 Task: Look for space in Santa Cruz de la Sierra, Bolivia from 10th August, 2023 to 18th August, 2023 for 2 adults in price range Rs.10000 to Rs.14000. Place can be private room with 1  bedroom having 1 bed and 1 bathroom. Property type can be house, flat, guest house. Amenities needed are: wifi, TV, free parkinig on premises, gym, breakfast. Booking option can be shelf check-in. Required host language is English.
Action: Mouse moved to (477, 93)
Screenshot: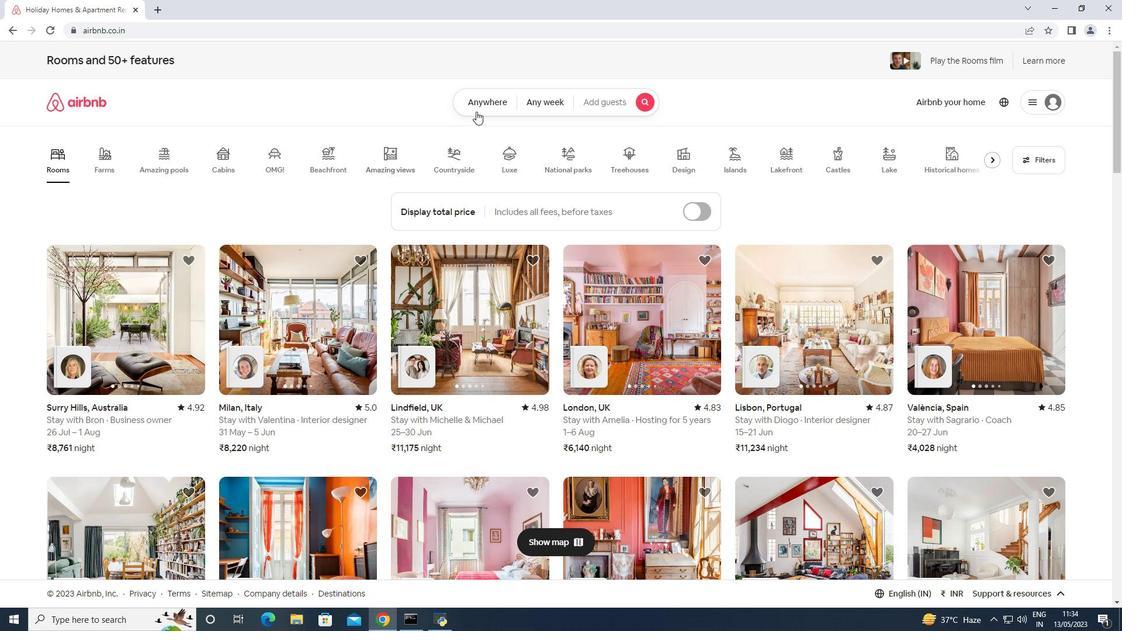 
Action: Mouse pressed left at (477, 93)
Screenshot: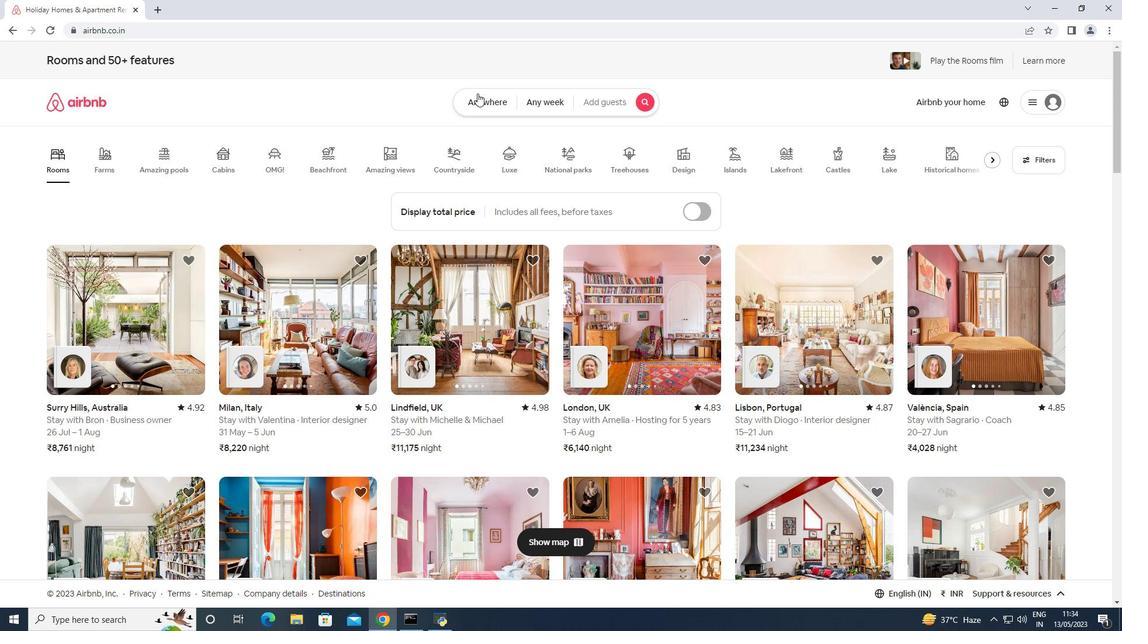 
Action: Mouse moved to (451, 140)
Screenshot: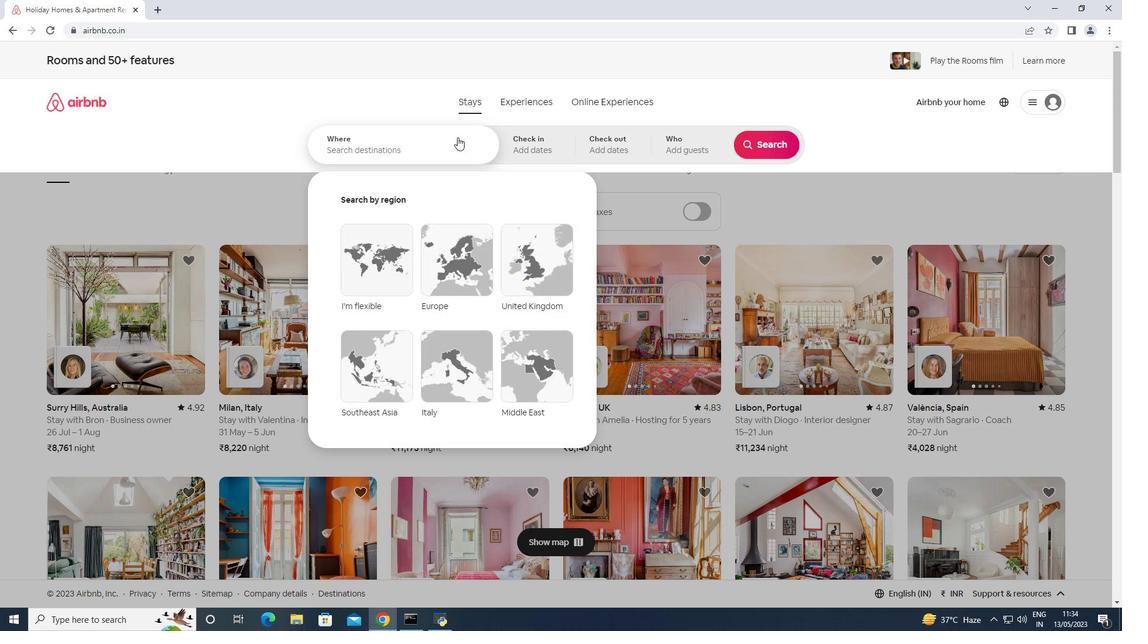 
Action: Mouse pressed left at (451, 140)
Screenshot: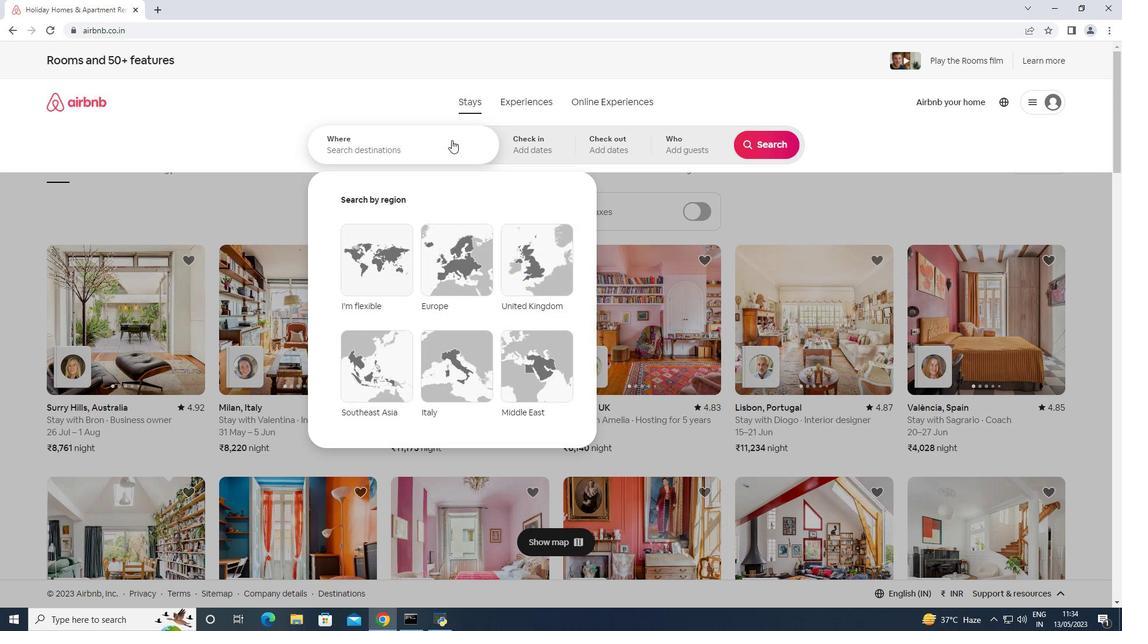 
Action: Key pressed <Key.shift>Santa<Key.space>cruz<Key.space>de<Key.space>la<Key.space><Key.down><Key.enter>
Screenshot: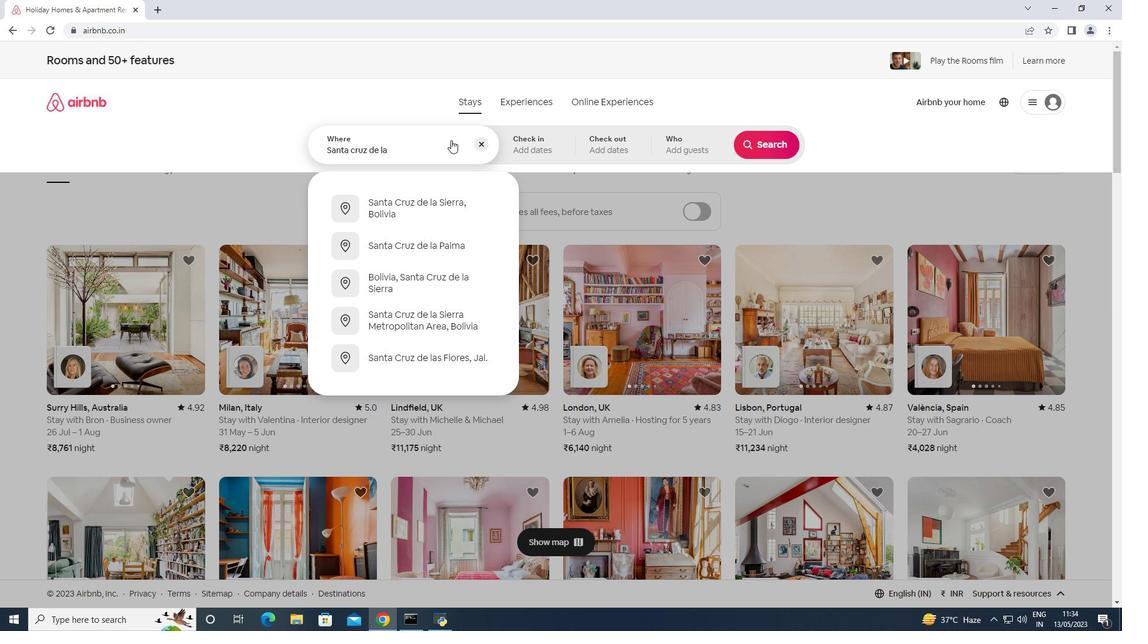 
Action: Mouse moved to (763, 235)
Screenshot: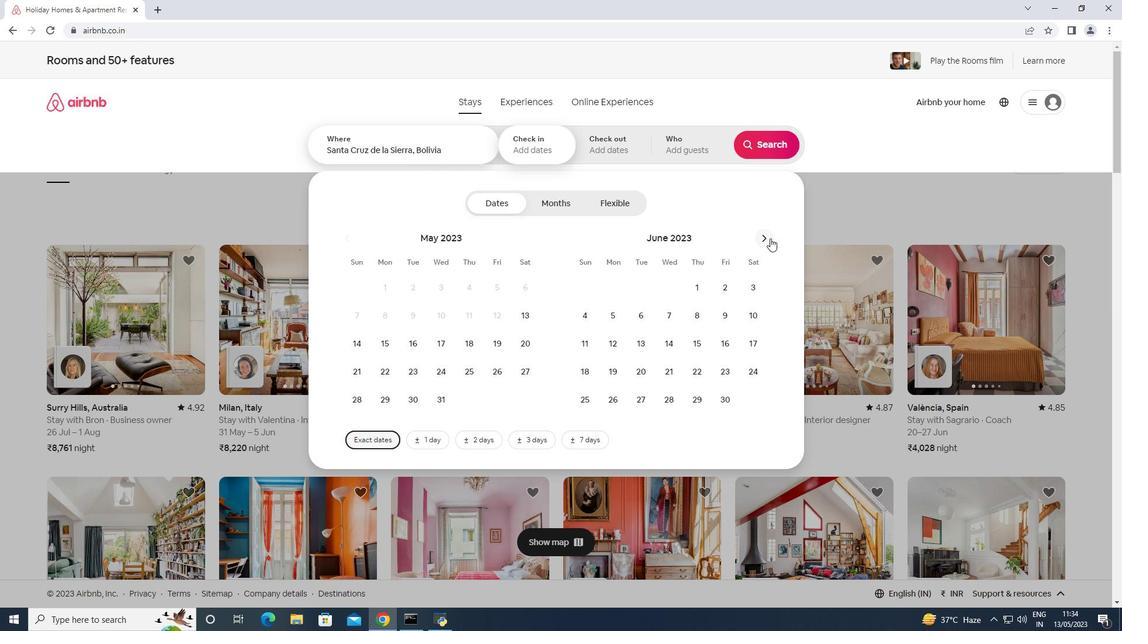 
Action: Mouse pressed left at (763, 235)
Screenshot: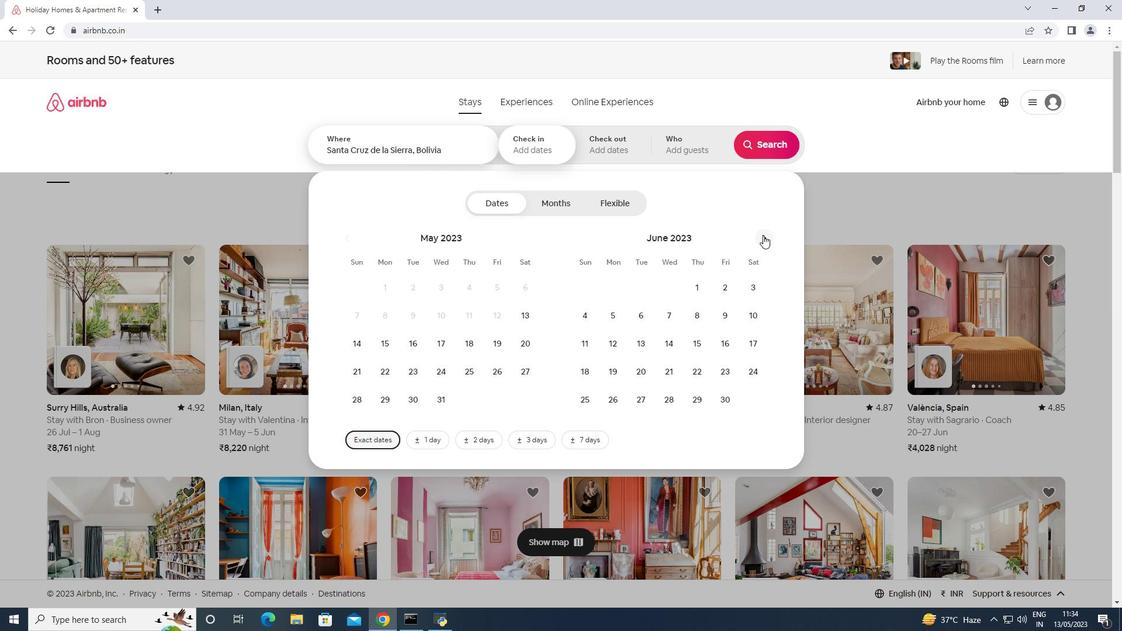 
Action: Mouse pressed left at (763, 235)
Screenshot: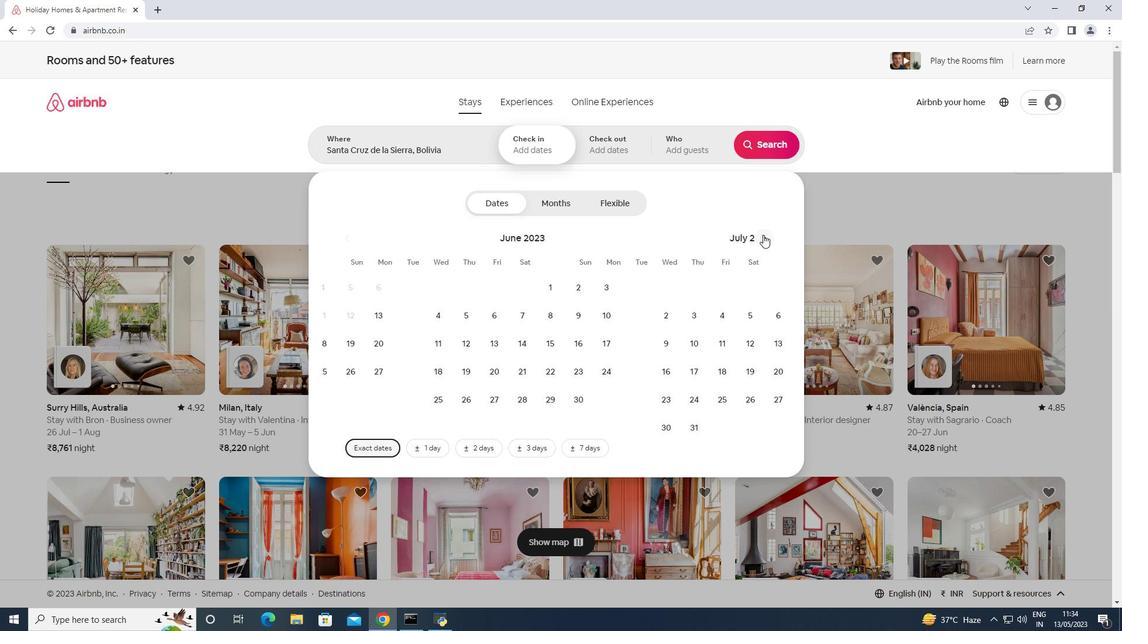 
Action: Mouse moved to (695, 319)
Screenshot: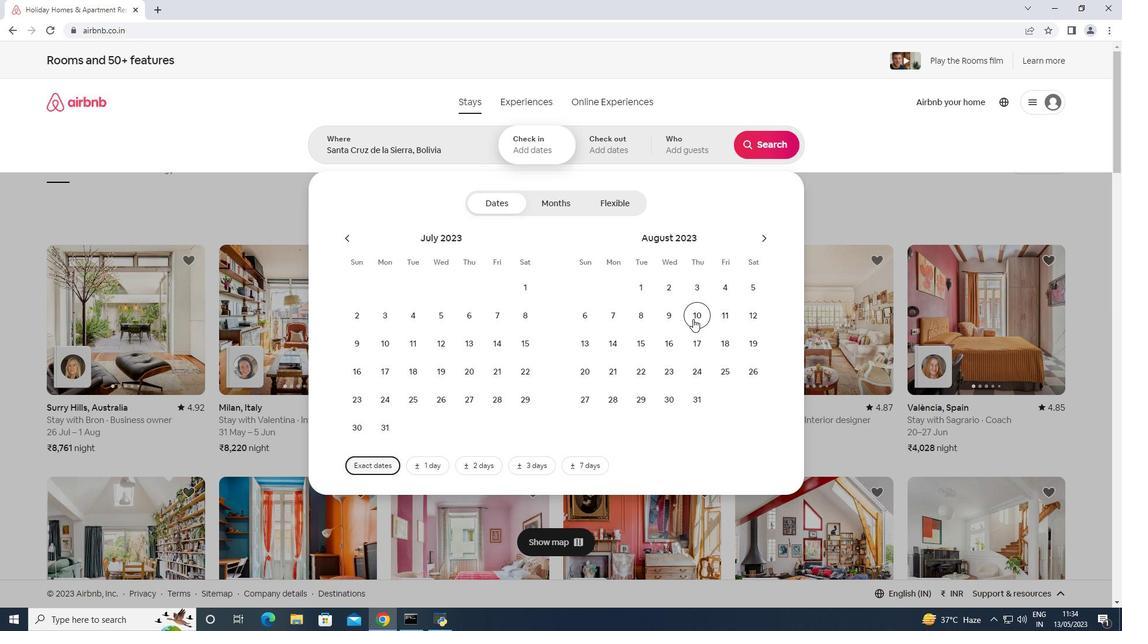 
Action: Mouse pressed left at (695, 319)
Screenshot: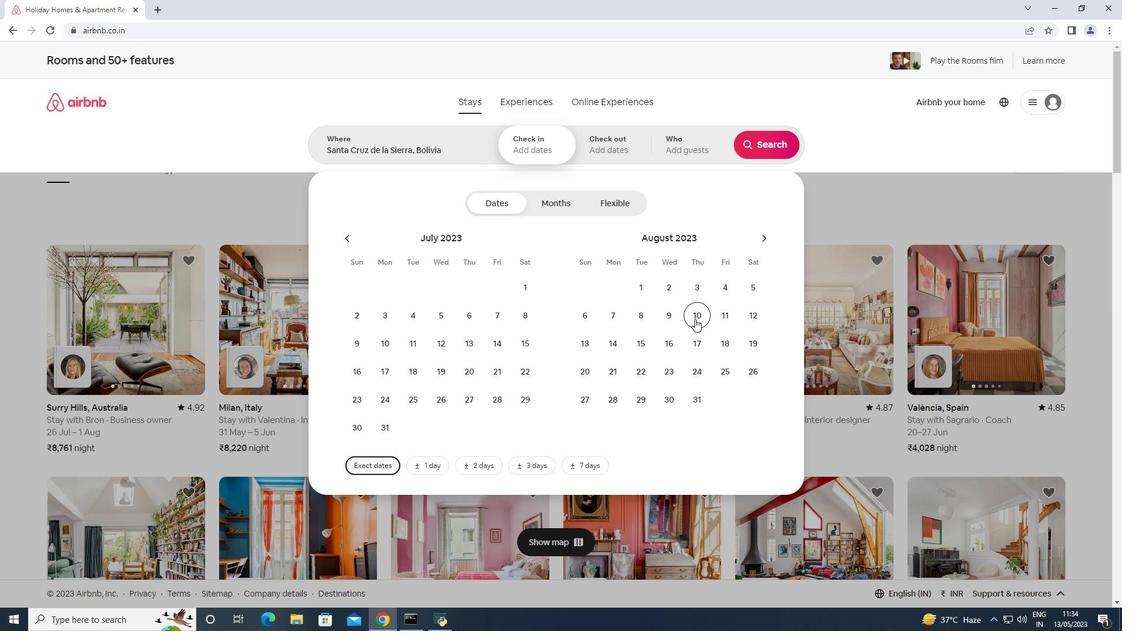 
Action: Mouse moved to (720, 350)
Screenshot: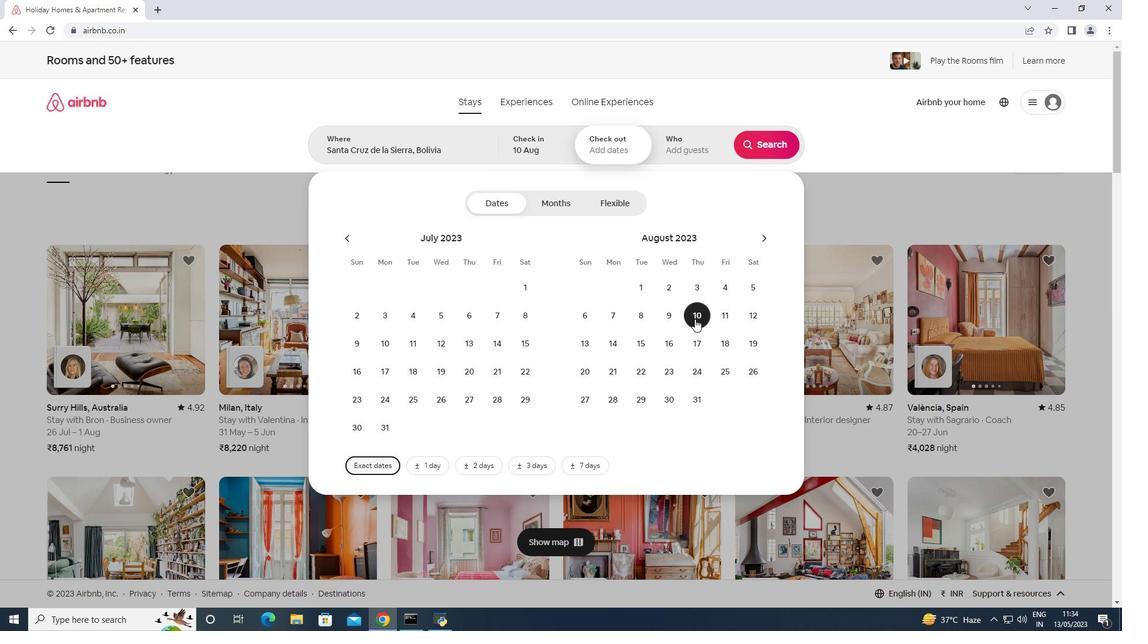 
Action: Mouse pressed left at (720, 350)
Screenshot: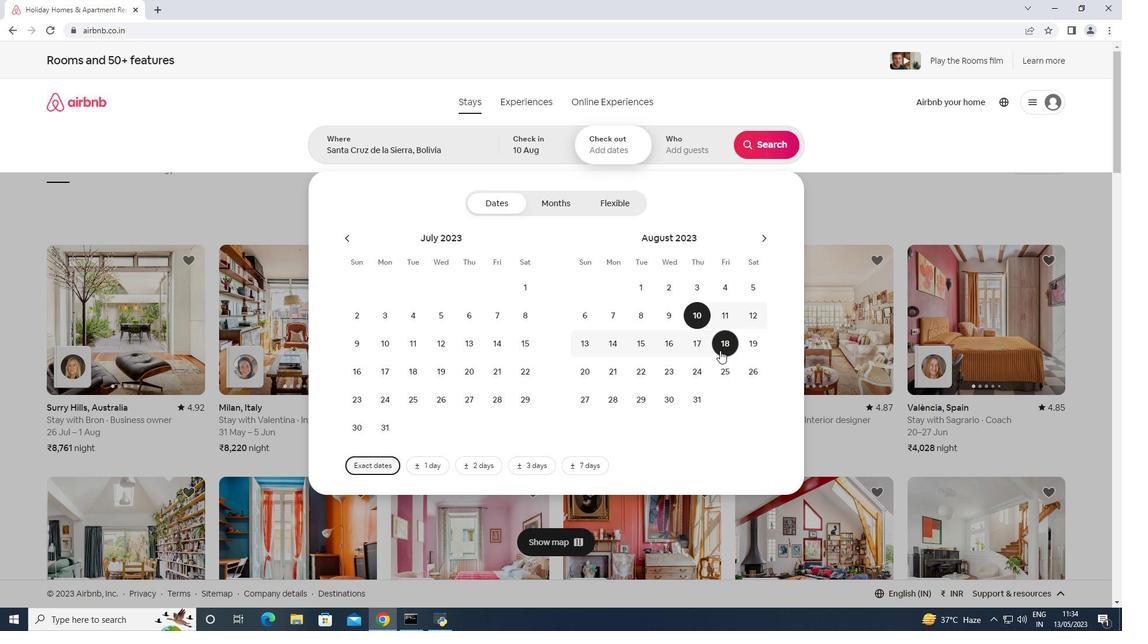 
Action: Mouse moved to (666, 146)
Screenshot: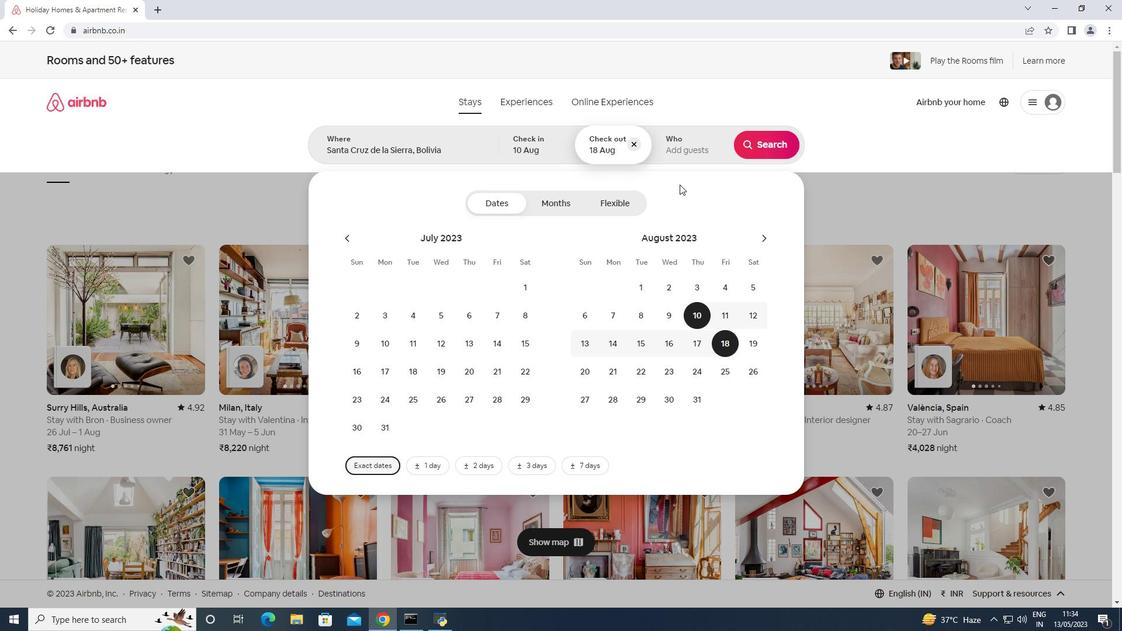 
Action: Mouse pressed left at (666, 146)
Screenshot: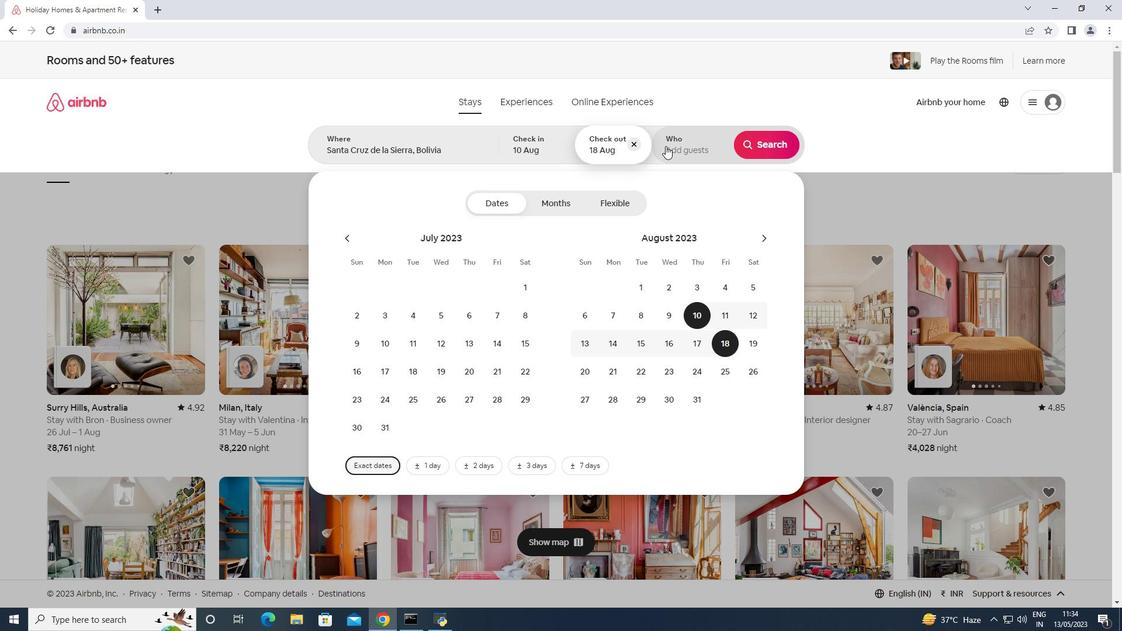 
Action: Mouse moved to (768, 206)
Screenshot: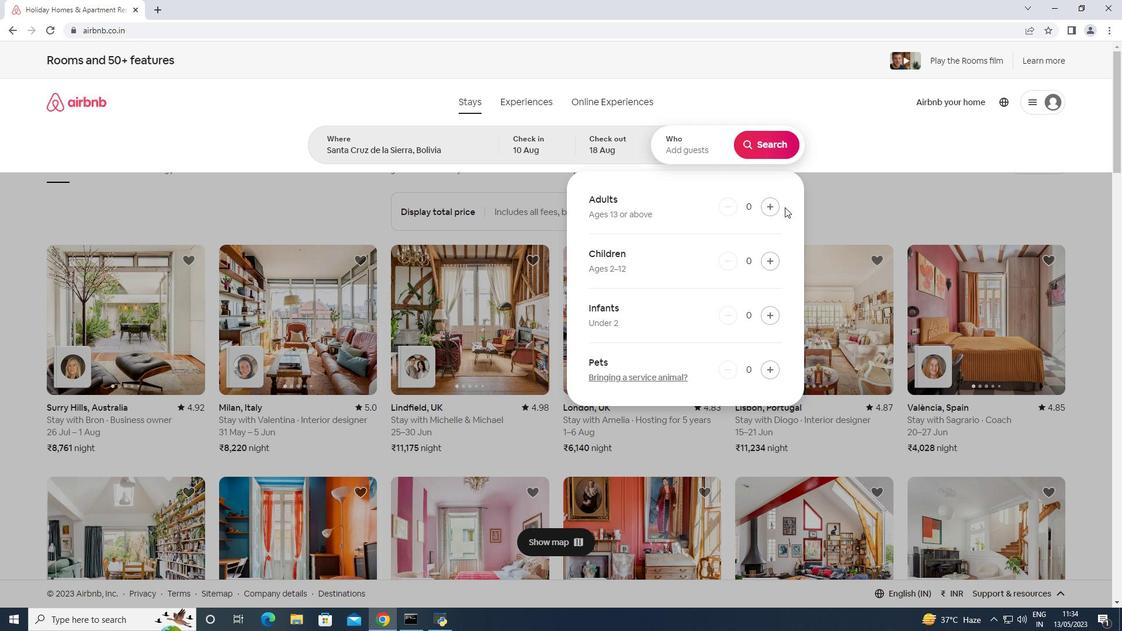 
Action: Mouse pressed left at (768, 206)
Screenshot: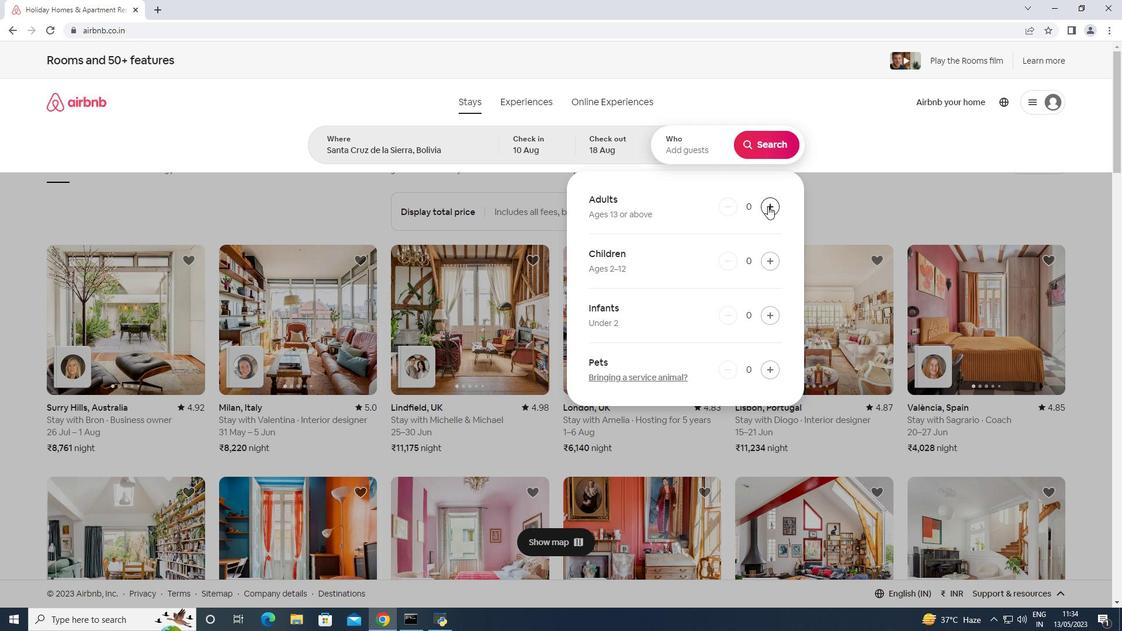 
Action: Mouse pressed left at (768, 206)
Screenshot: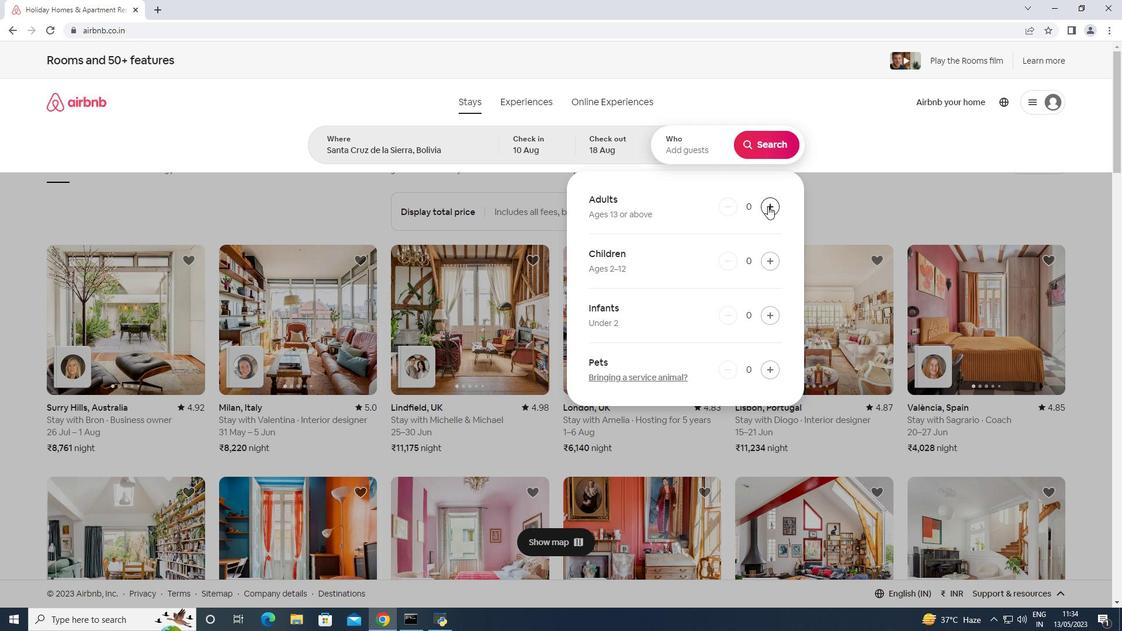 
Action: Mouse moved to (756, 134)
Screenshot: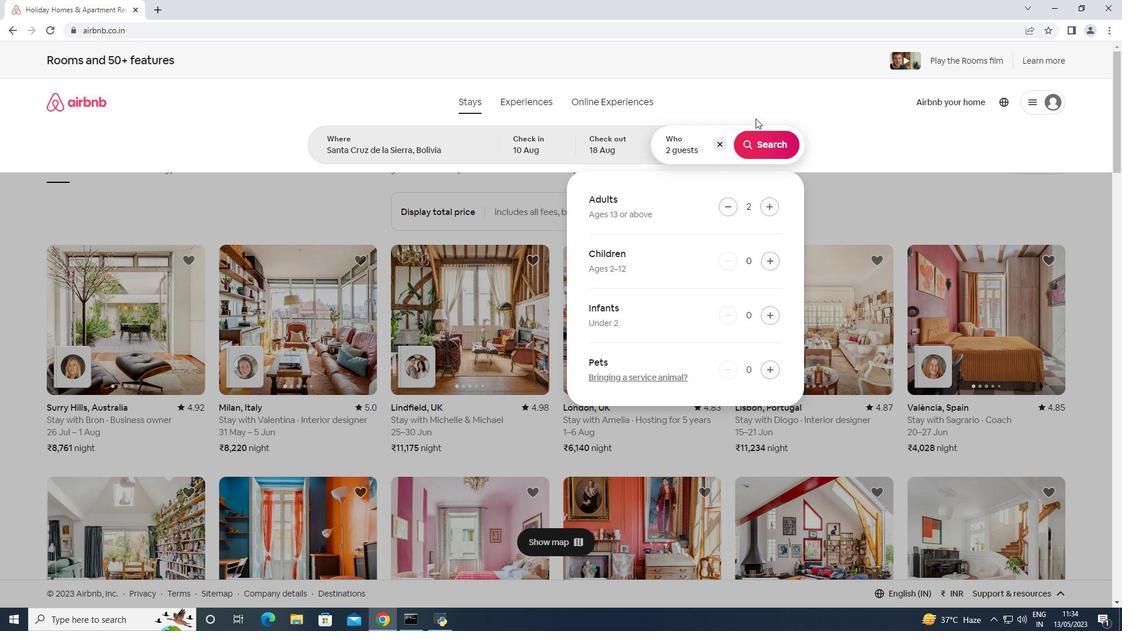 
Action: Mouse pressed left at (756, 134)
Screenshot: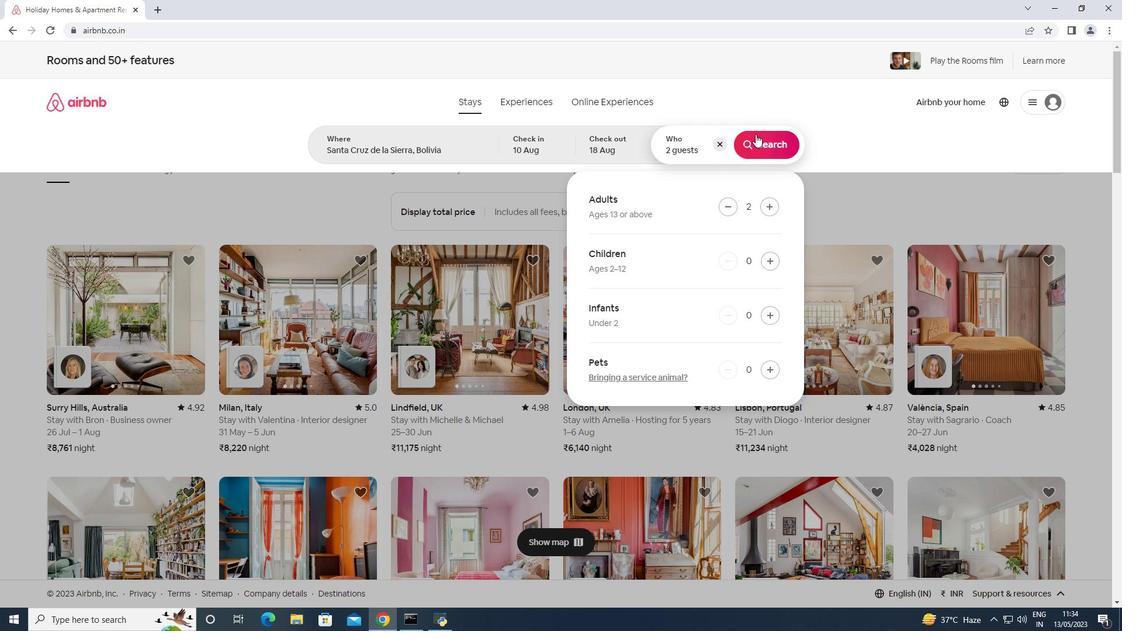 
Action: Mouse moved to (1070, 109)
Screenshot: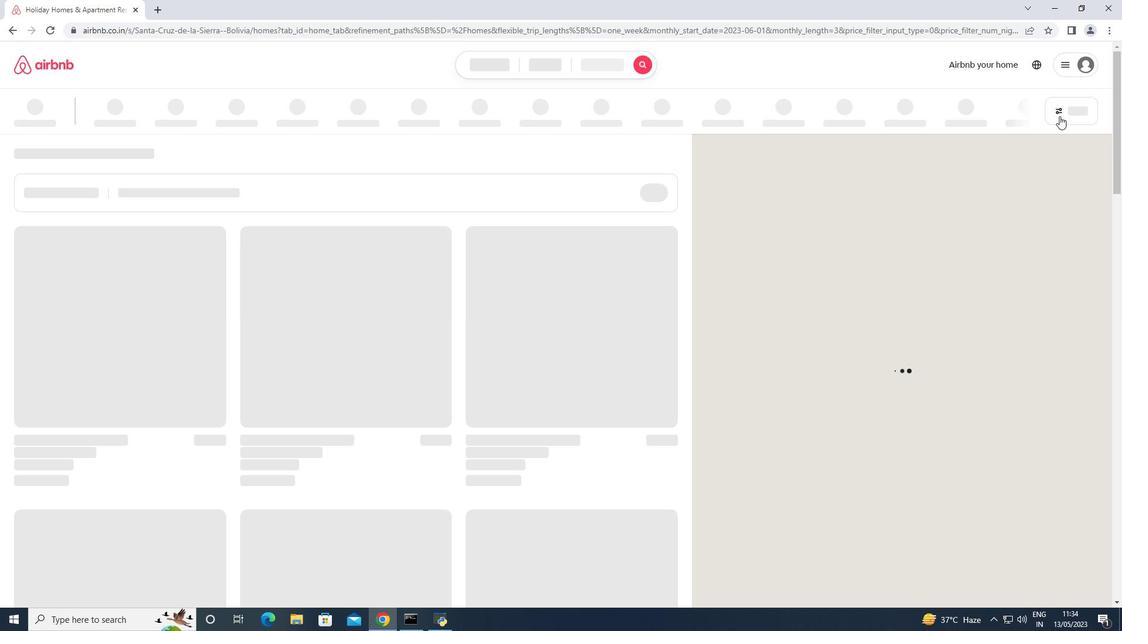 
Action: Mouse pressed left at (1070, 109)
Screenshot: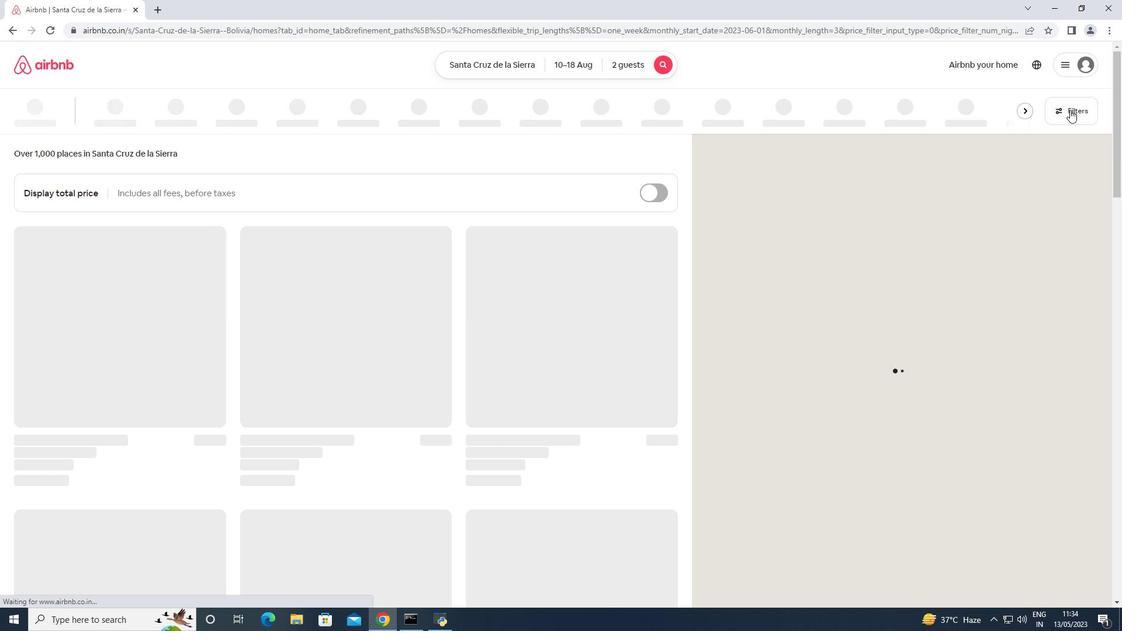 
Action: Mouse moved to (467, 397)
Screenshot: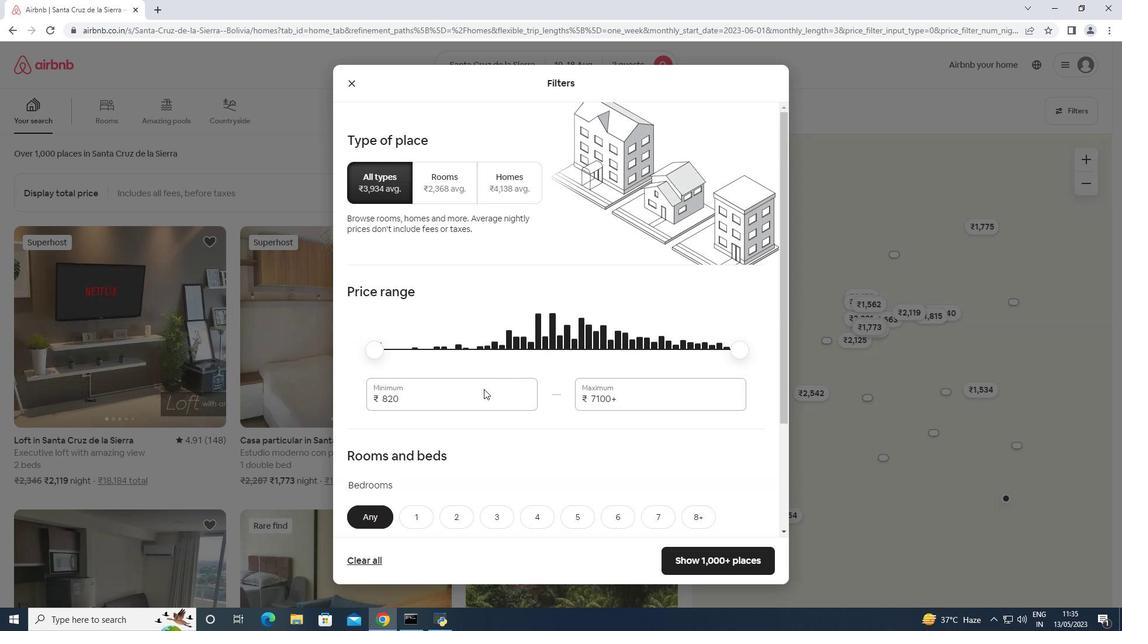 
Action: Mouse pressed left at (467, 397)
Screenshot: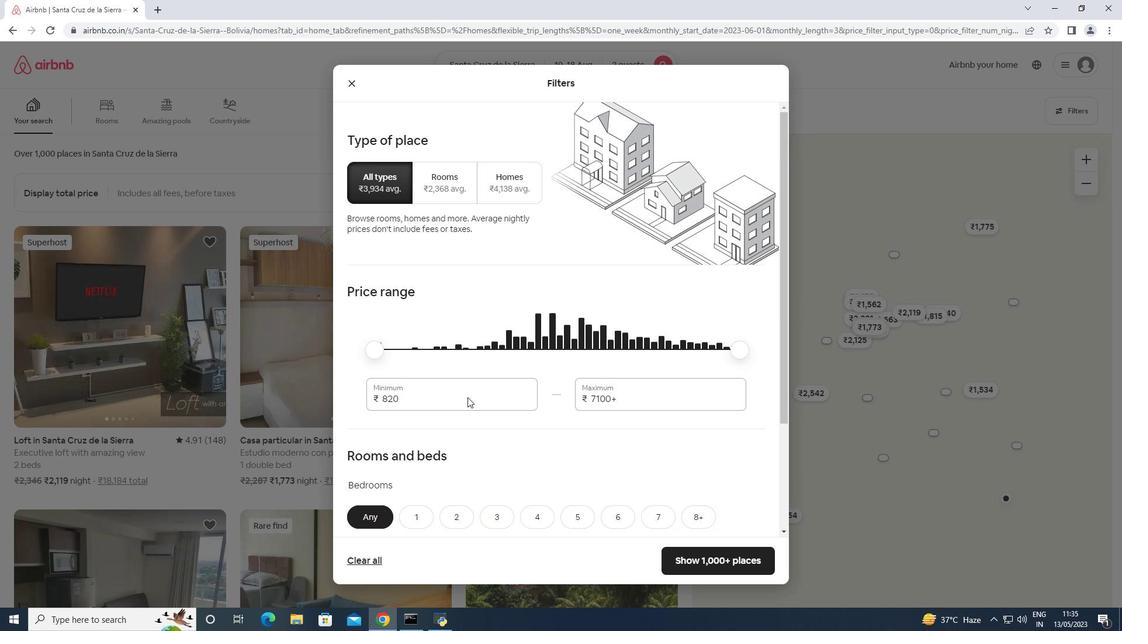 
Action: Mouse moved to (467, 397)
Screenshot: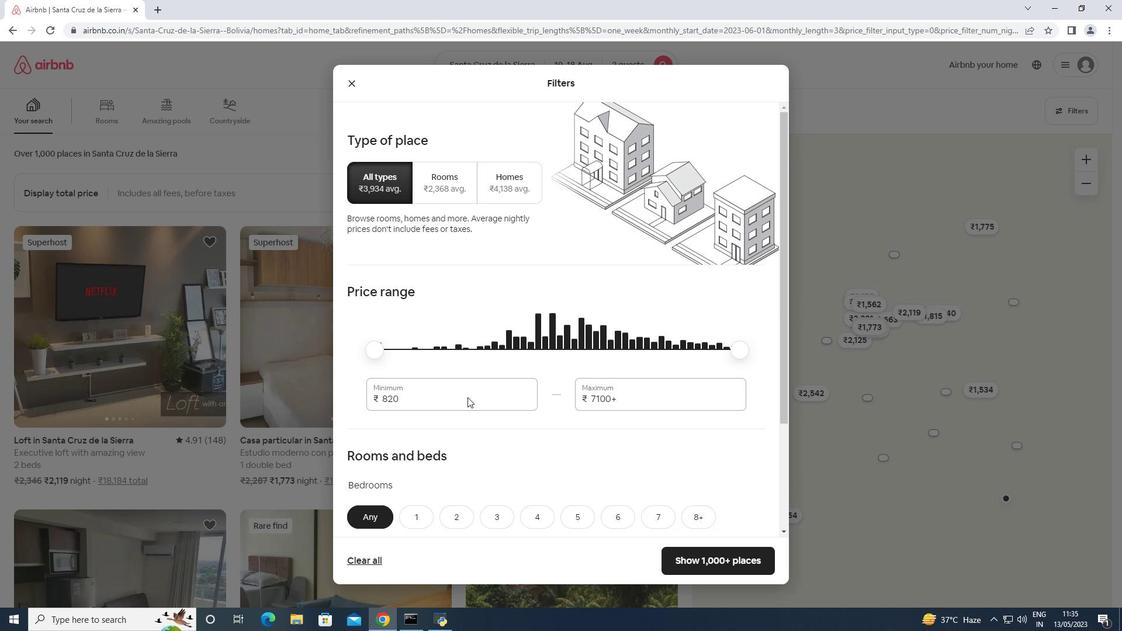 
Action: Mouse pressed left at (467, 397)
Screenshot: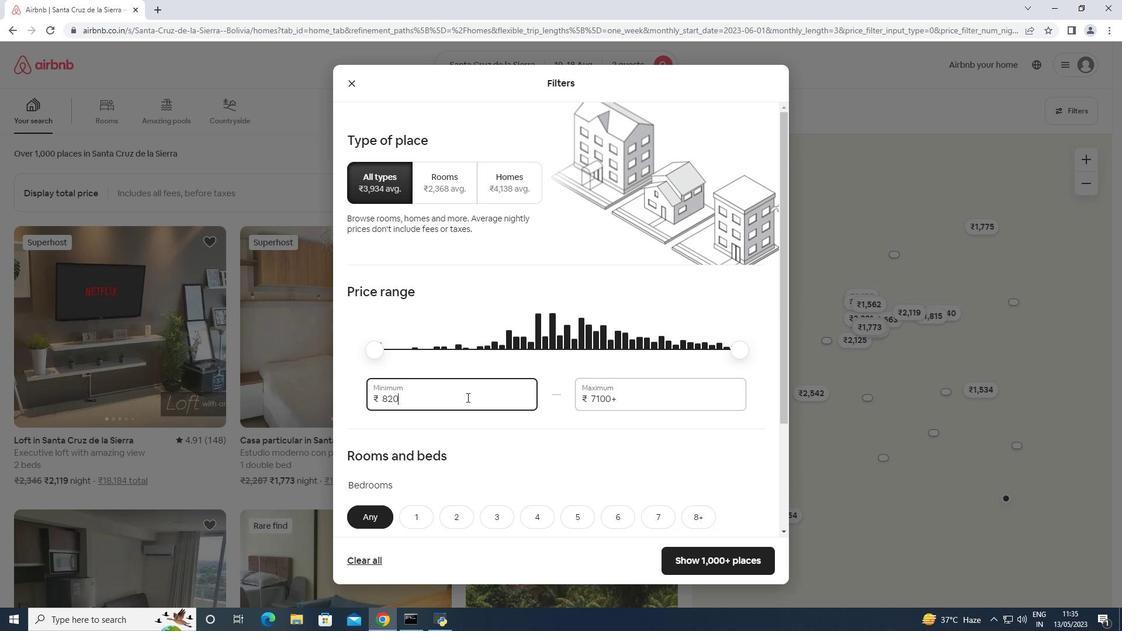
Action: Mouse pressed left at (467, 397)
Screenshot: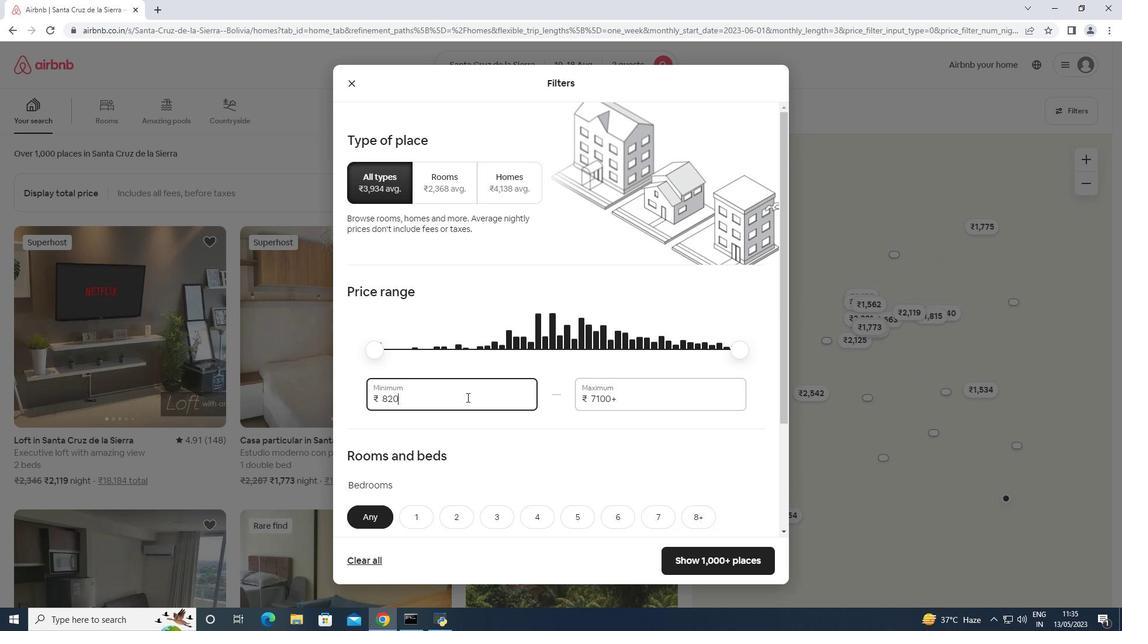 
Action: Mouse moved to (466, 376)
Screenshot: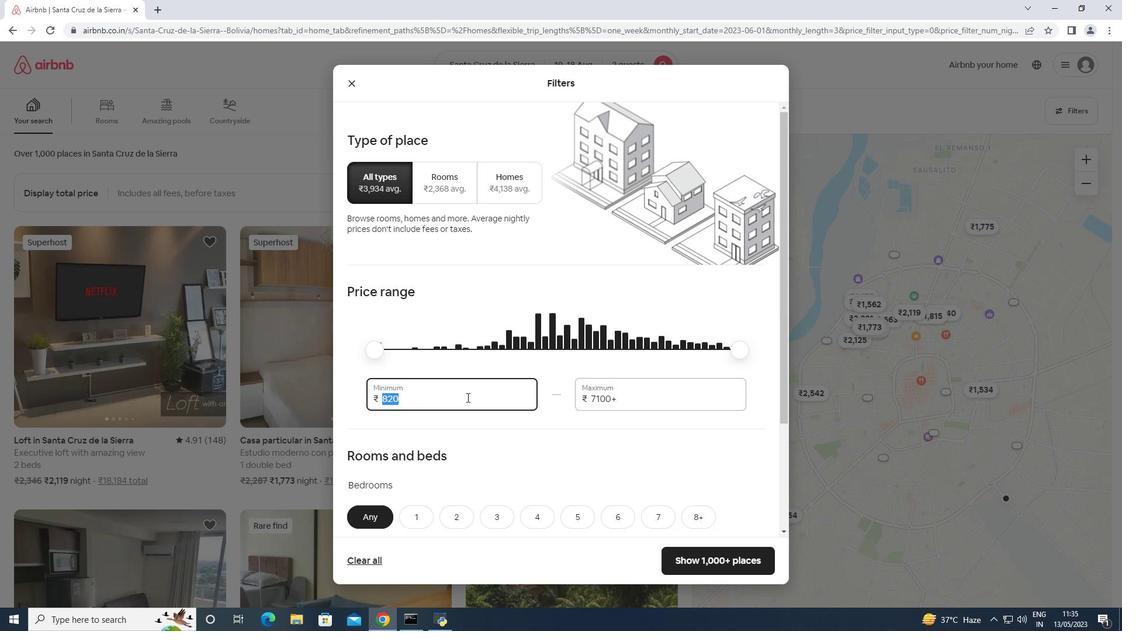 
Action: Key pressed 10000<Key.tab>14000
Screenshot: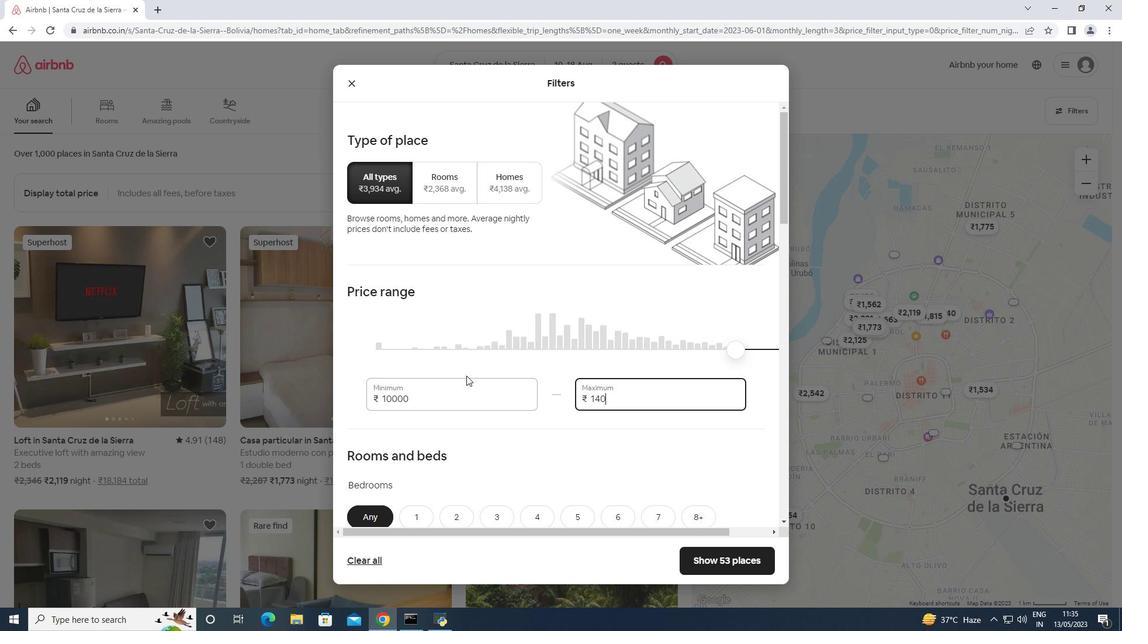 
Action: Mouse scrolled (466, 375) with delta (0, 0)
Screenshot: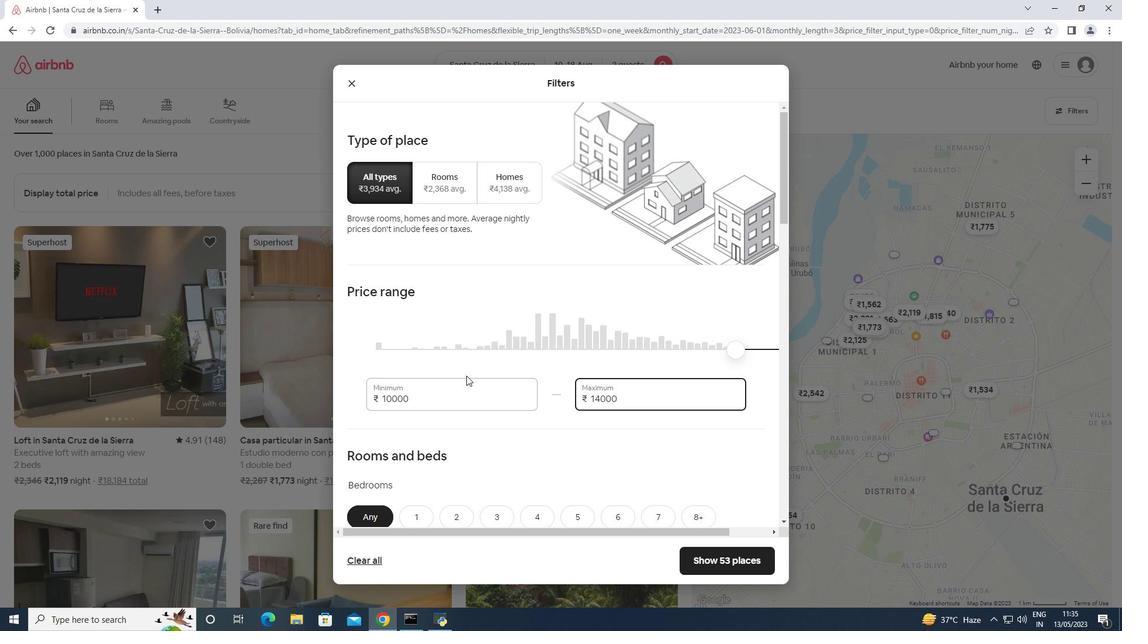 
Action: Mouse scrolled (466, 375) with delta (0, 0)
Screenshot: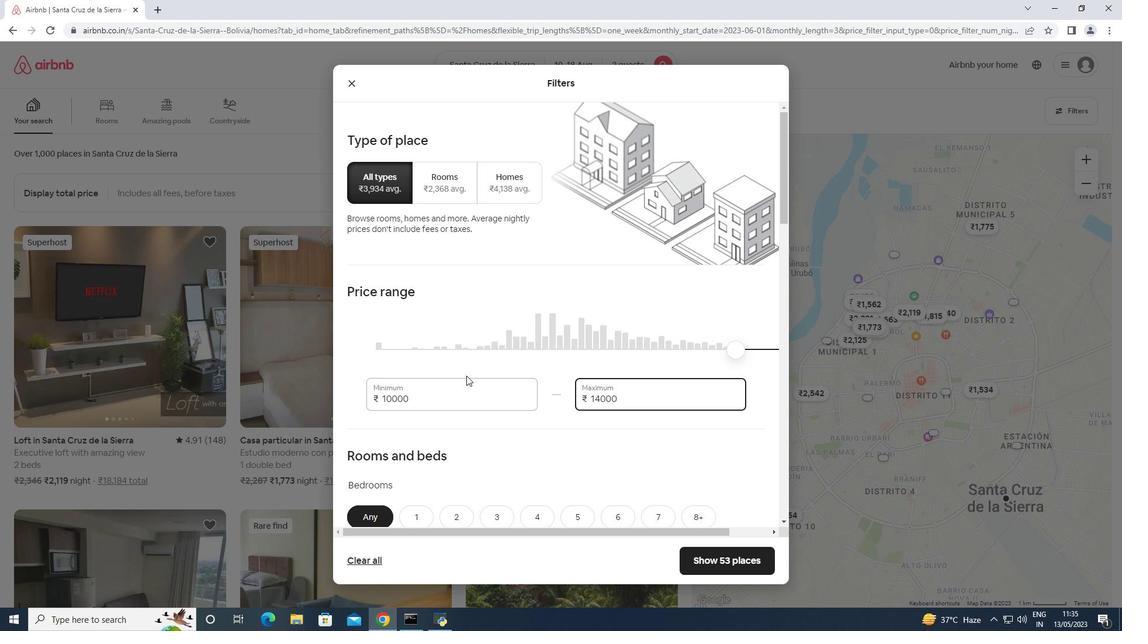 
Action: Mouse scrolled (466, 375) with delta (0, 0)
Screenshot: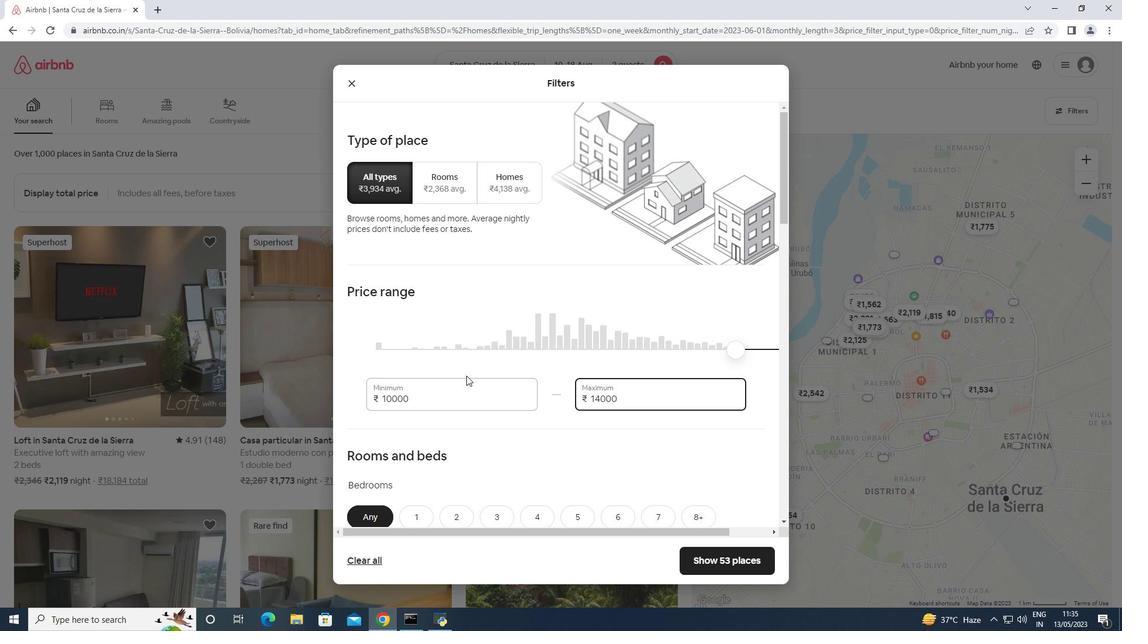 
Action: Mouse scrolled (466, 375) with delta (0, 0)
Screenshot: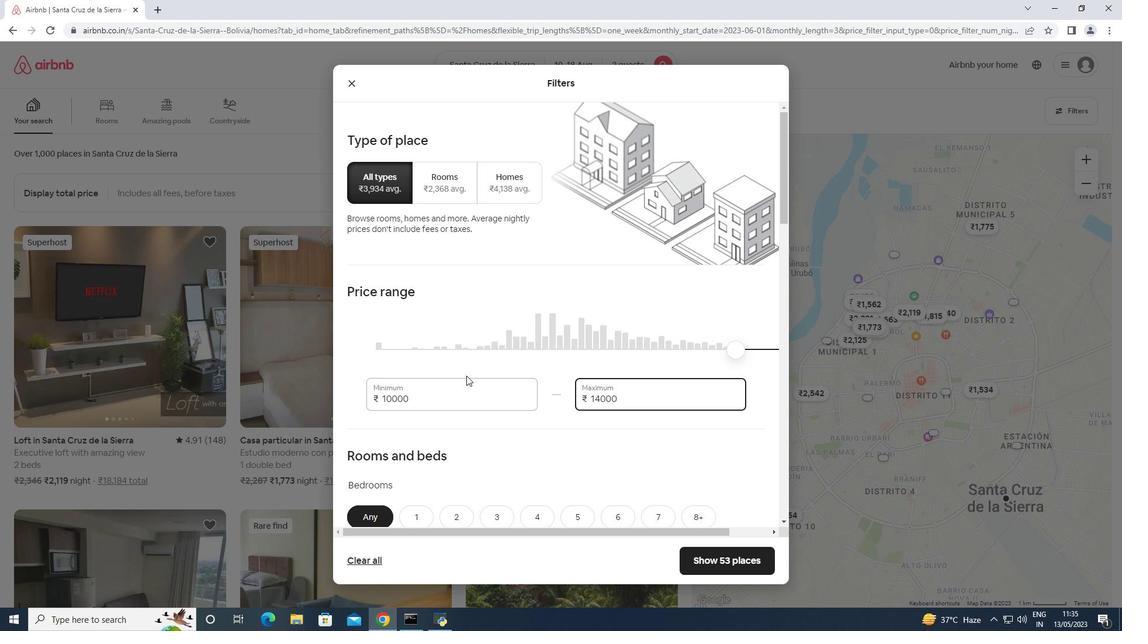 
Action: Mouse moved to (414, 286)
Screenshot: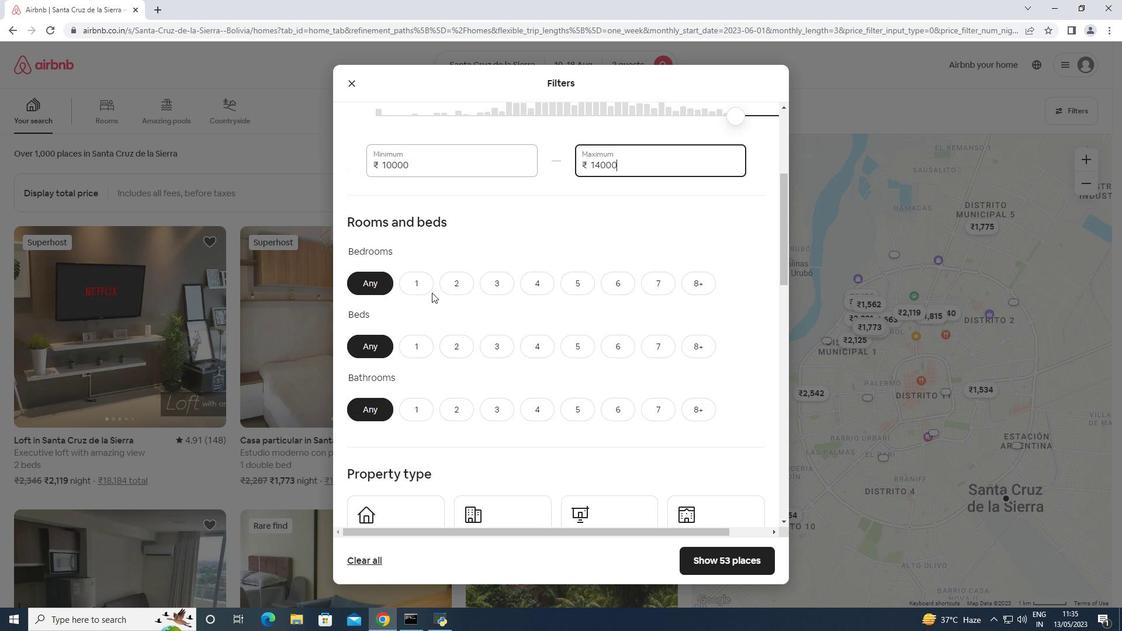 
Action: Mouse pressed left at (414, 286)
Screenshot: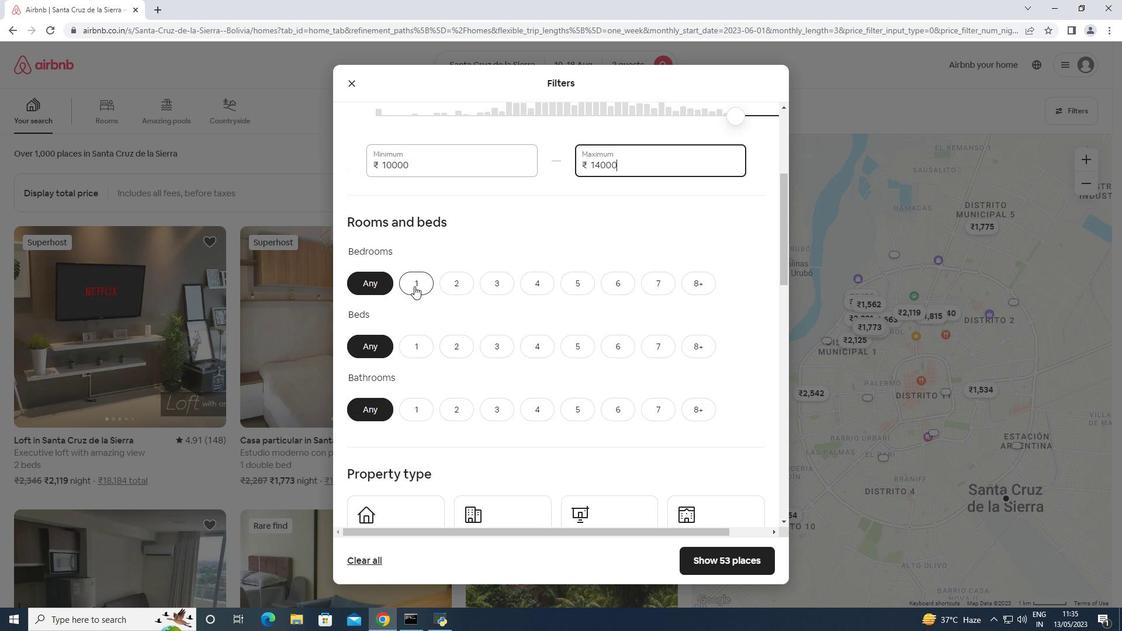 
Action: Mouse moved to (422, 346)
Screenshot: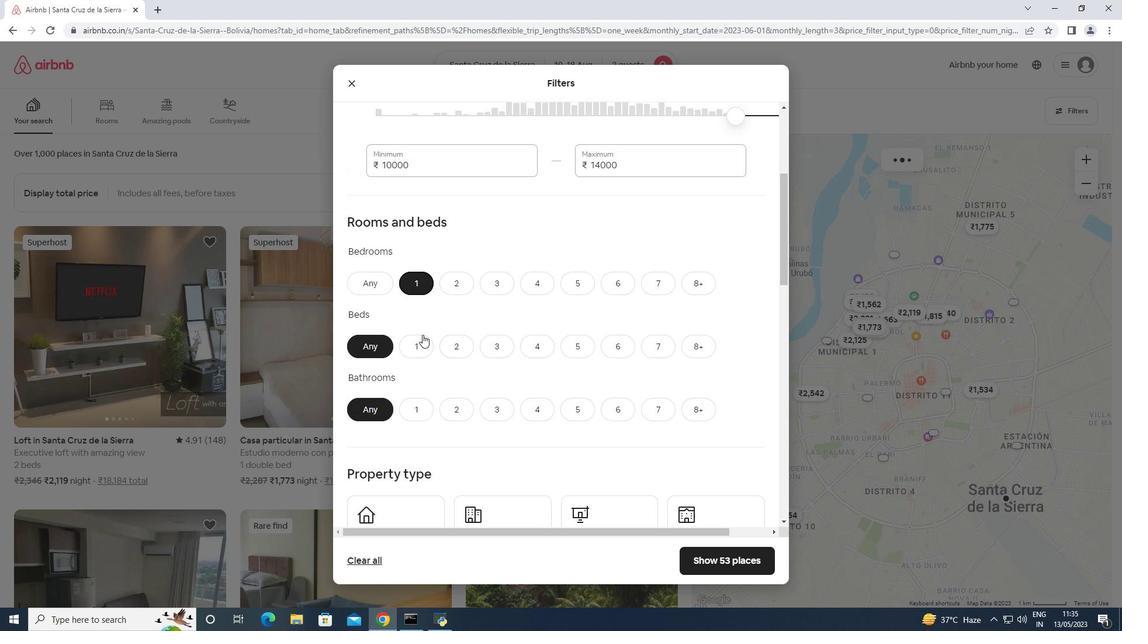 
Action: Mouse pressed left at (422, 346)
Screenshot: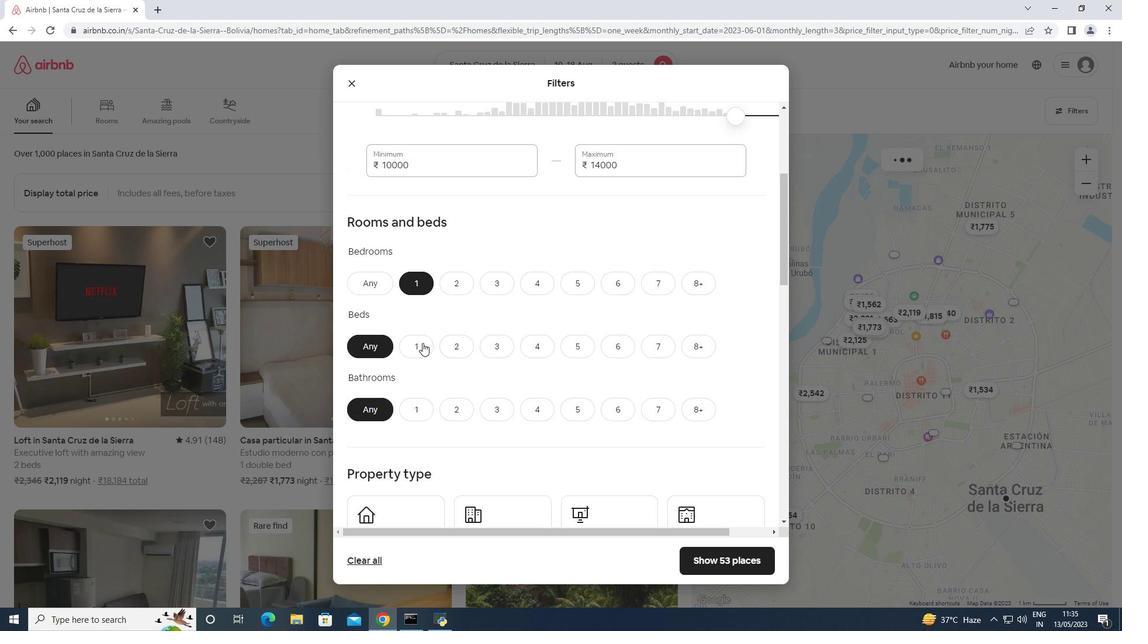 
Action: Mouse moved to (419, 410)
Screenshot: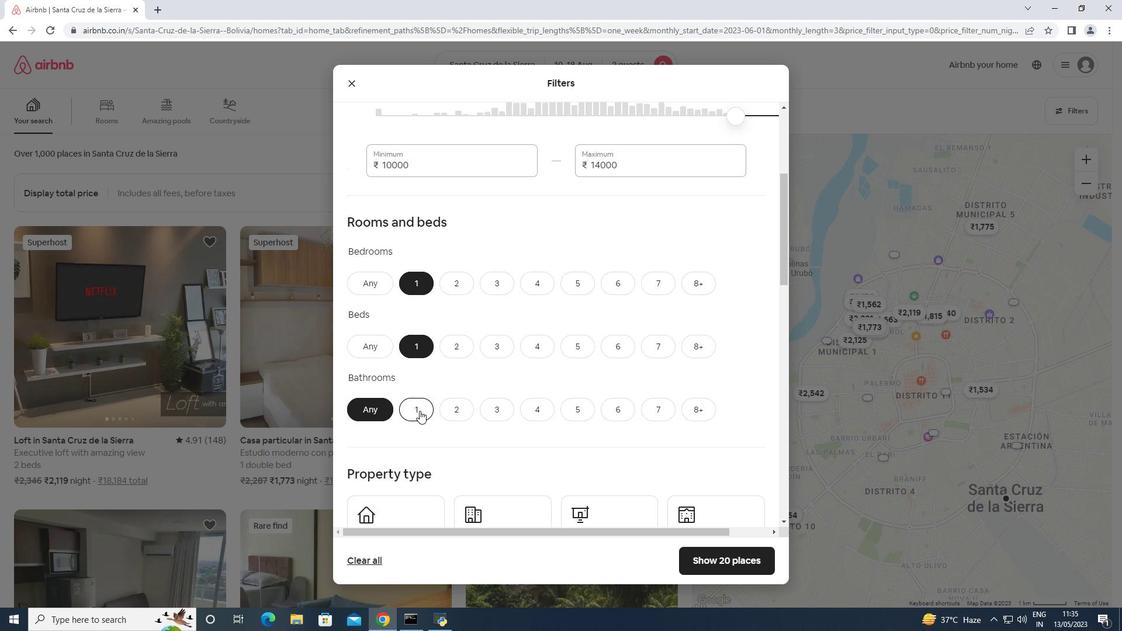 
Action: Mouse pressed left at (419, 410)
Screenshot: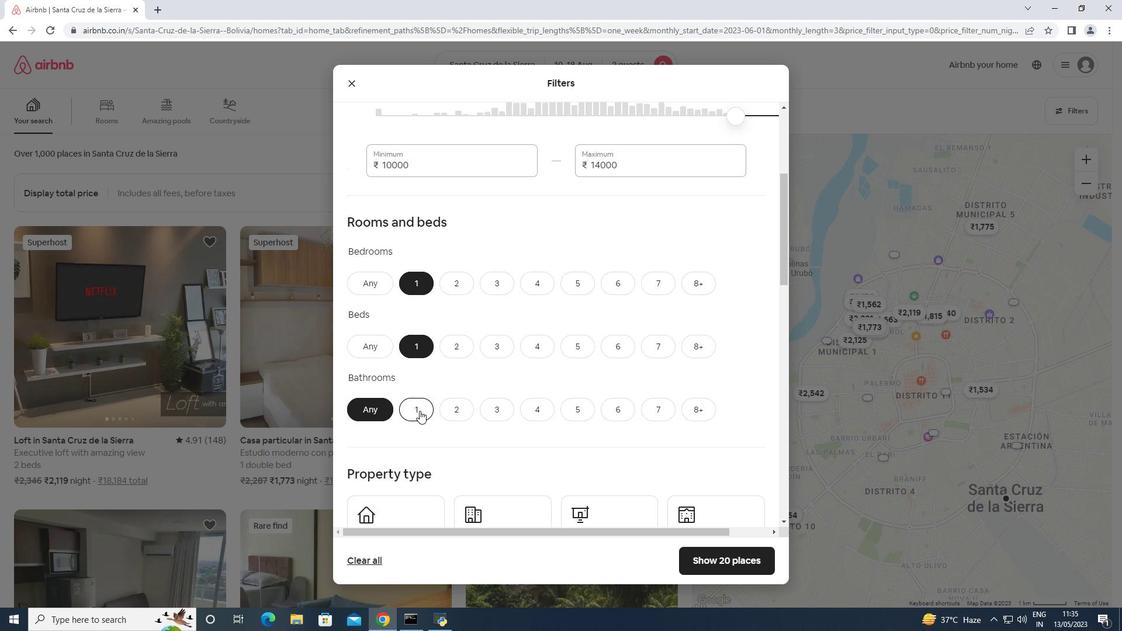 
Action: Mouse moved to (419, 407)
Screenshot: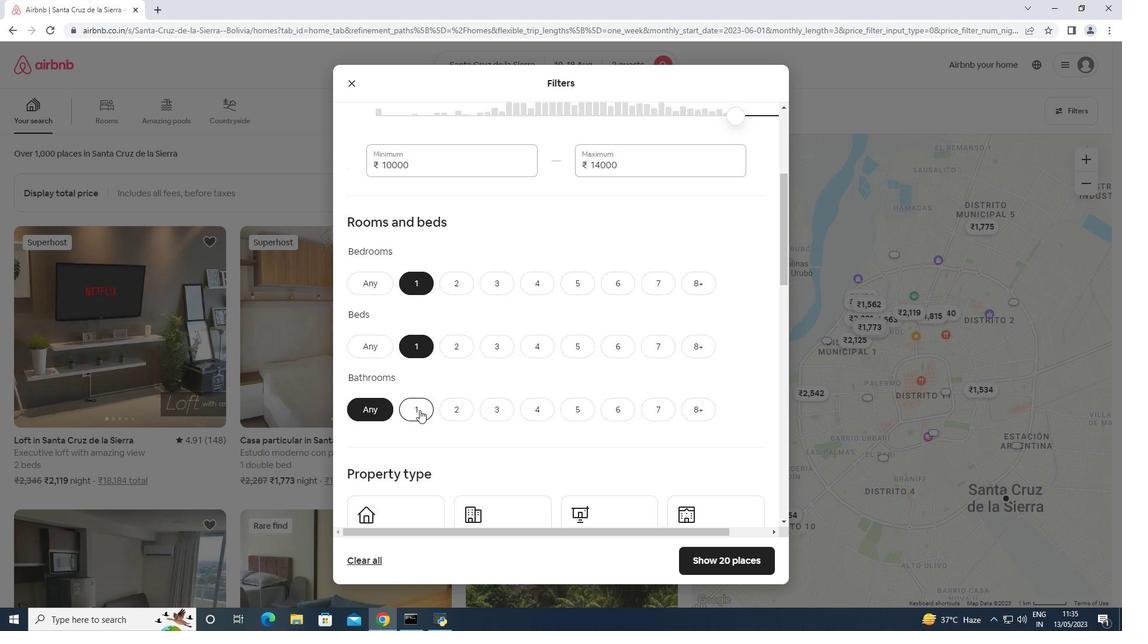 
Action: Mouse scrolled (419, 407) with delta (0, 0)
Screenshot: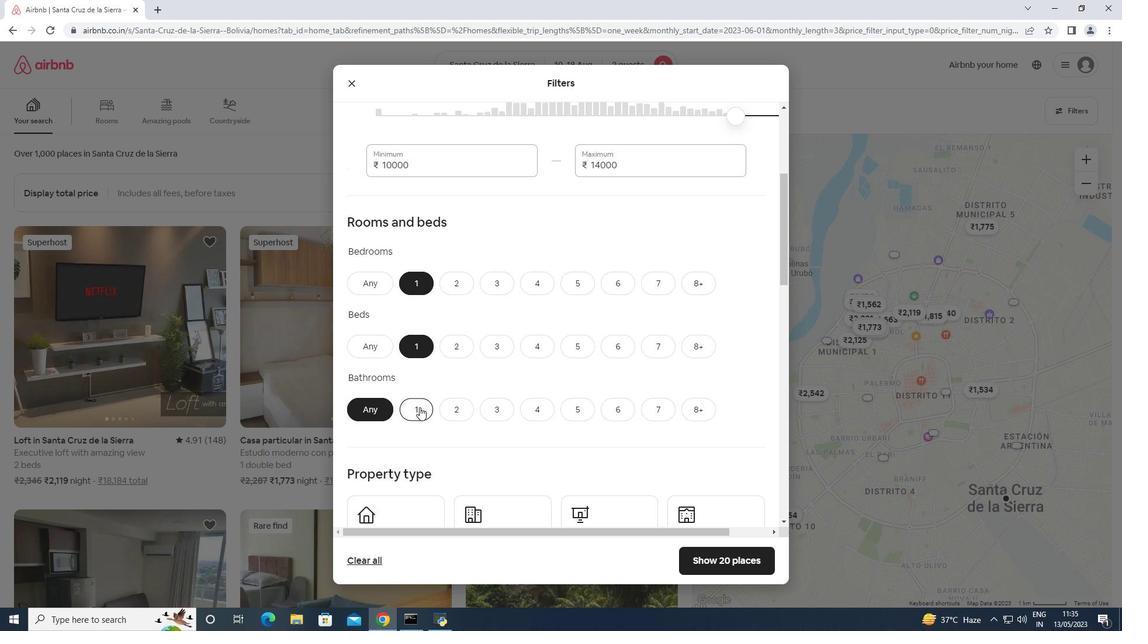 
Action: Mouse scrolled (419, 407) with delta (0, 0)
Screenshot: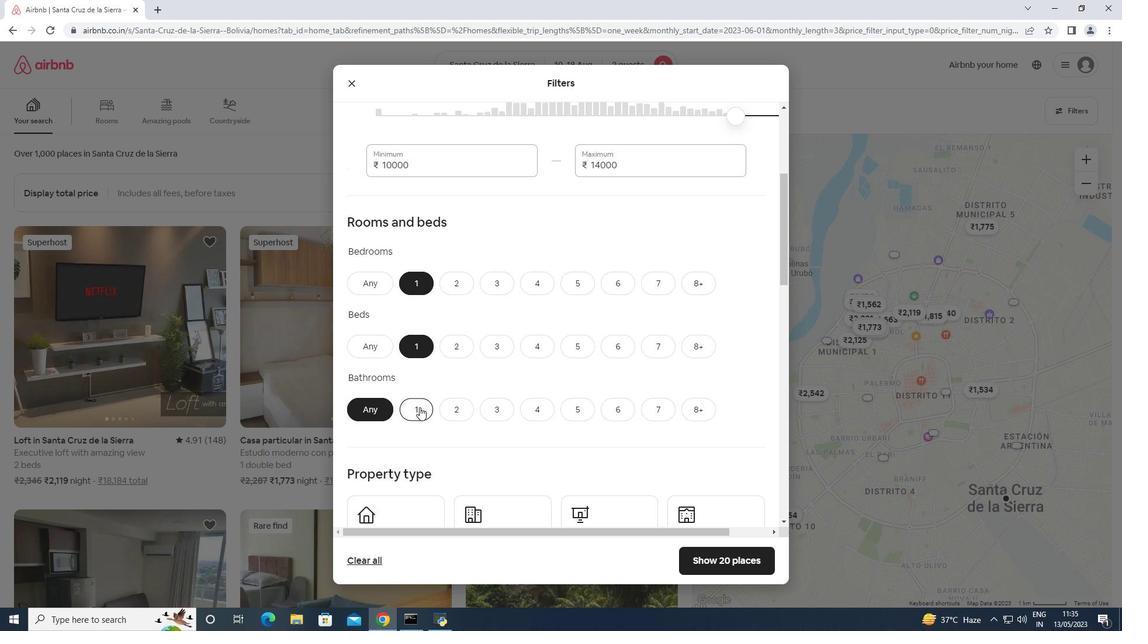 
Action: Mouse scrolled (419, 407) with delta (0, 0)
Screenshot: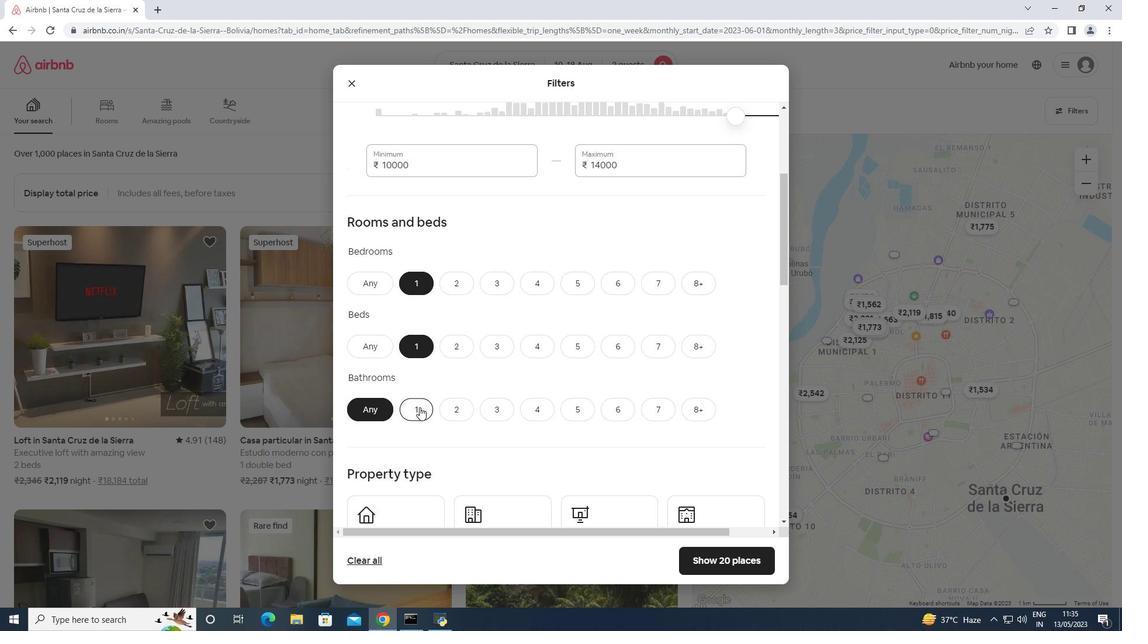 
Action: Mouse scrolled (419, 407) with delta (0, 0)
Screenshot: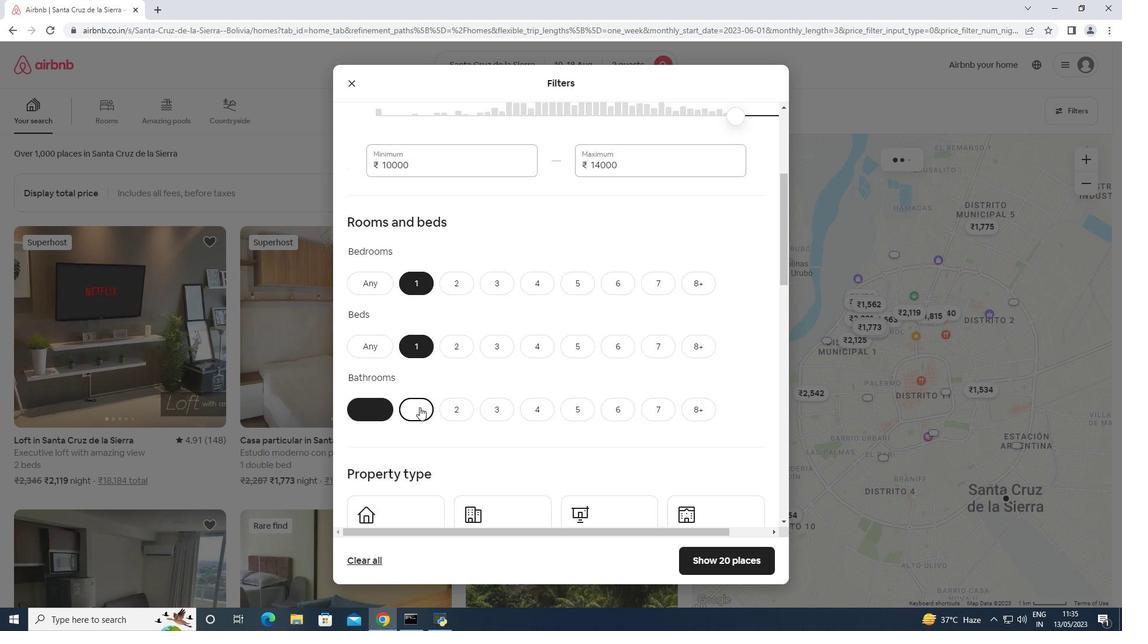 
Action: Mouse moved to (407, 314)
Screenshot: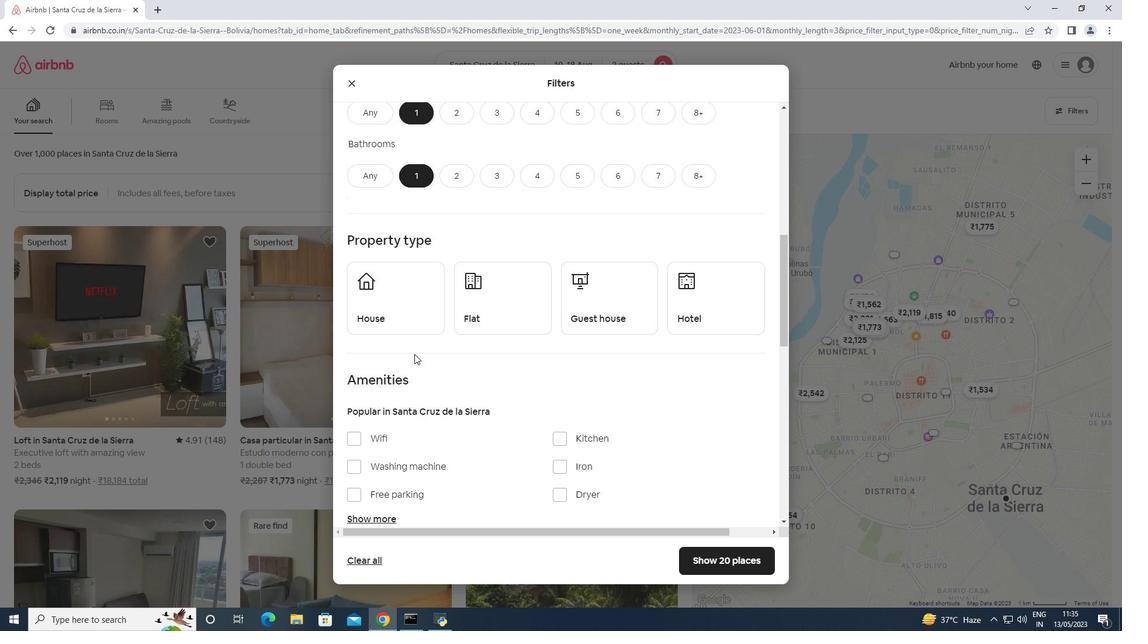 
Action: Mouse pressed left at (407, 314)
Screenshot: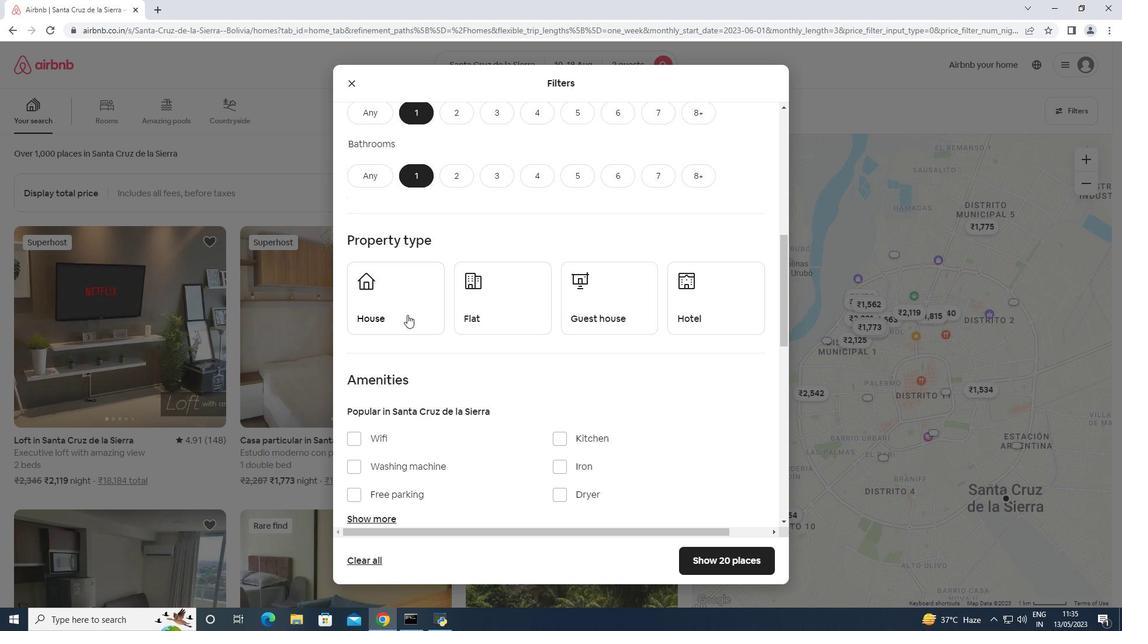 
Action: Mouse moved to (512, 305)
Screenshot: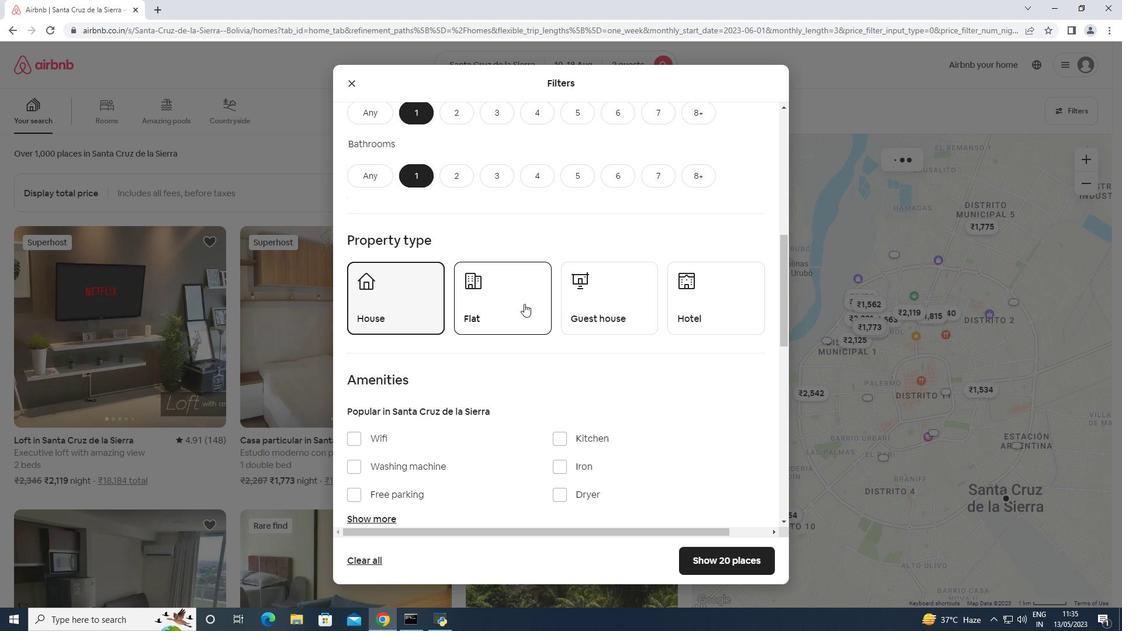 
Action: Mouse pressed left at (512, 305)
Screenshot: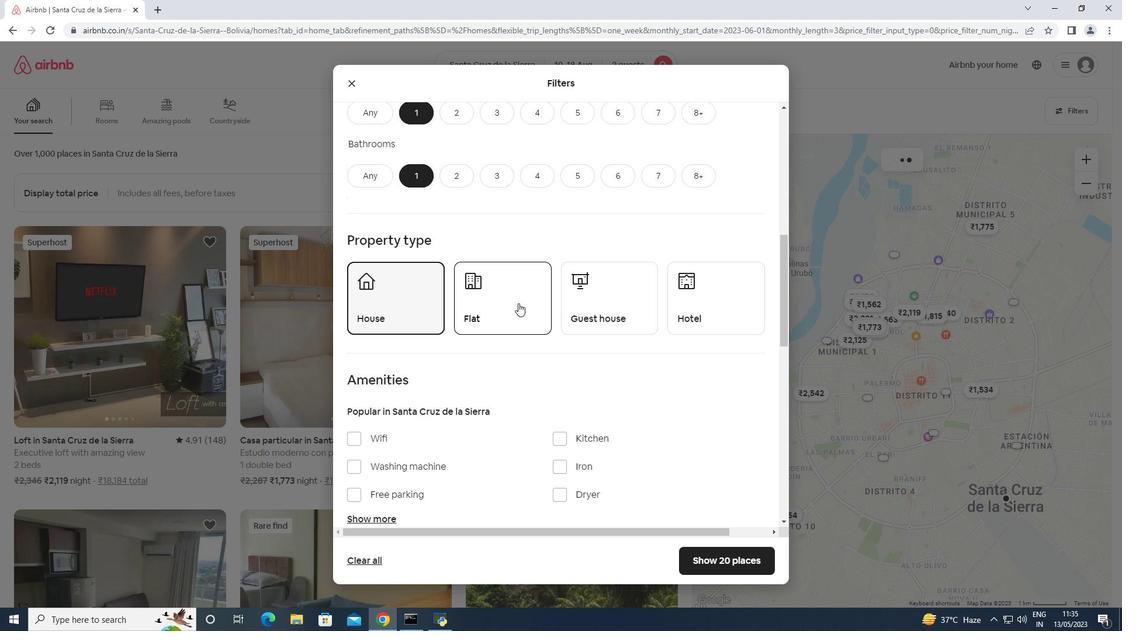 
Action: Mouse moved to (587, 306)
Screenshot: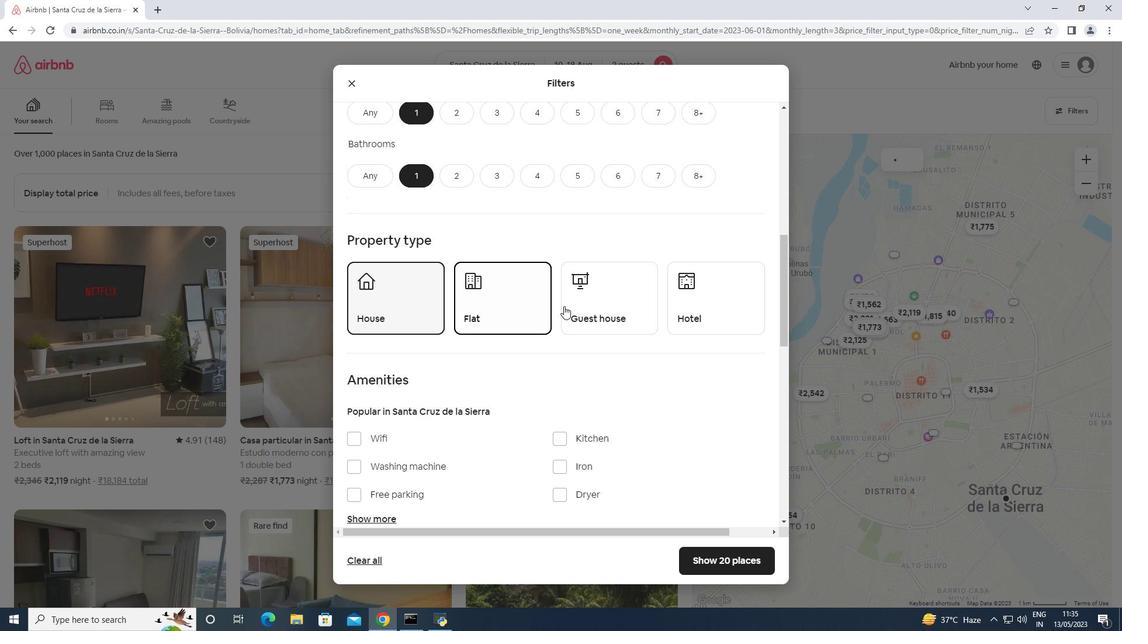 
Action: Mouse pressed left at (587, 306)
Screenshot: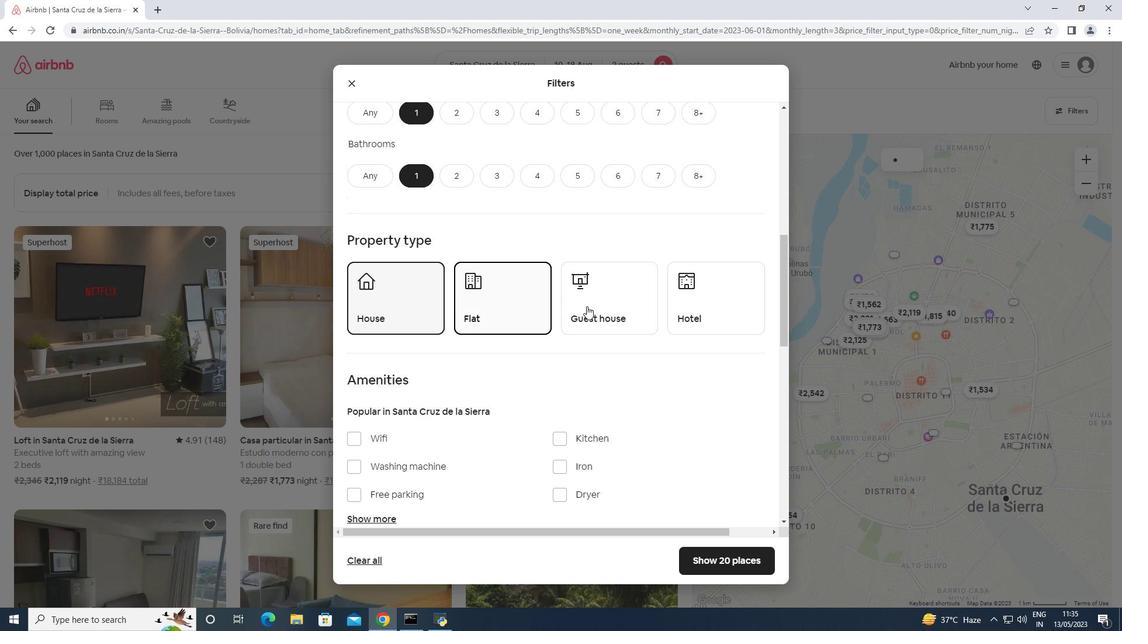 
Action: Mouse moved to (693, 303)
Screenshot: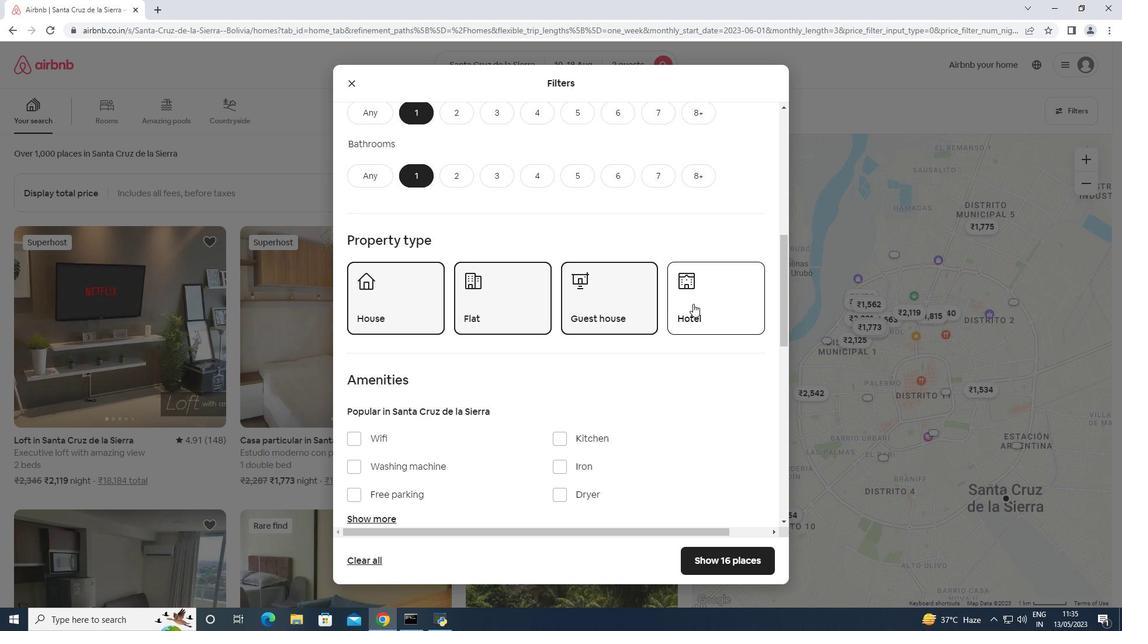 
Action: Mouse pressed left at (693, 303)
Screenshot: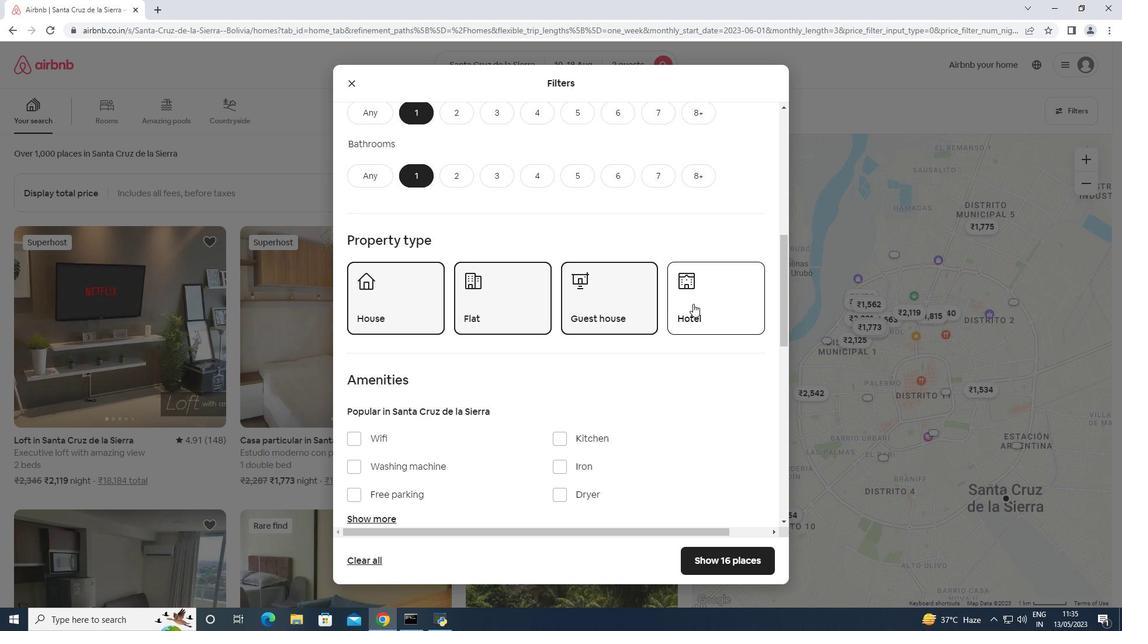 
Action: Mouse moved to (686, 302)
Screenshot: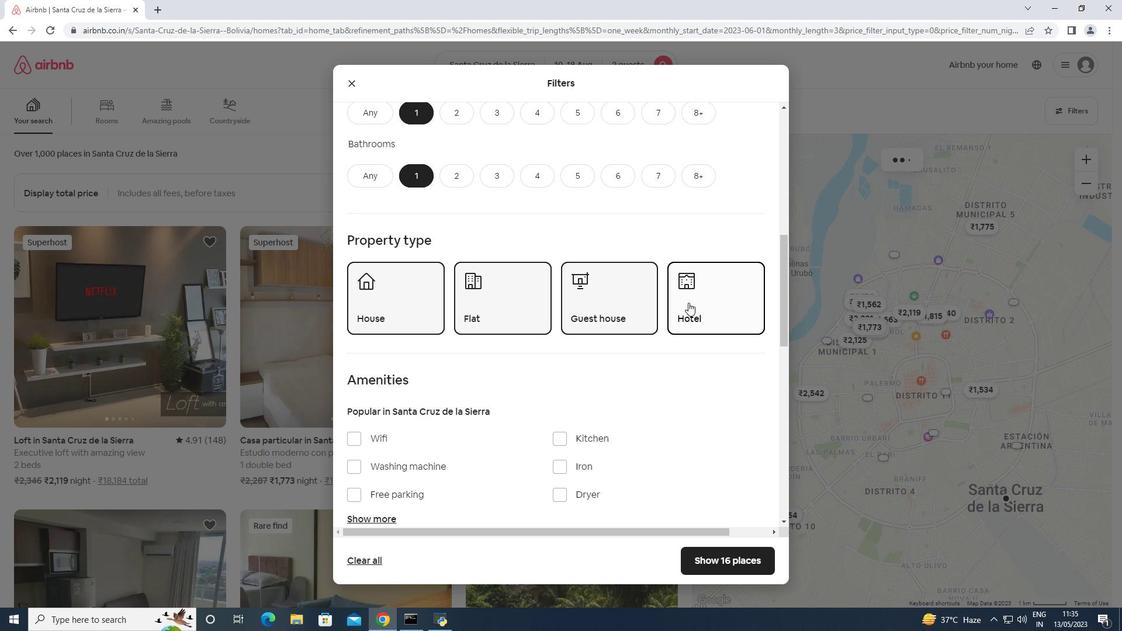 
Action: Mouse pressed left at (686, 302)
Screenshot: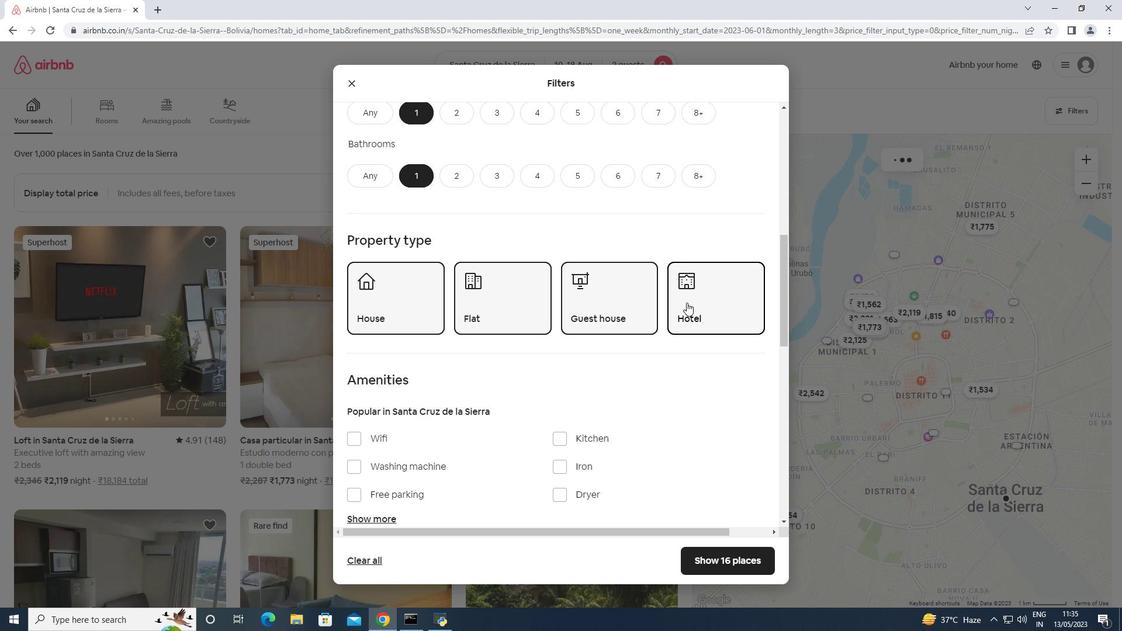 
Action: Mouse moved to (665, 307)
Screenshot: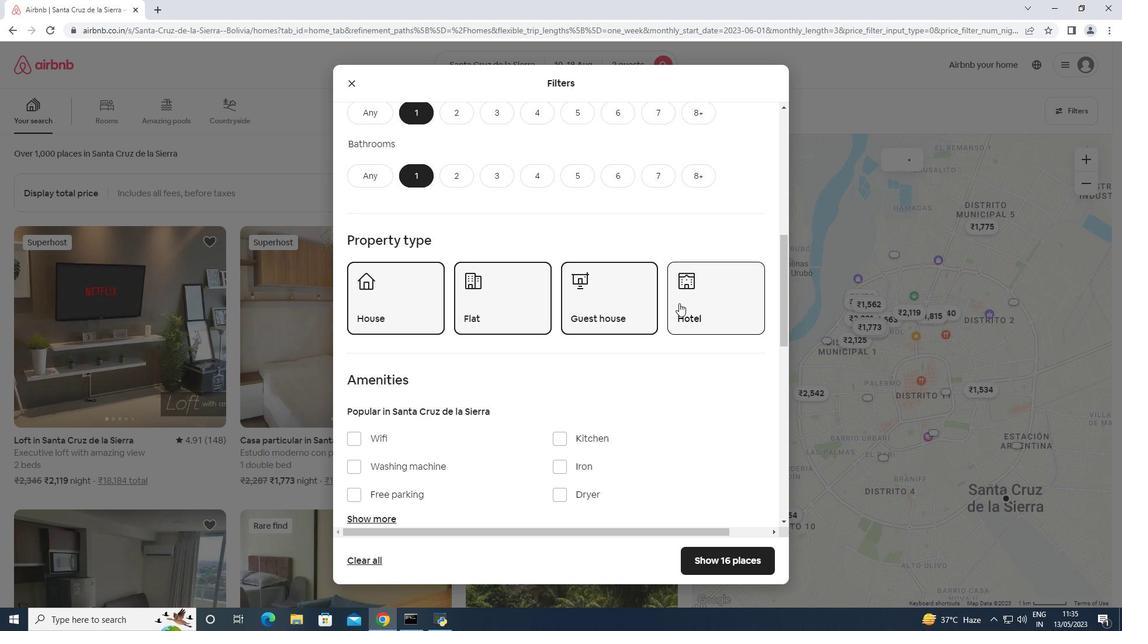 
Action: Mouse scrolled (665, 307) with delta (0, 0)
Screenshot: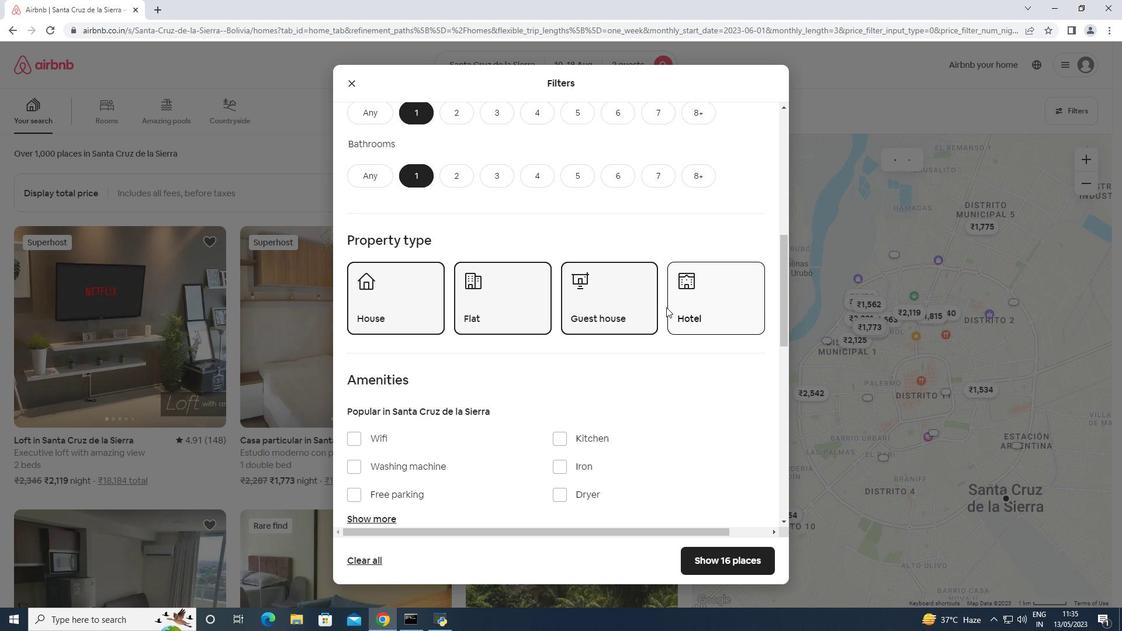 
Action: Mouse scrolled (665, 307) with delta (0, 0)
Screenshot: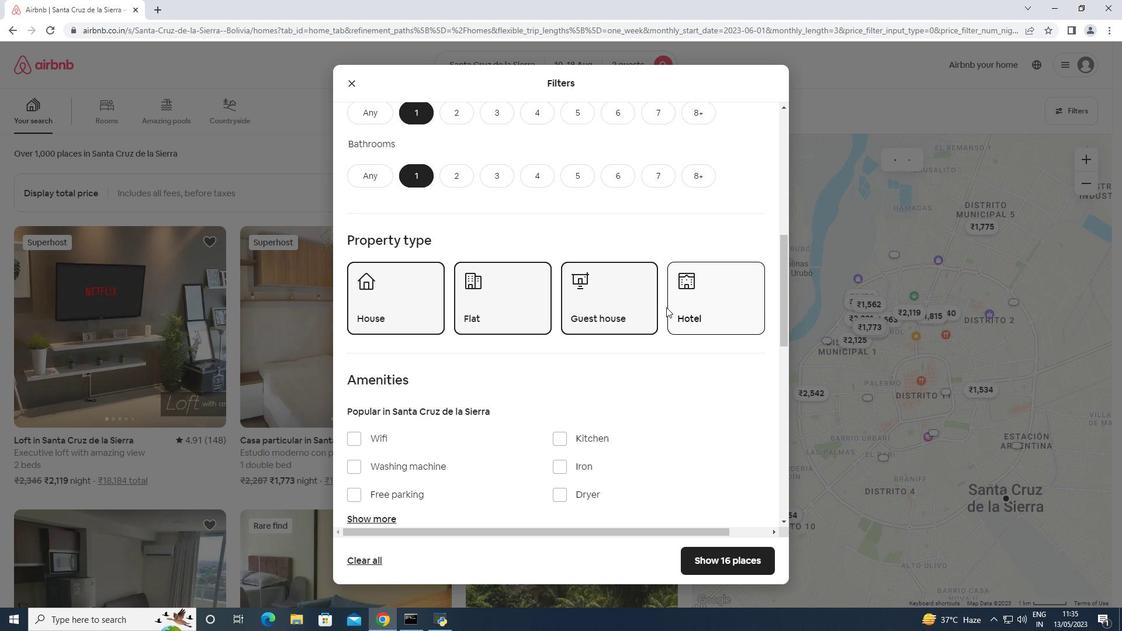
Action: Mouse scrolled (665, 307) with delta (0, 0)
Screenshot: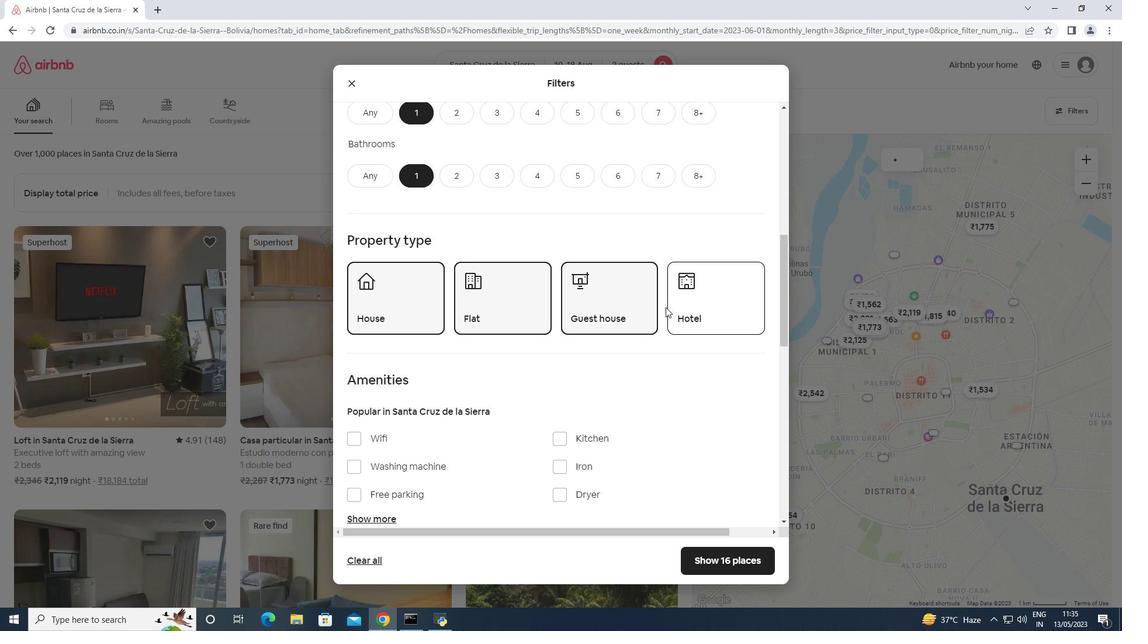 
Action: Mouse scrolled (665, 307) with delta (0, 0)
Screenshot: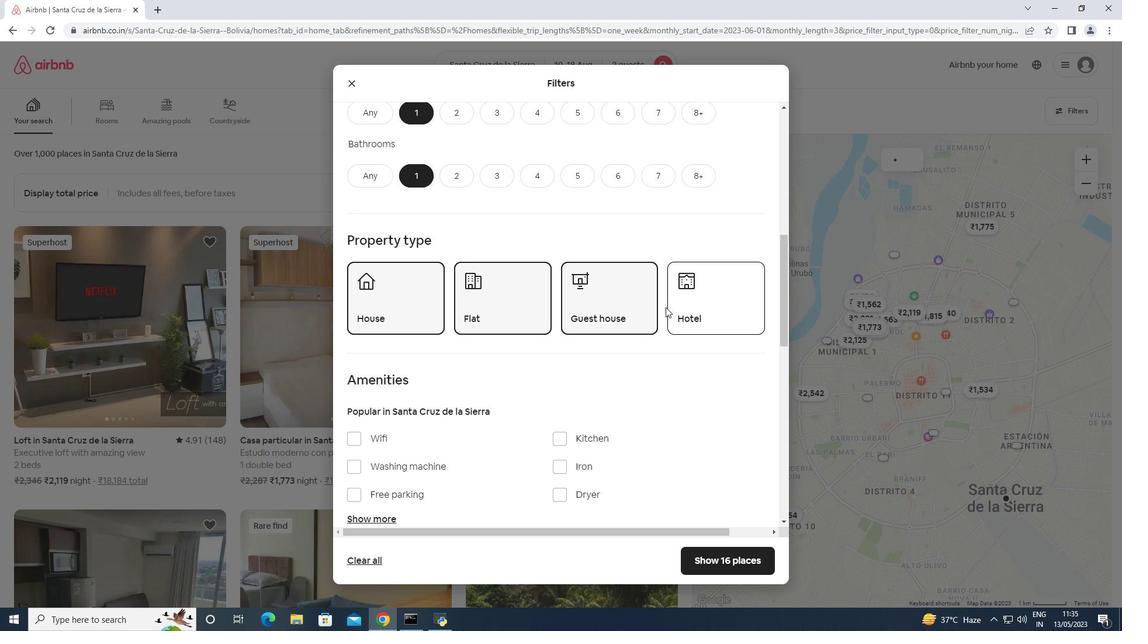 
Action: Mouse moved to (384, 280)
Screenshot: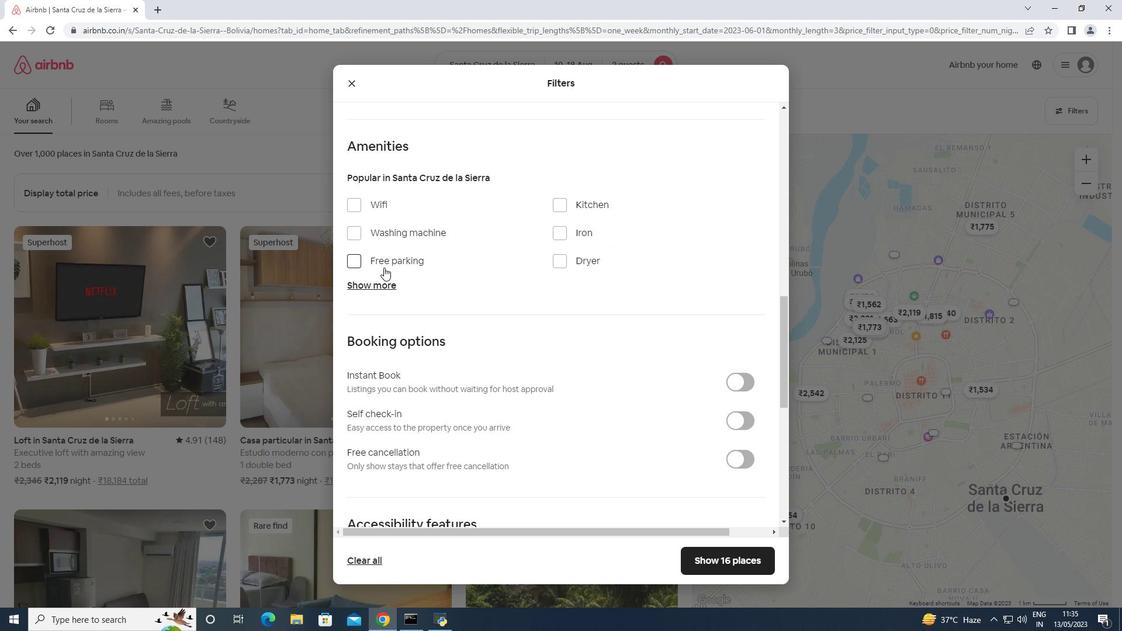 
Action: Mouse pressed left at (384, 280)
Screenshot: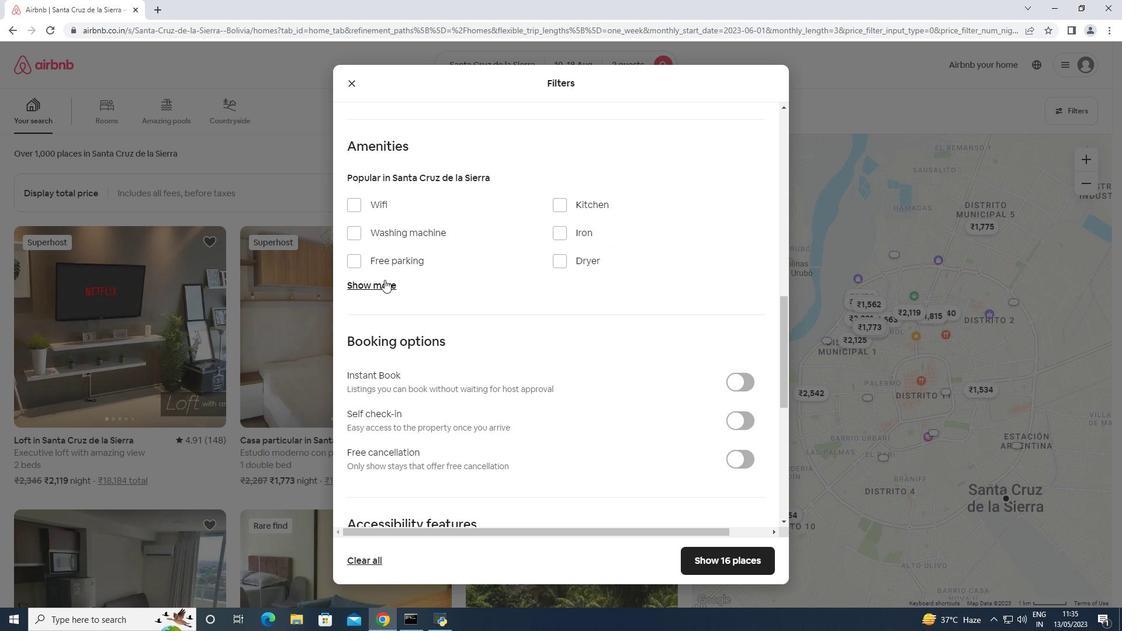 
Action: Mouse moved to (384, 205)
Screenshot: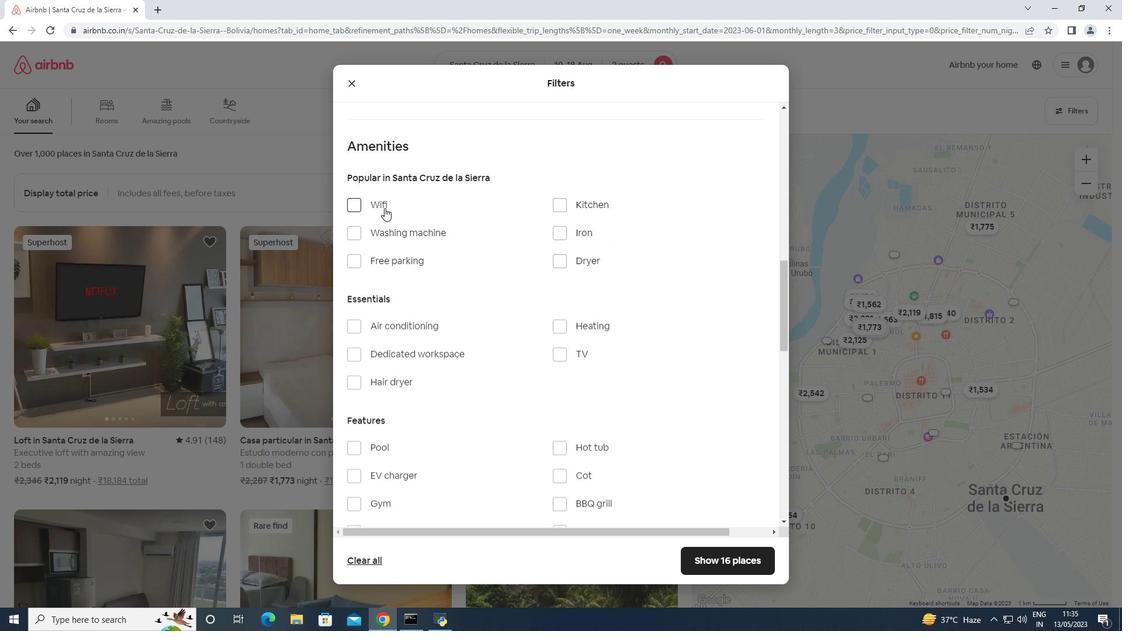 
Action: Mouse pressed left at (384, 205)
Screenshot: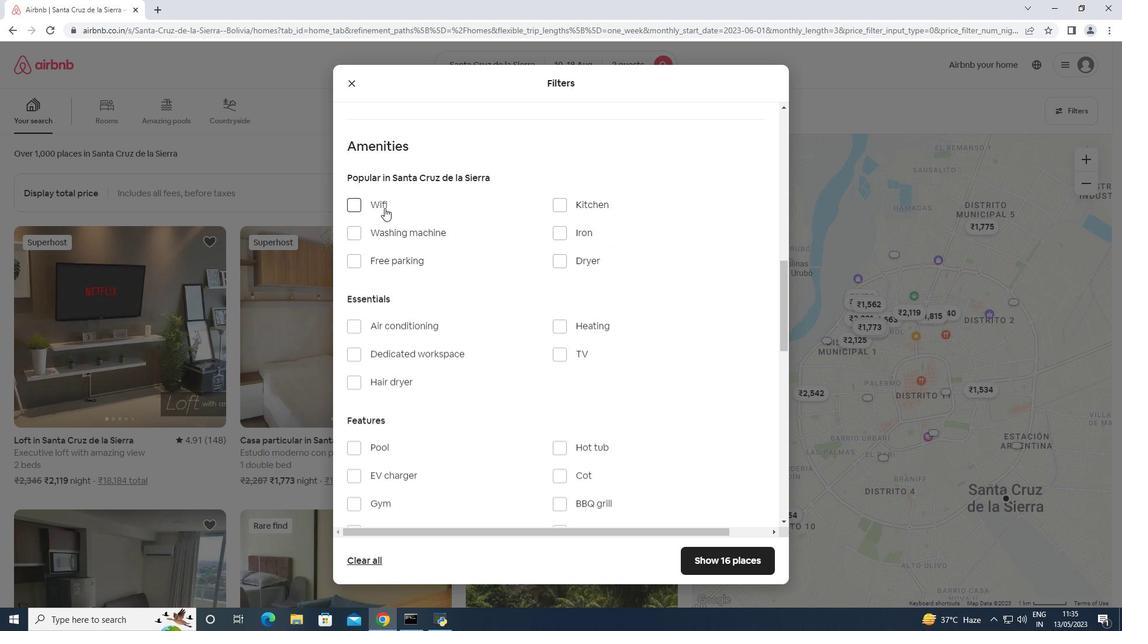 
Action: Mouse moved to (386, 261)
Screenshot: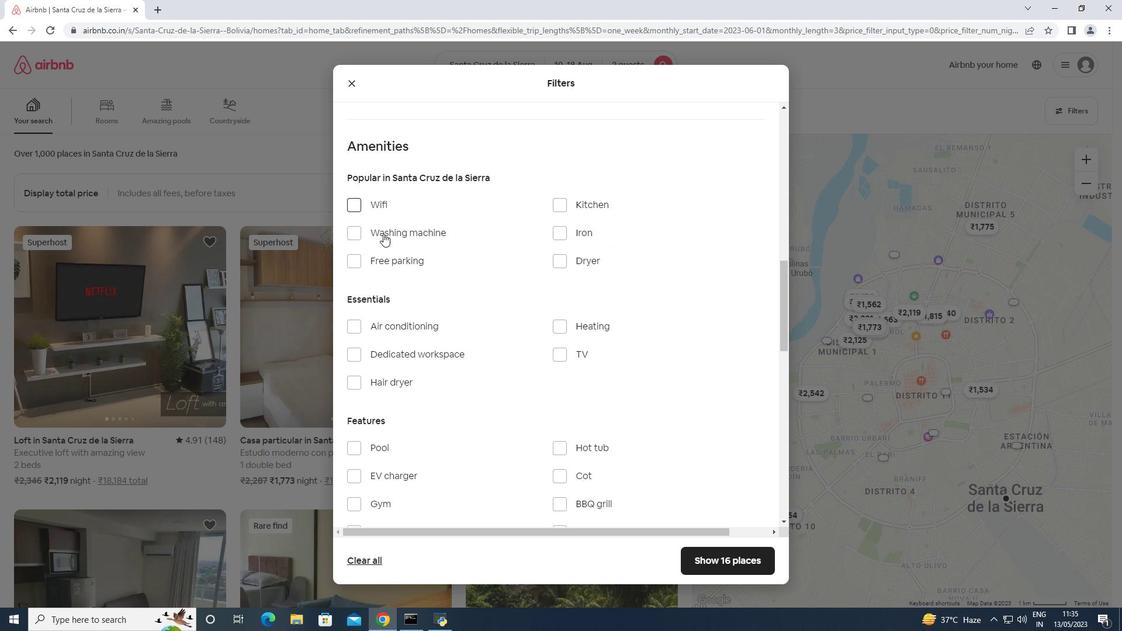 
Action: Mouse pressed left at (386, 261)
Screenshot: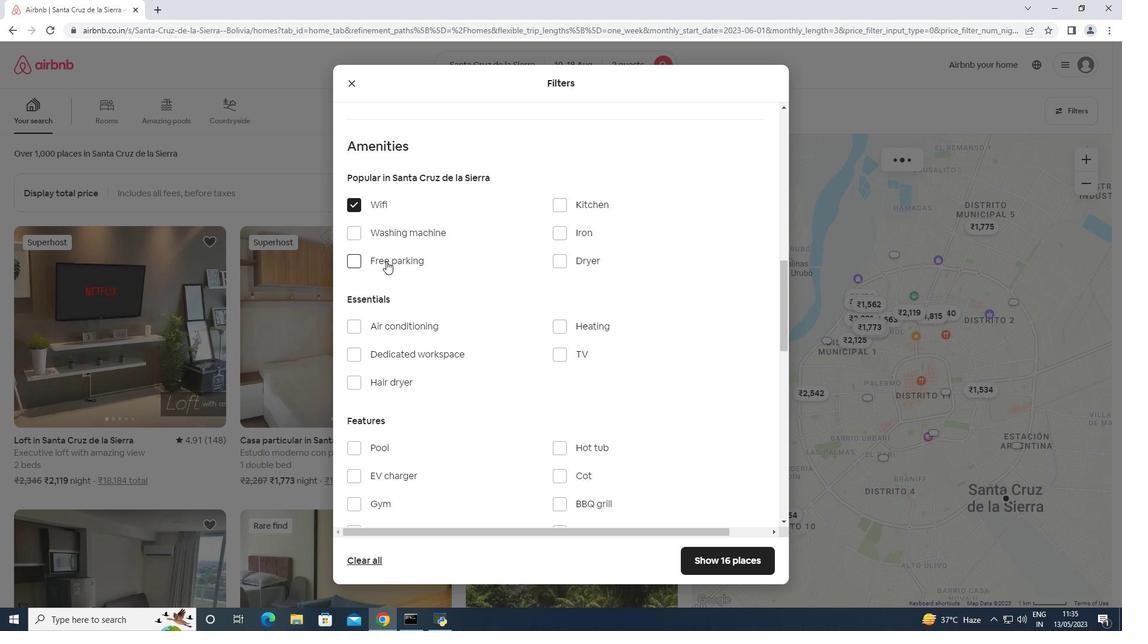 
Action: Mouse moved to (570, 354)
Screenshot: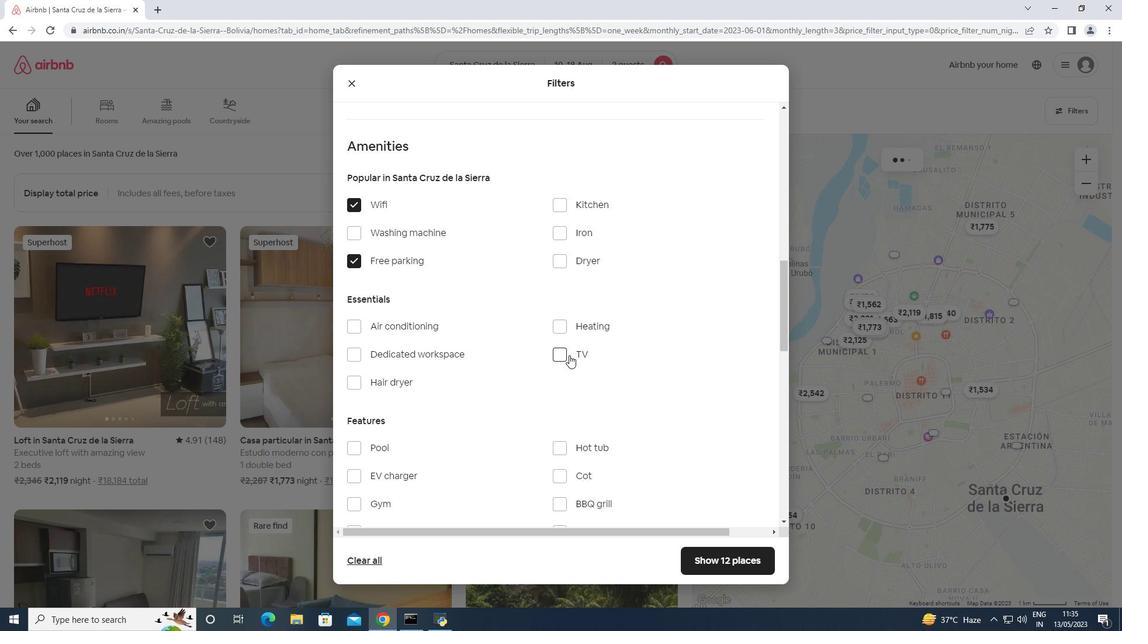 
Action: Mouse pressed left at (570, 354)
Screenshot: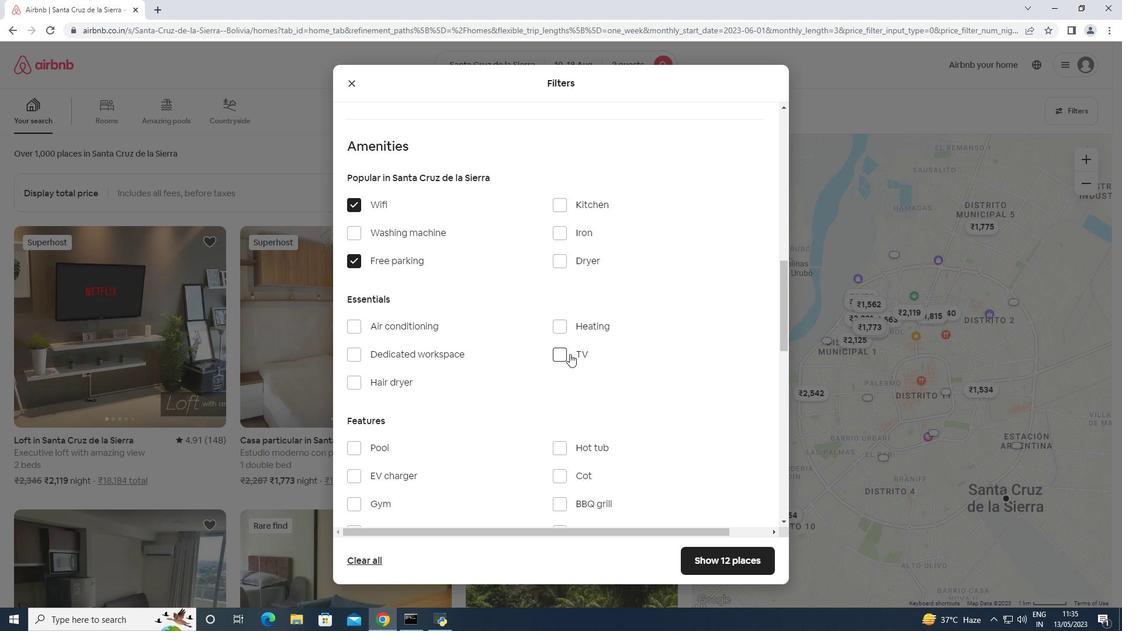 
Action: Mouse moved to (565, 350)
Screenshot: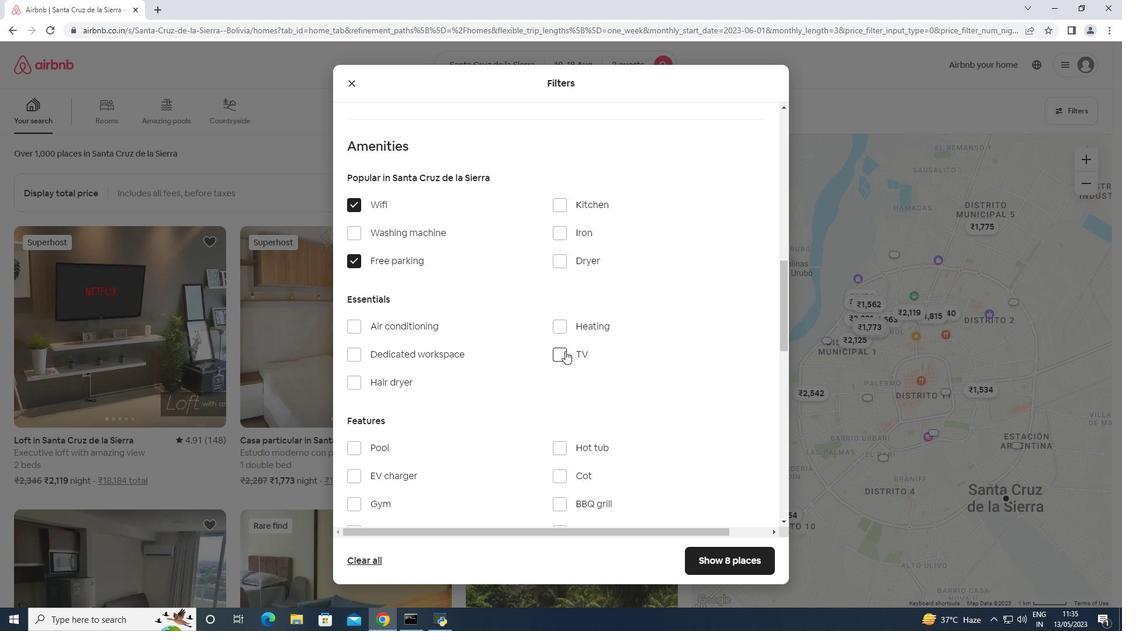 
Action: Mouse scrolled (565, 350) with delta (0, 0)
Screenshot: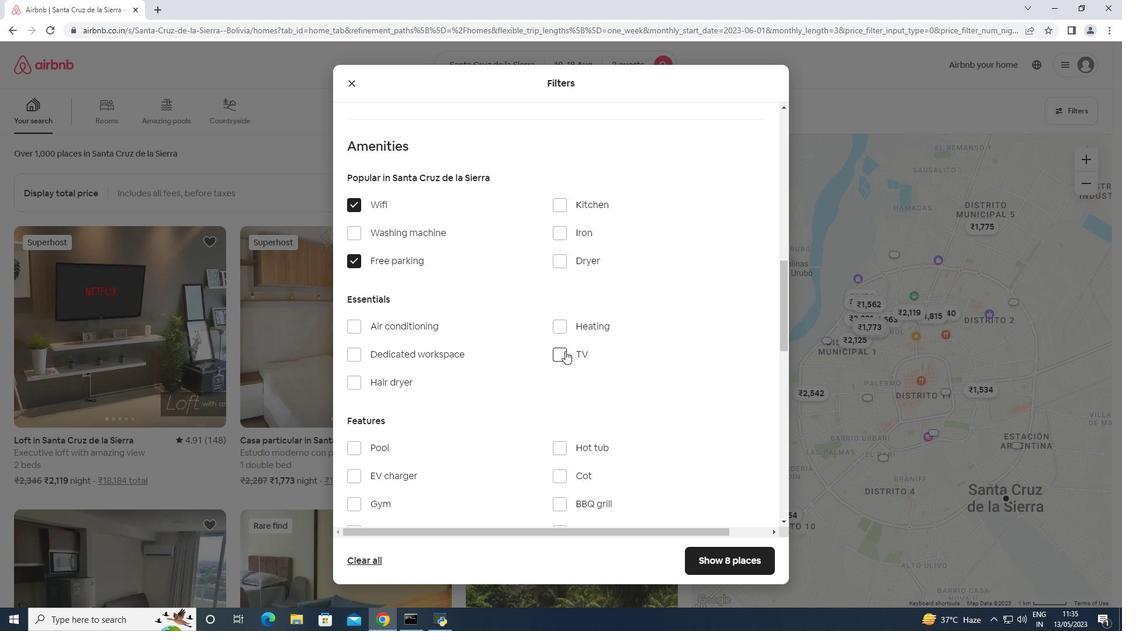 
Action: Mouse scrolled (565, 350) with delta (0, 0)
Screenshot: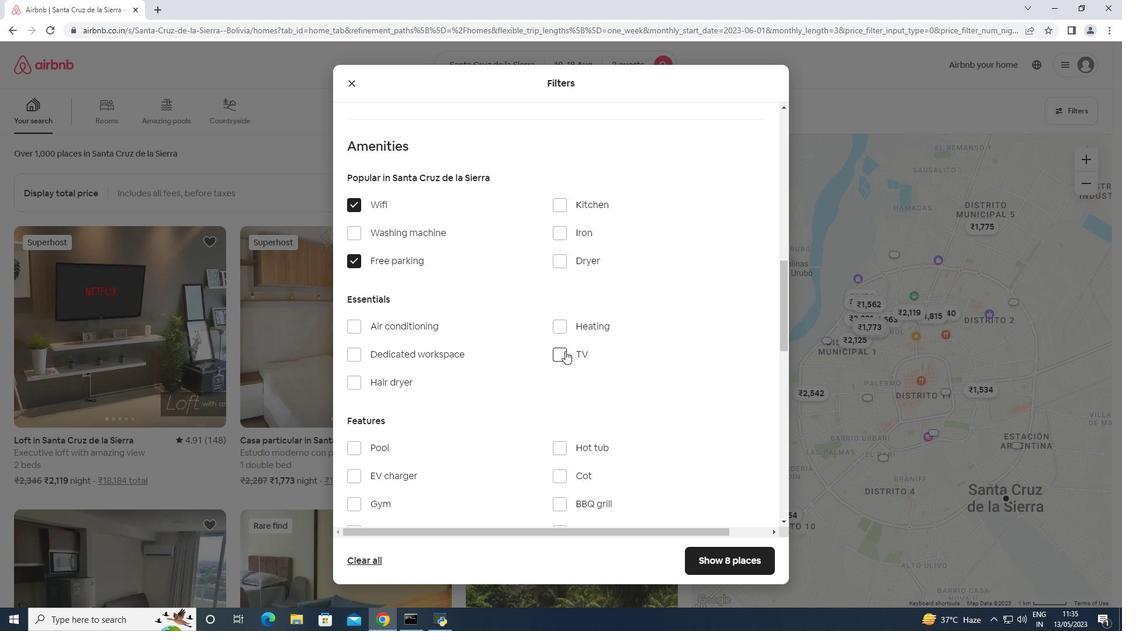 
Action: Mouse scrolled (565, 350) with delta (0, 0)
Screenshot: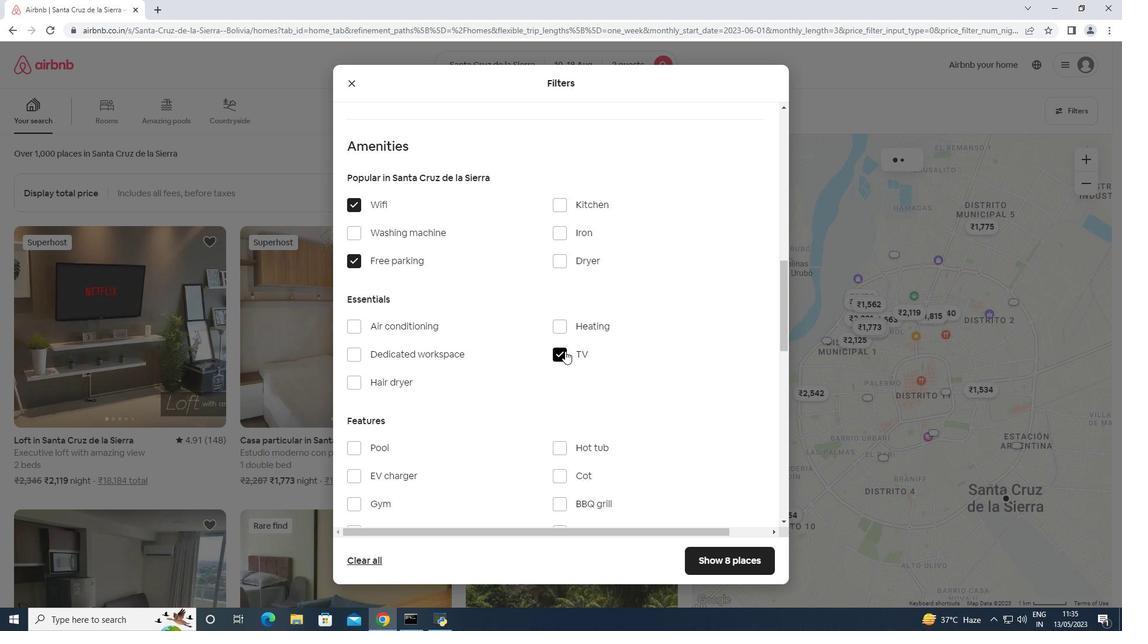
Action: Mouse moved to (419, 333)
Screenshot: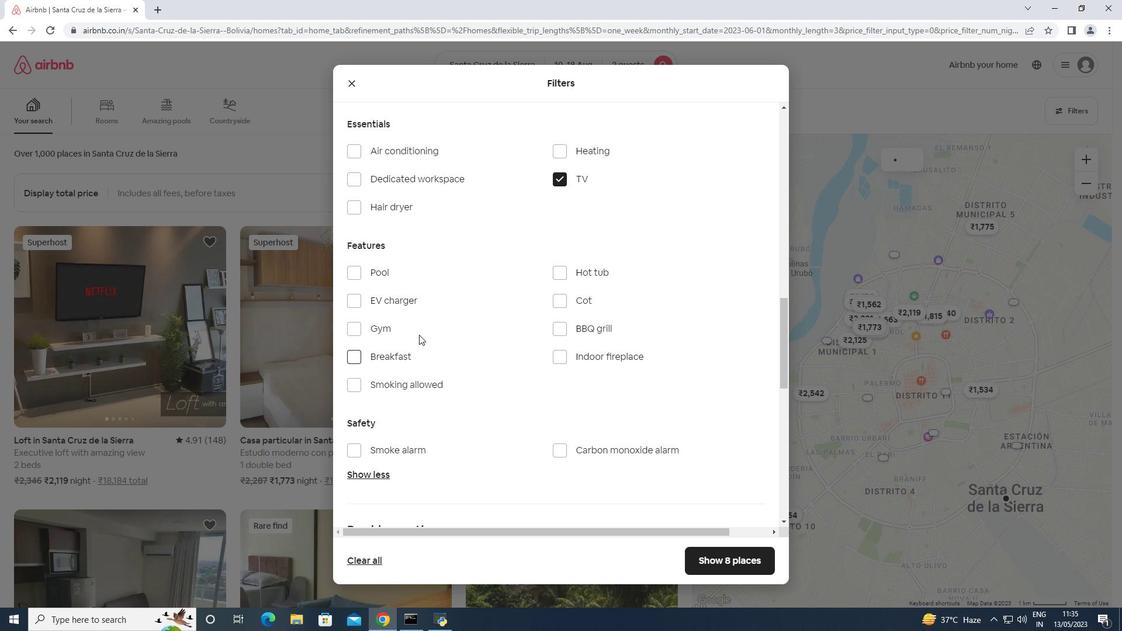 
Action: Mouse pressed left at (419, 333)
Screenshot: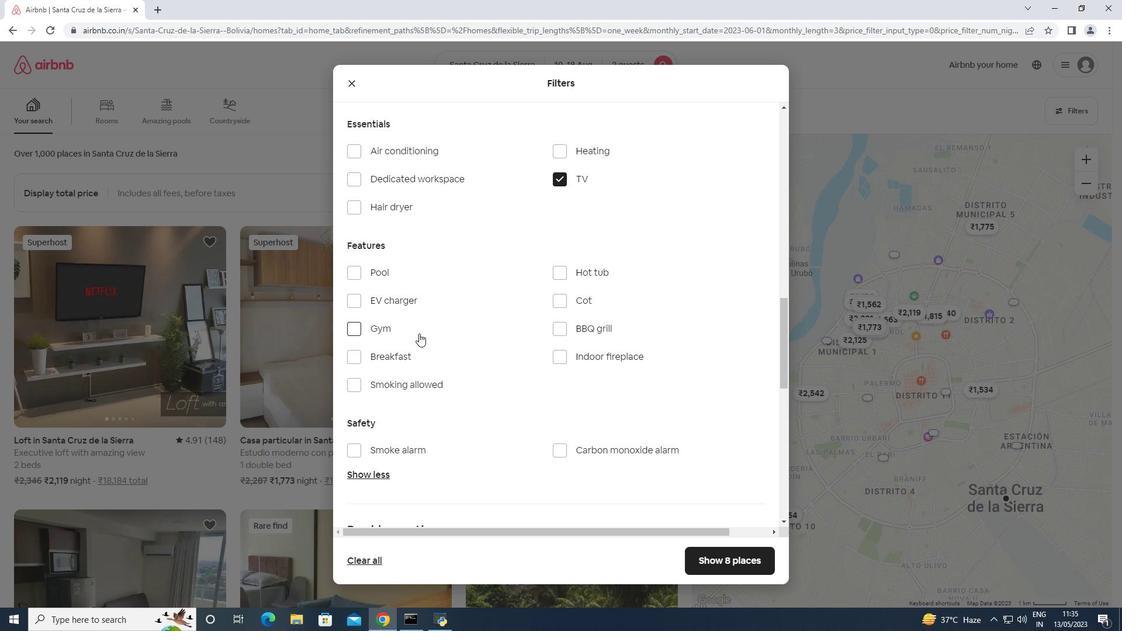 
Action: Mouse moved to (405, 352)
Screenshot: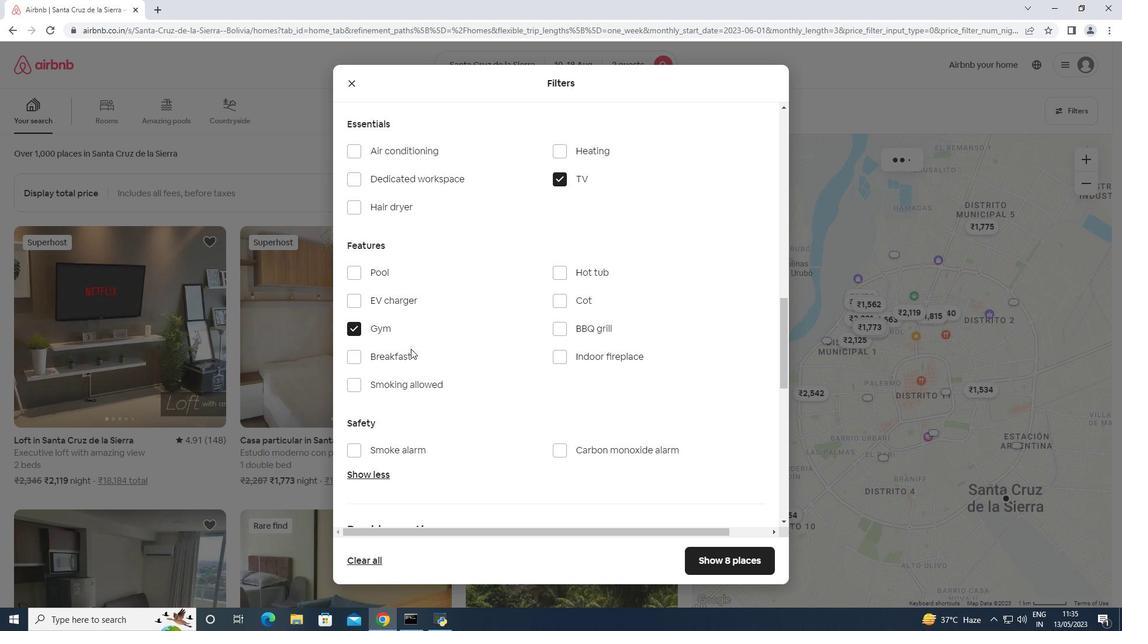 
Action: Mouse pressed left at (405, 352)
Screenshot: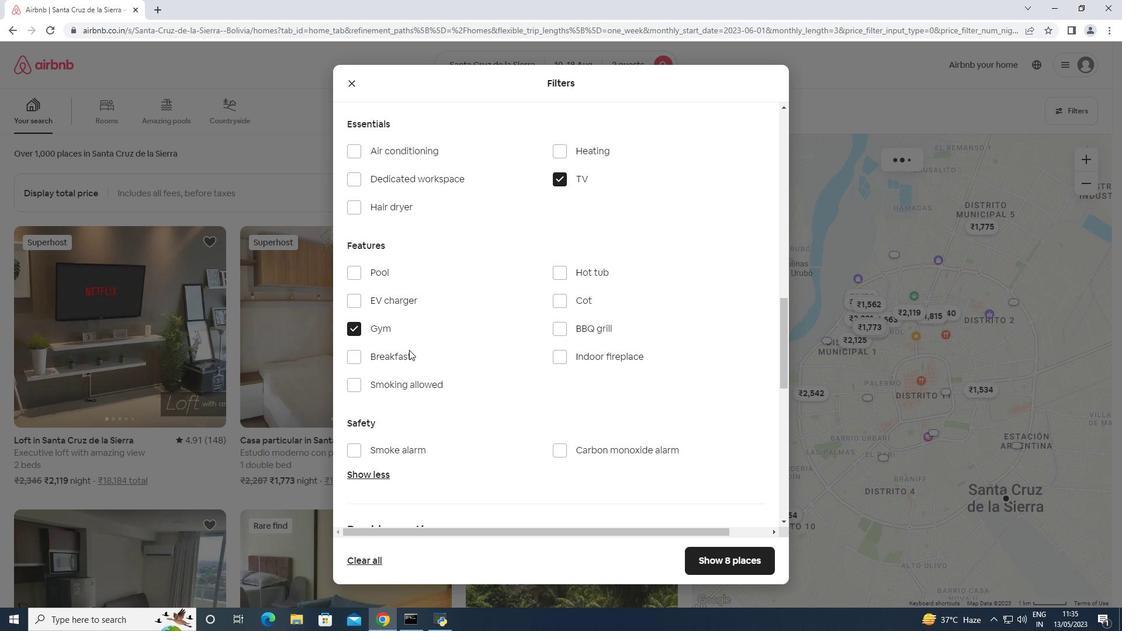 
Action: Mouse moved to (467, 327)
Screenshot: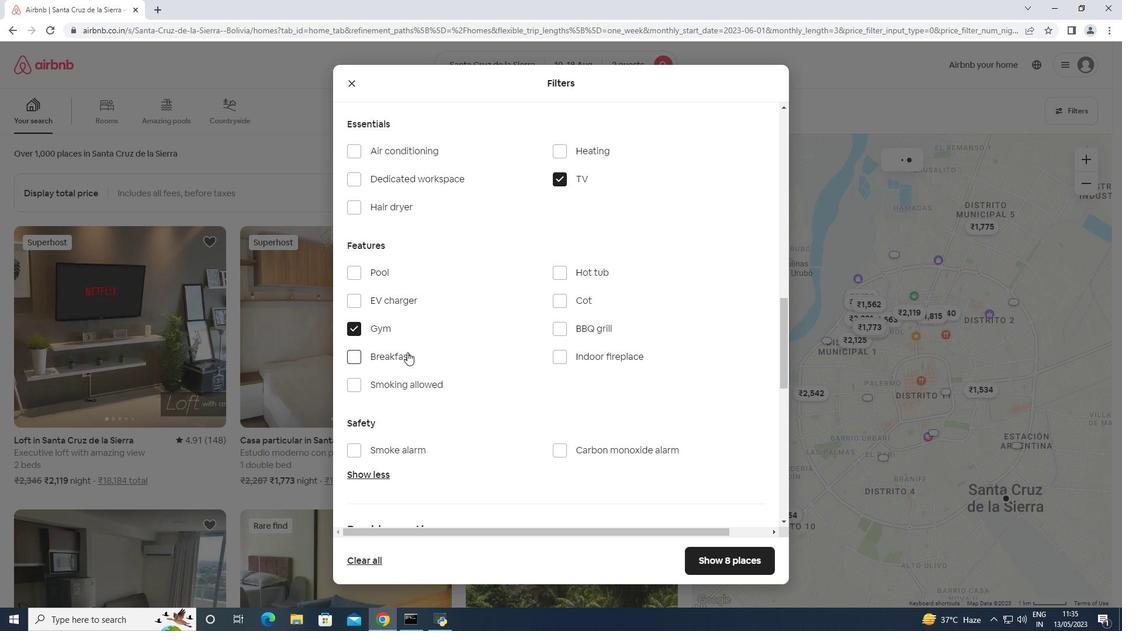
Action: Mouse scrolled (467, 326) with delta (0, 0)
Screenshot: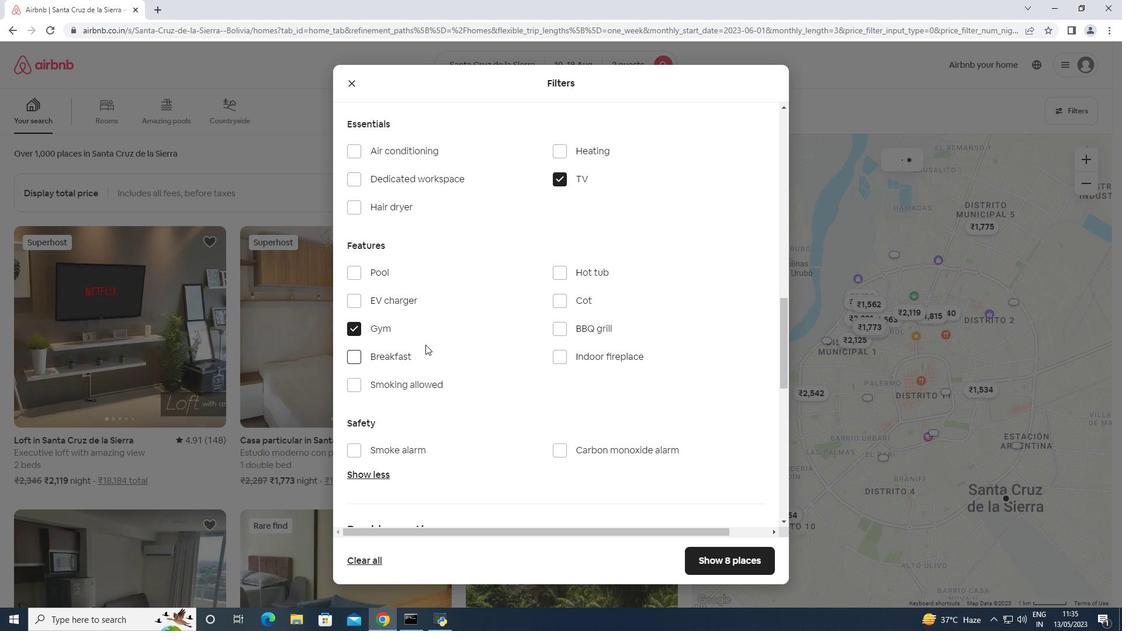 
Action: Mouse scrolled (467, 326) with delta (0, 0)
Screenshot: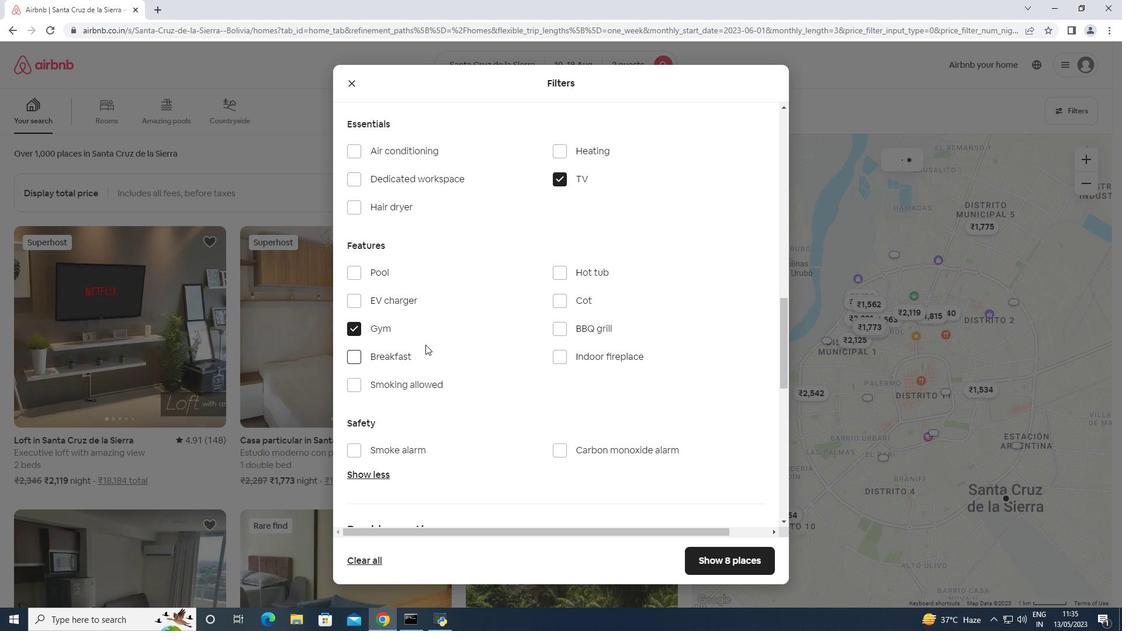 
Action: Mouse scrolled (467, 326) with delta (0, 0)
Screenshot: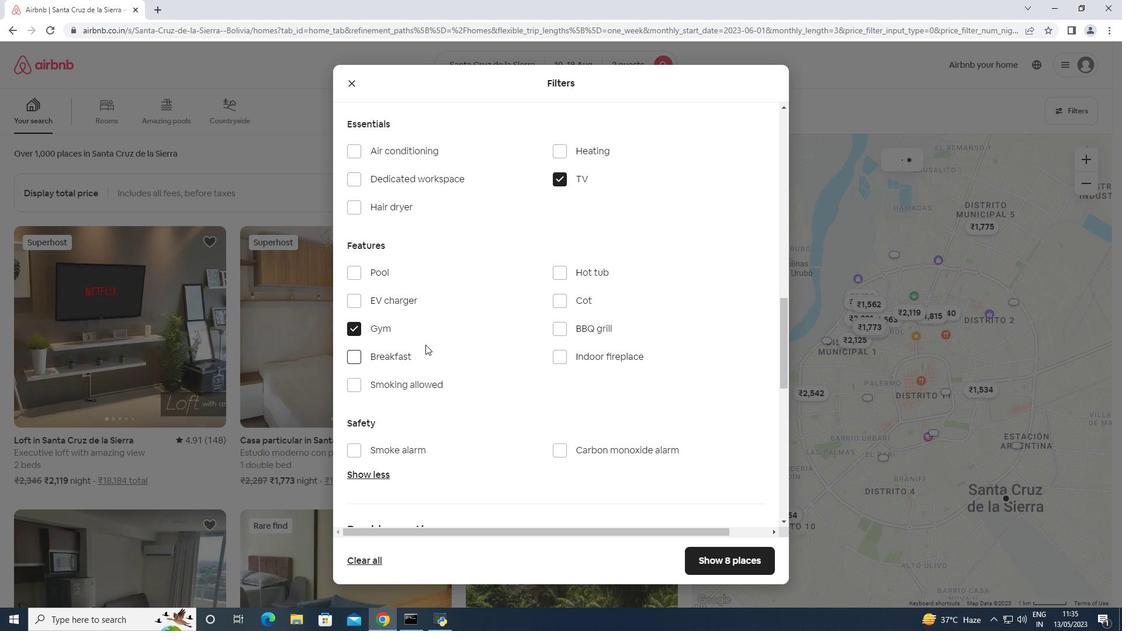 
Action: Mouse scrolled (467, 326) with delta (0, 0)
Screenshot: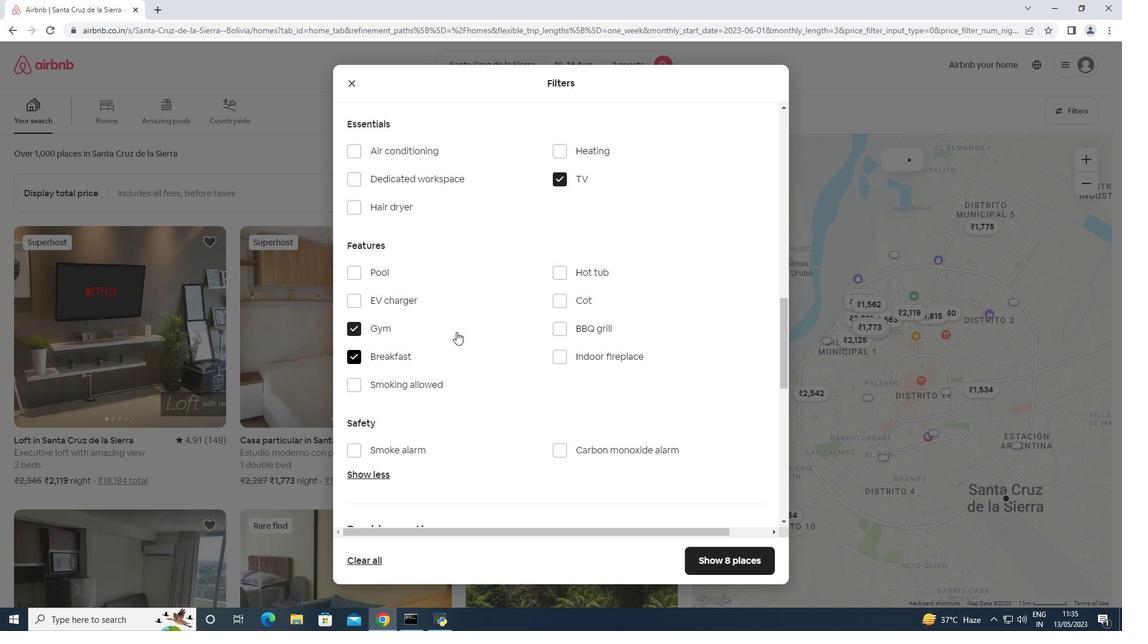 
Action: Mouse moved to (742, 375)
Screenshot: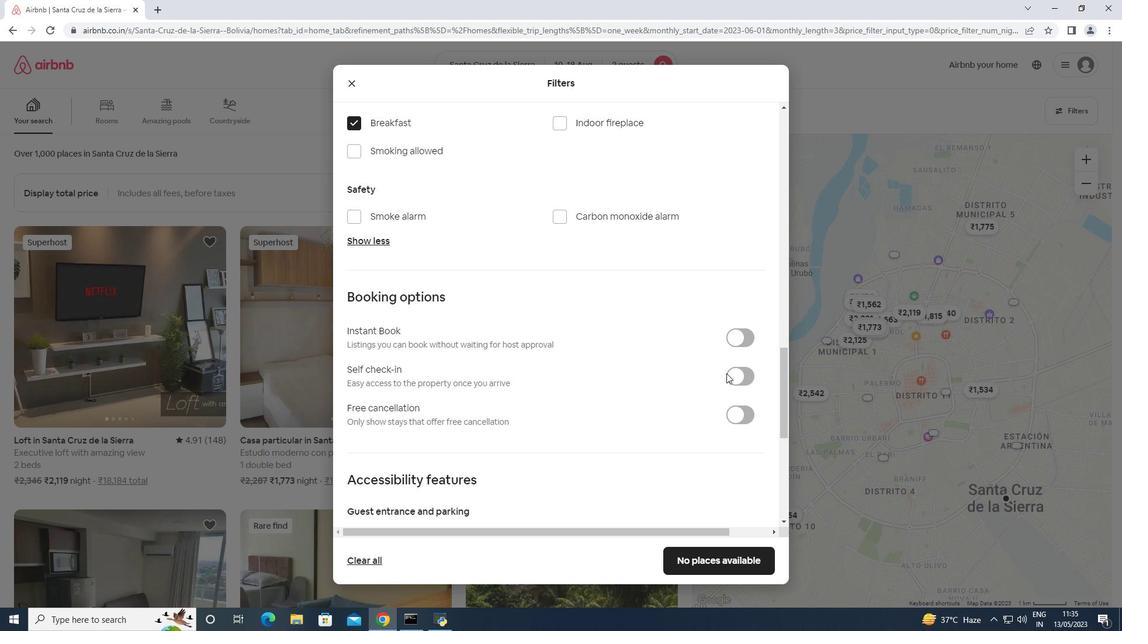 
Action: Mouse pressed left at (742, 375)
Screenshot: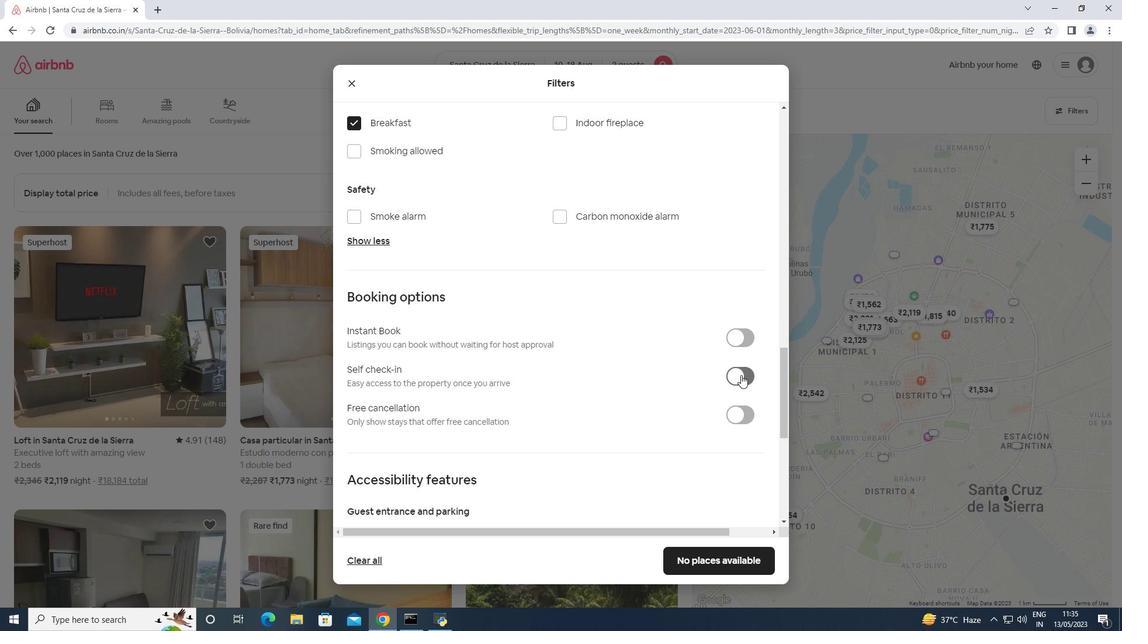 
Action: Mouse moved to (737, 373)
Screenshot: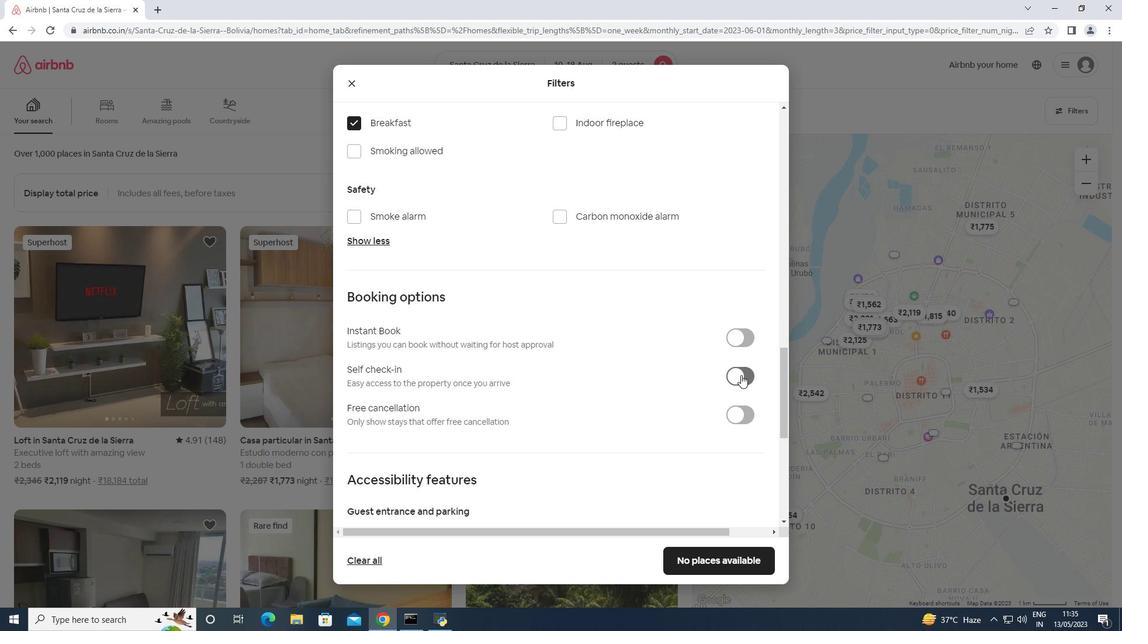 
Action: Mouse scrolled (737, 372) with delta (0, 0)
Screenshot: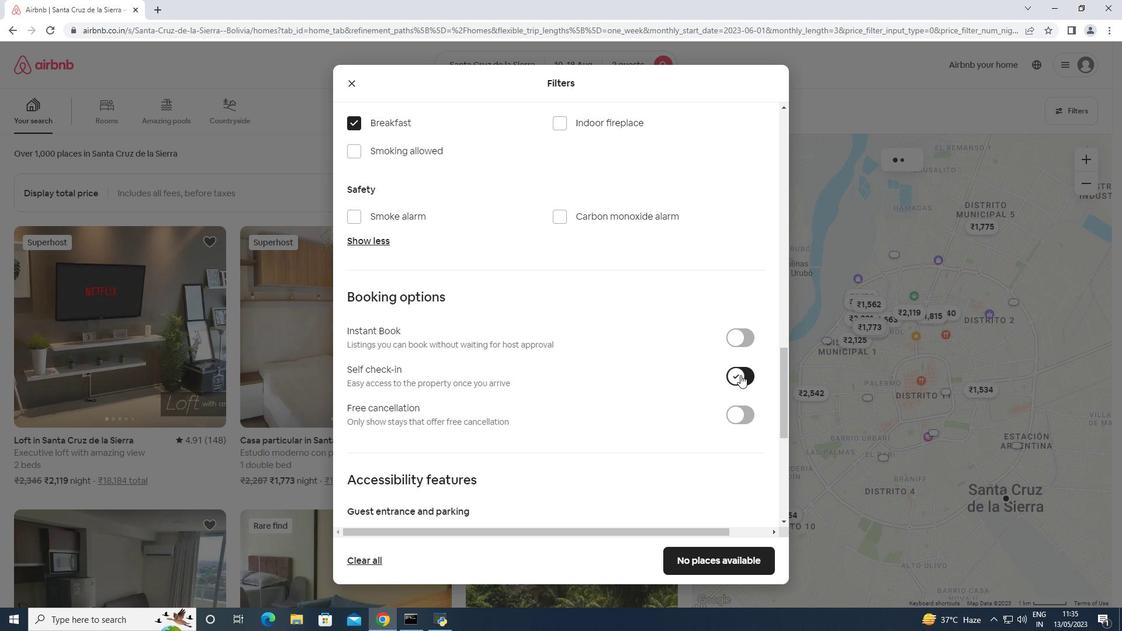 
Action: Mouse scrolled (737, 372) with delta (0, 0)
Screenshot: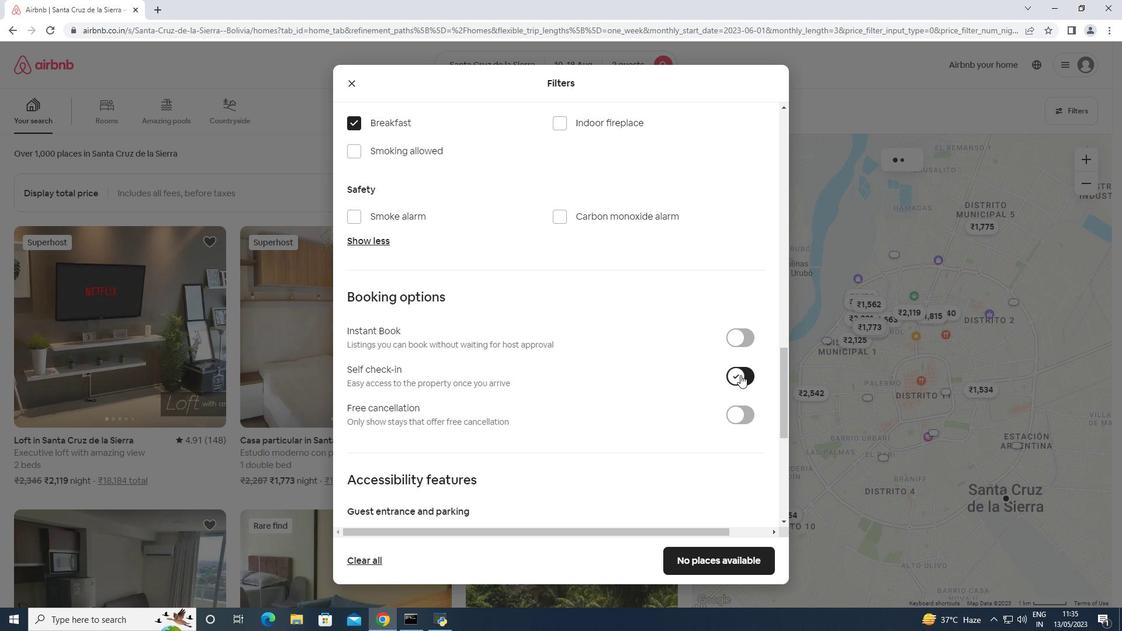 
Action: Mouse scrolled (737, 372) with delta (0, 0)
Screenshot: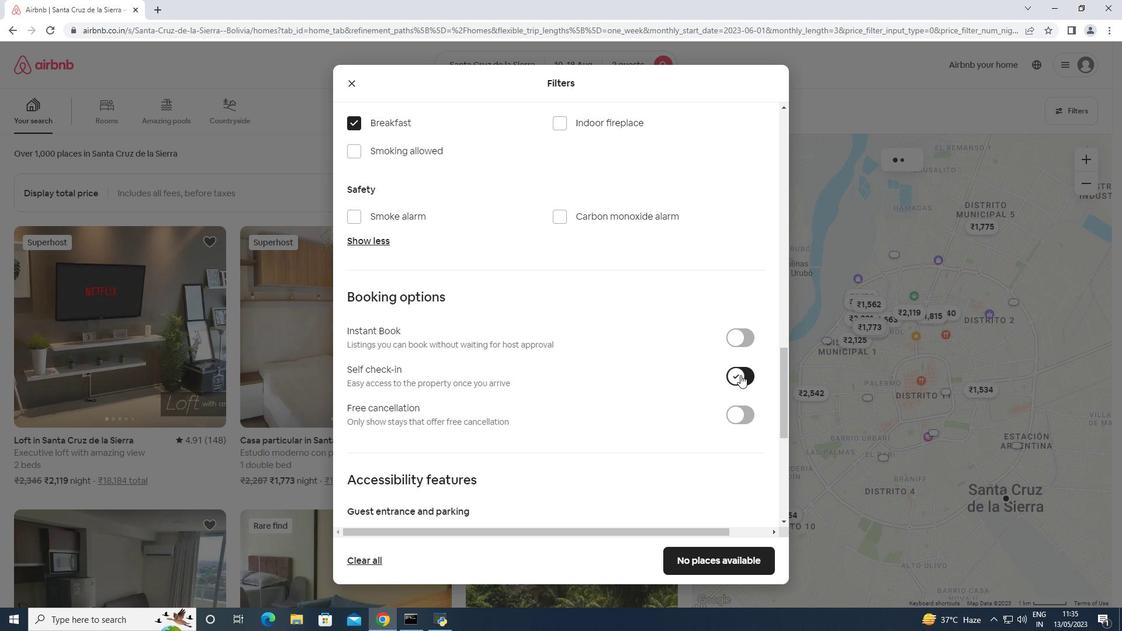 
Action: Mouse scrolled (737, 372) with delta (0, 0)
Screenshot: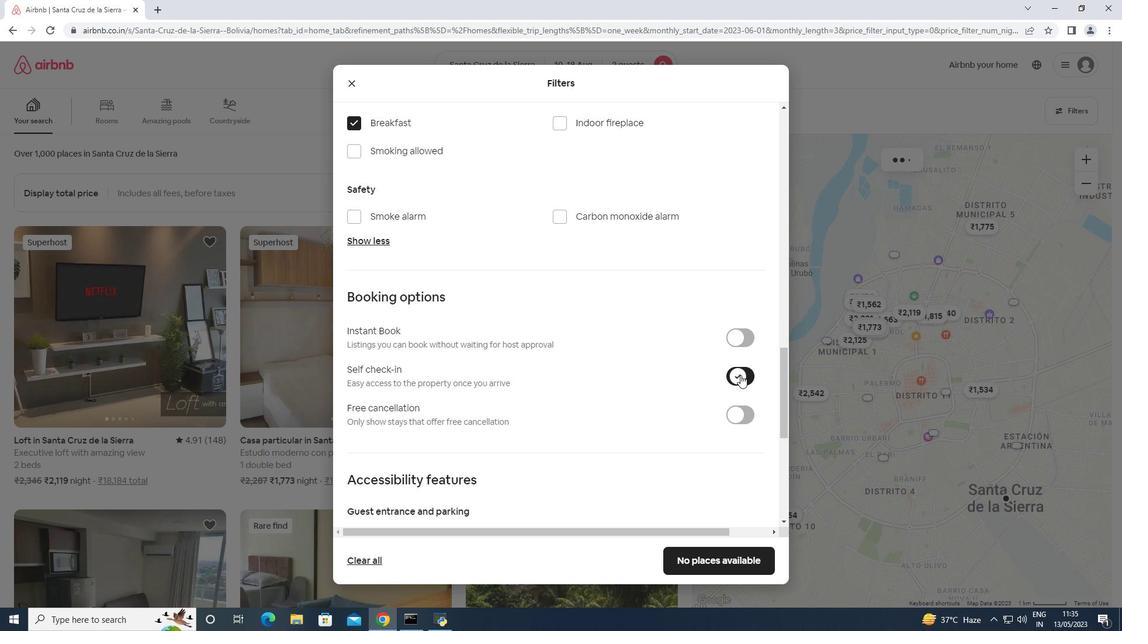 
Action: Mouse moved to (624, 422)
Screenshot: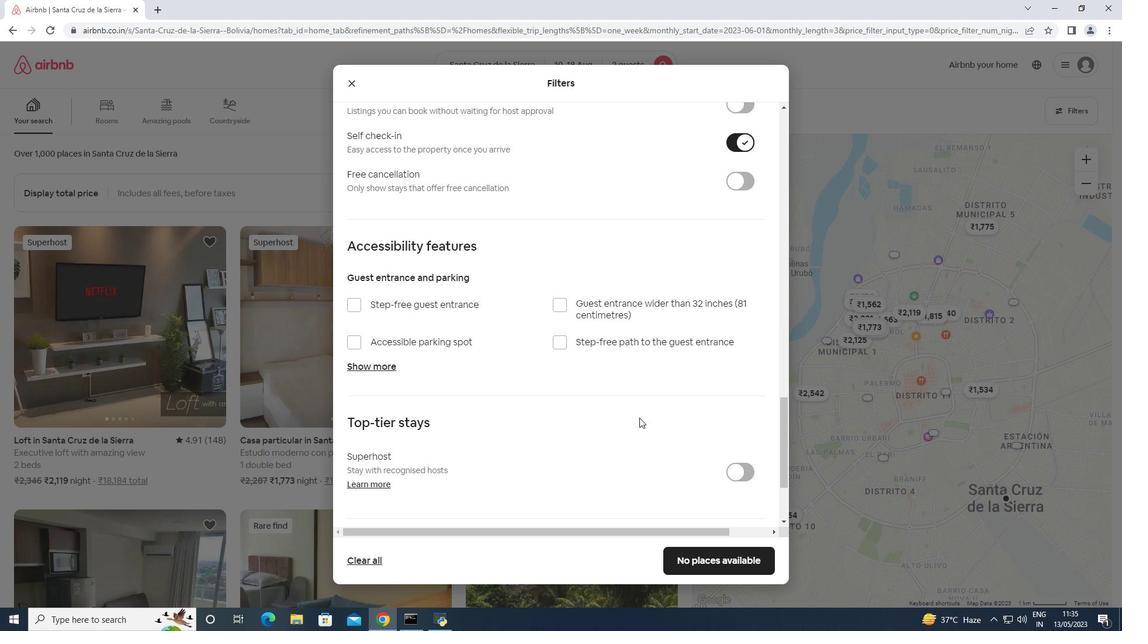 
Action: Mouse scrolled (624, 421) with delta (0, 0)
Screenshot: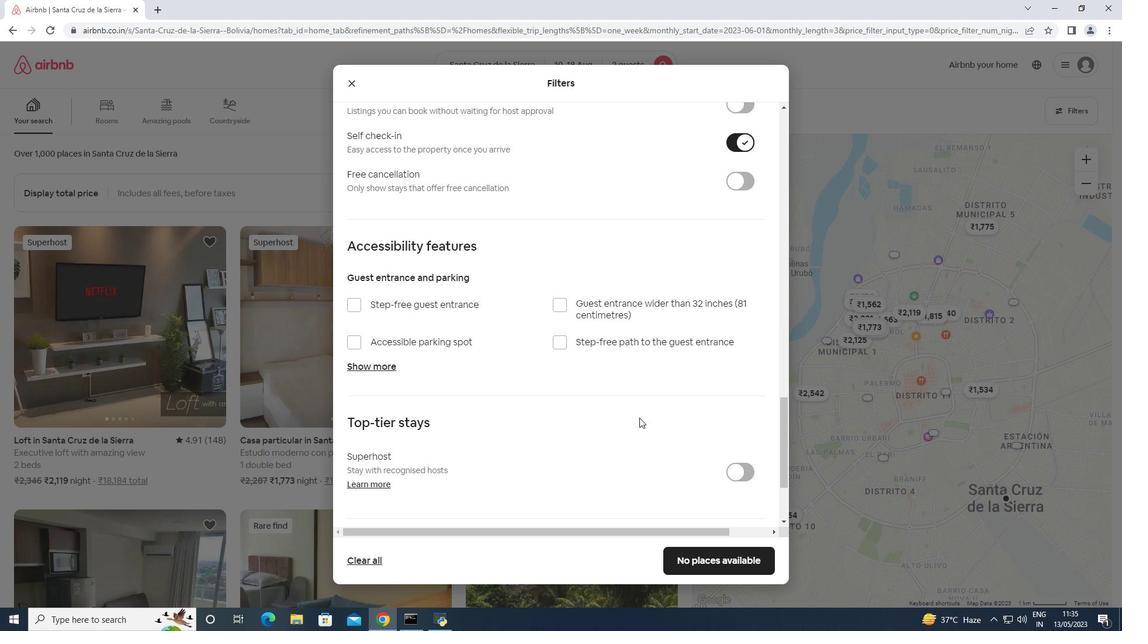 
Action: Mouse scrolled (624, 421) with delta (0, 0)
Screenshot: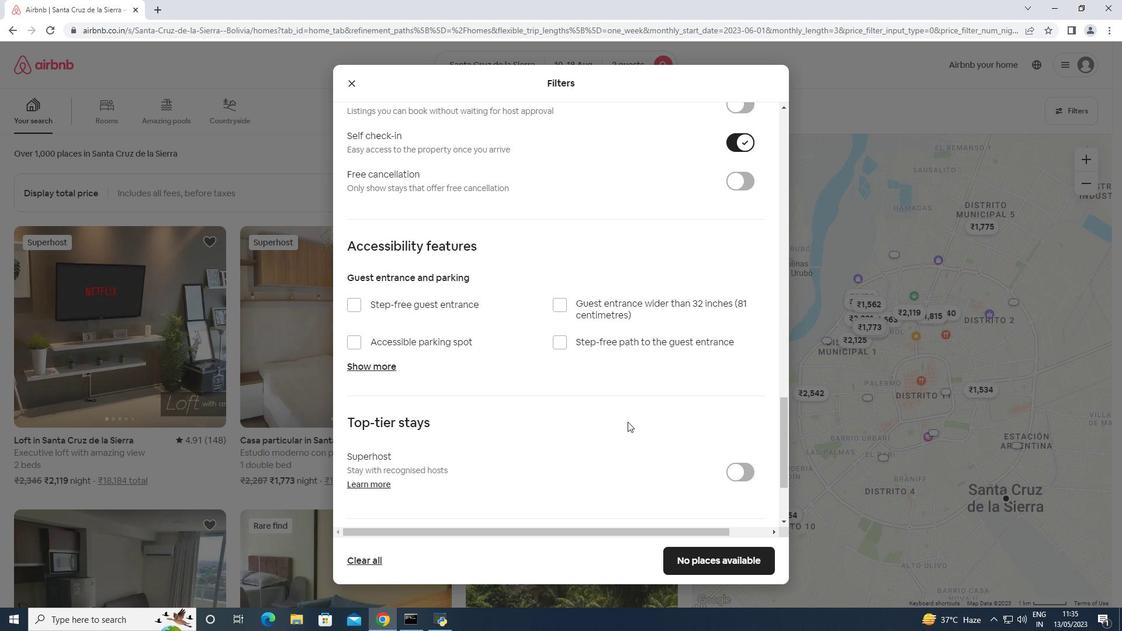 
Action: Mouse scrolled (624, 421) with delta (0, 0)
Screenshot: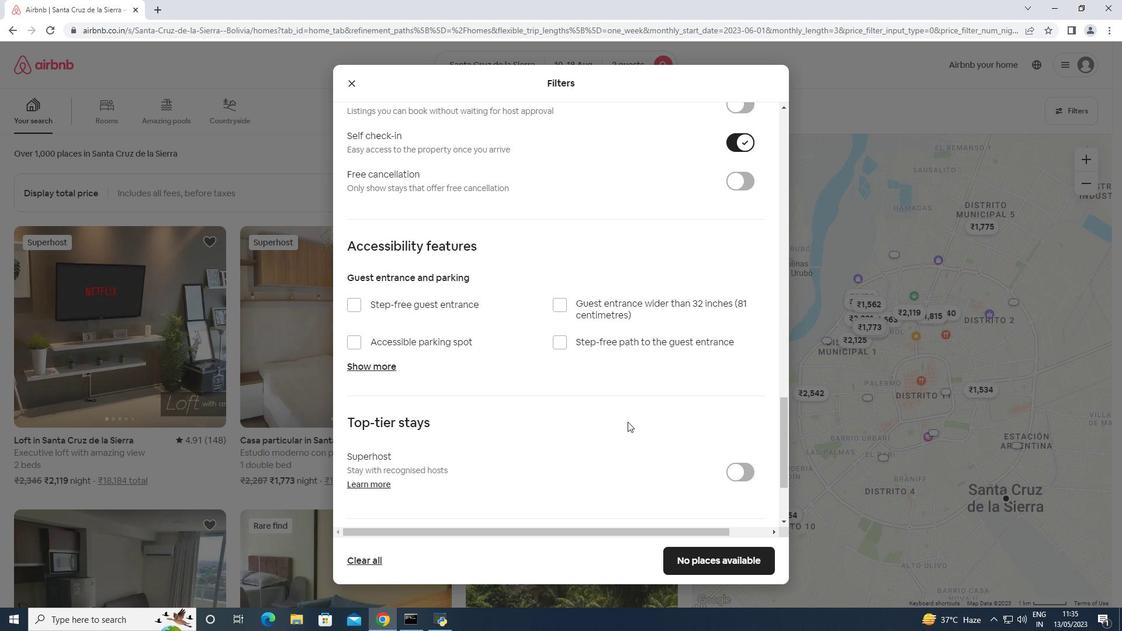 
Action: Mouse scrolled (624, 421) with delta (0, 0)
Screenshot: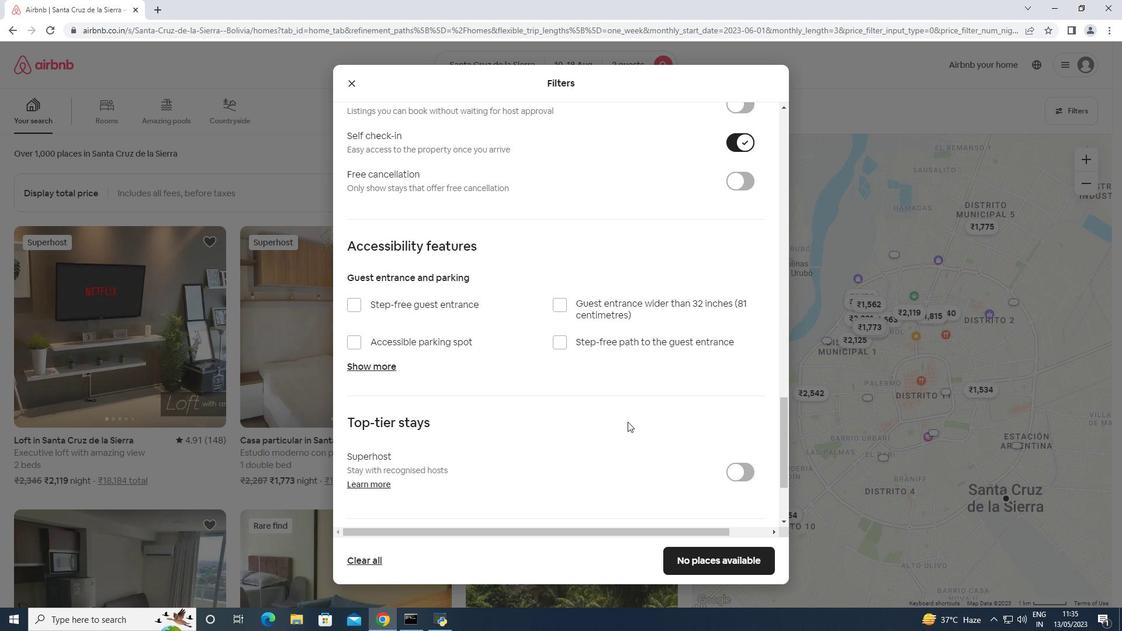 
Action: Mouse moved to (624, 422)
Screenshot: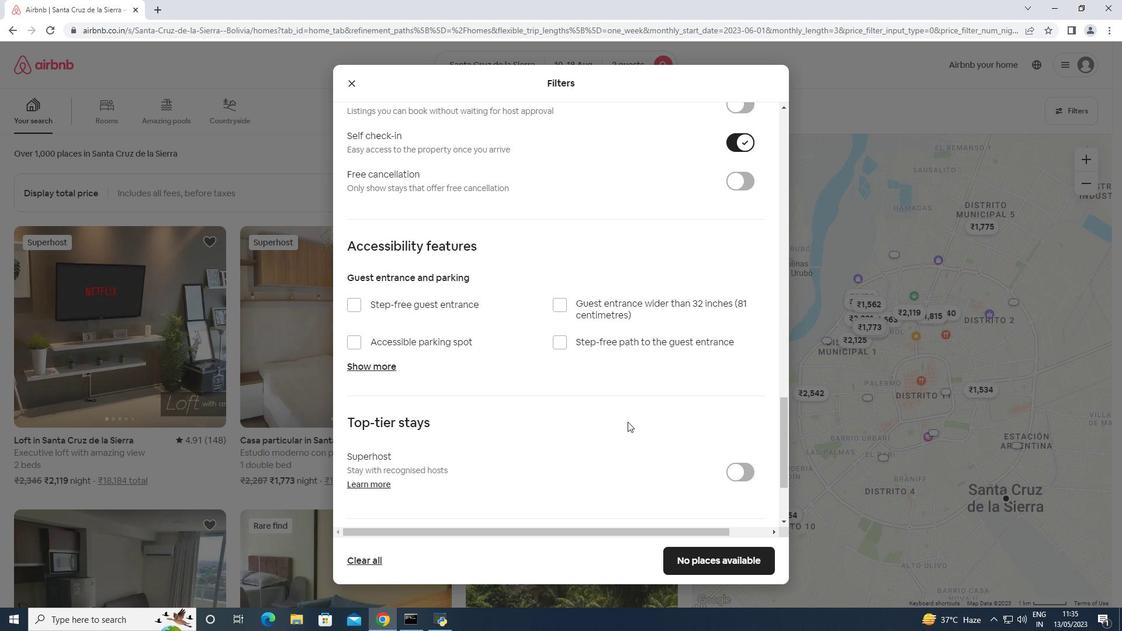 
Action: Mouse scrolled (624, 422) with delta (0, 0)
Screenshot: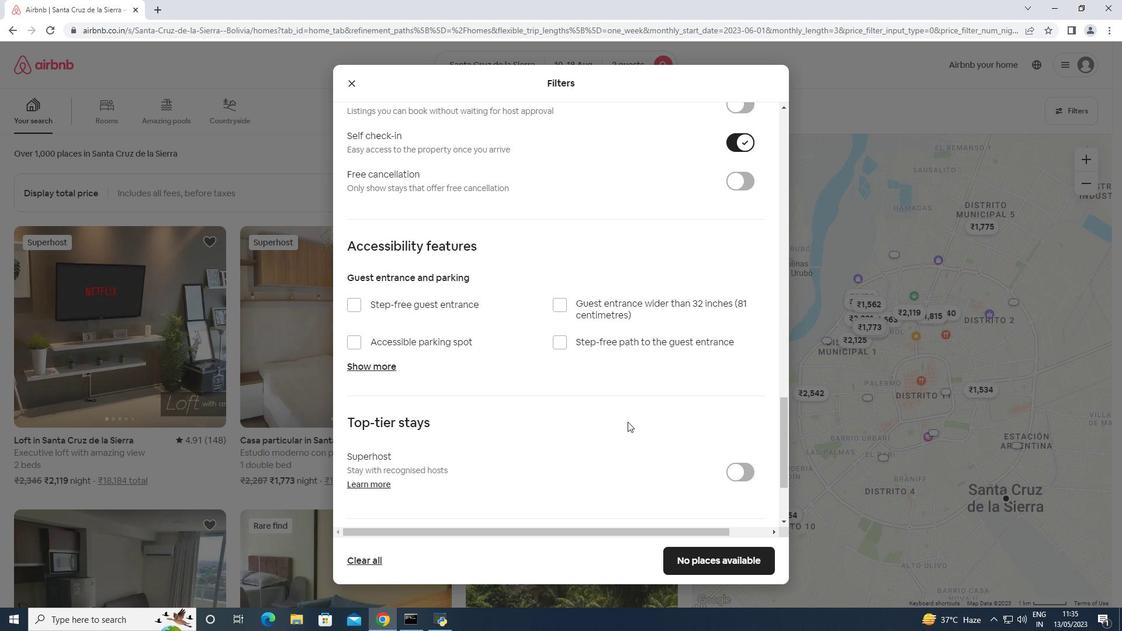 
Action: Mouse scrolled (624, 422) with delta (0, 0)
Screenshot: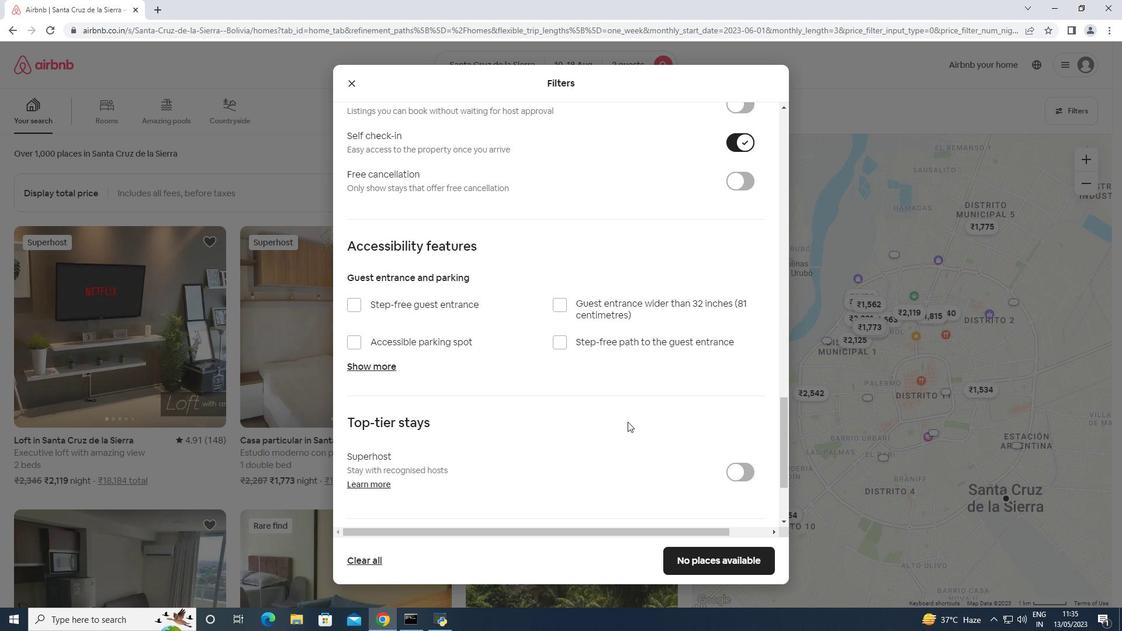 
Action: Mouse moved to (393, 445)
Screenshot: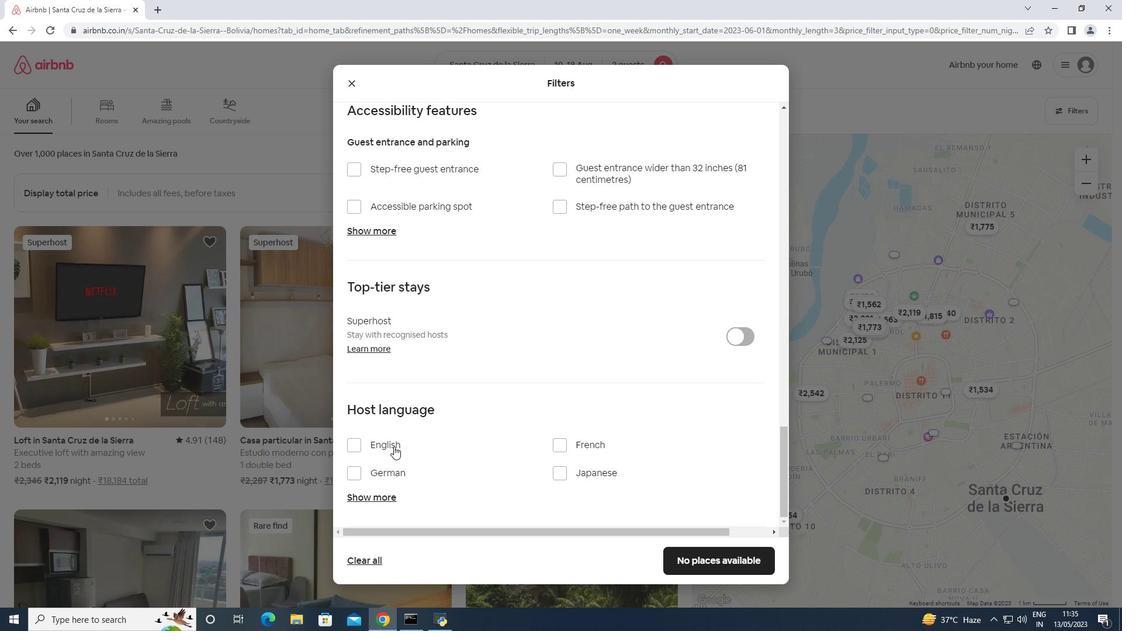 
Action: Mouse pressed left at (393, 445)
Screenshot: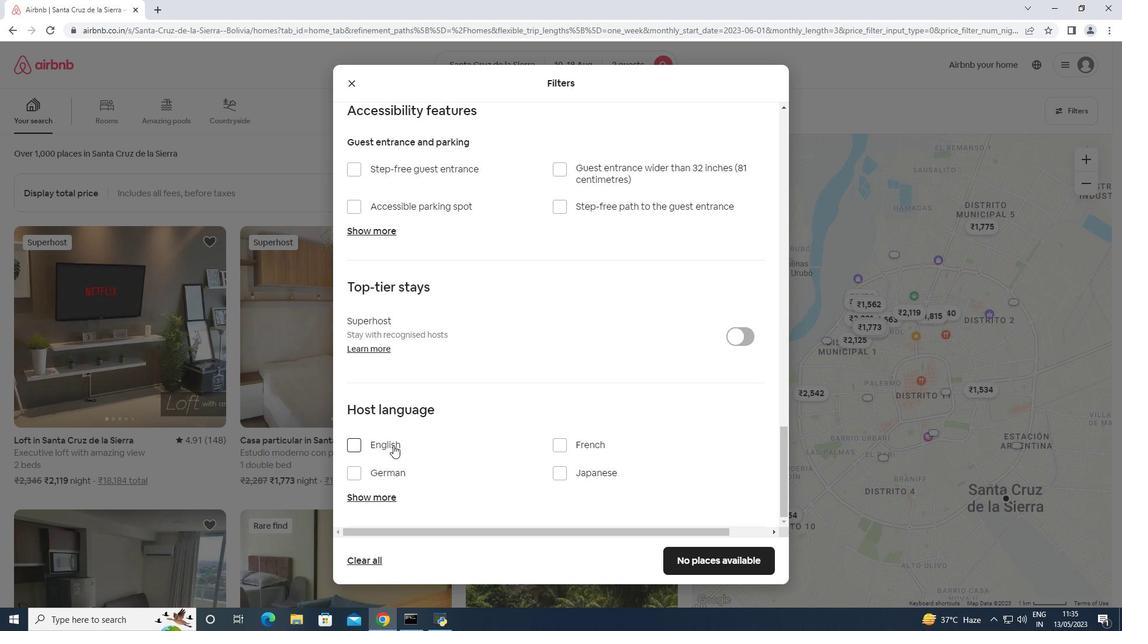 
Action: Mouse moved to (728, 557)
Screenshot: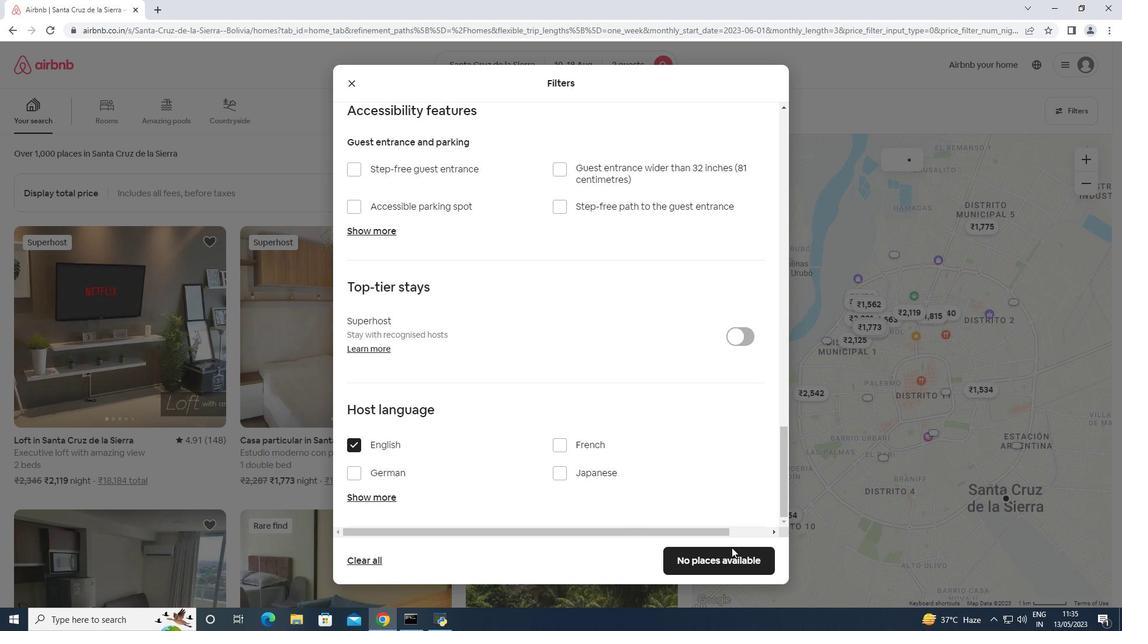 
Action: Mouse pressed left at (728, 557)
Screenshot: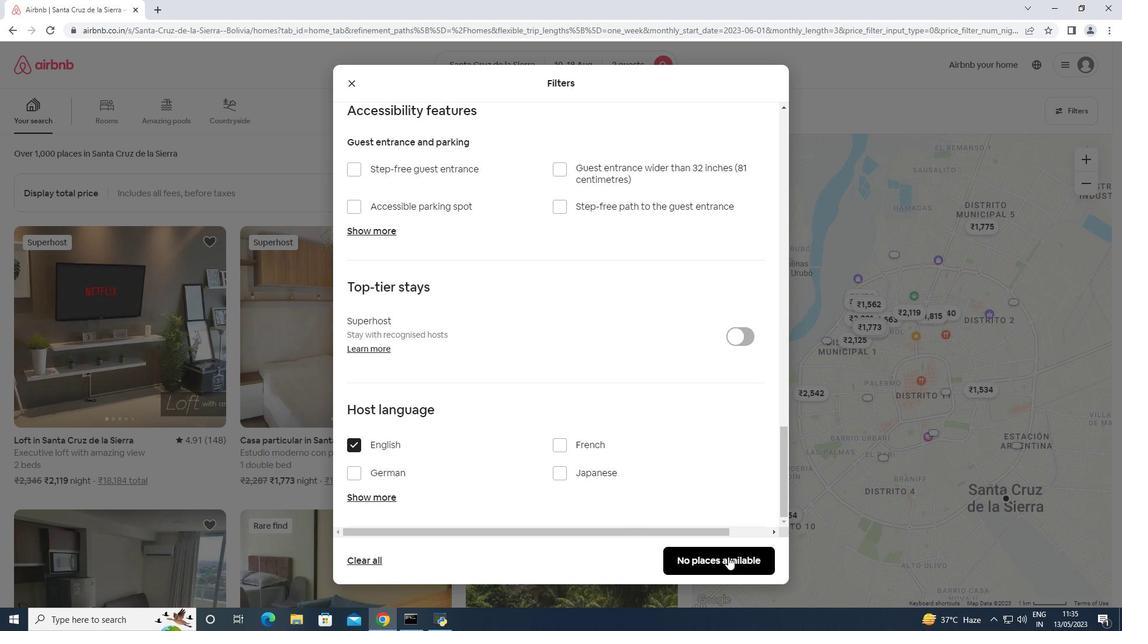 
Action: Mouse moved to (725, 555)
Screenshot: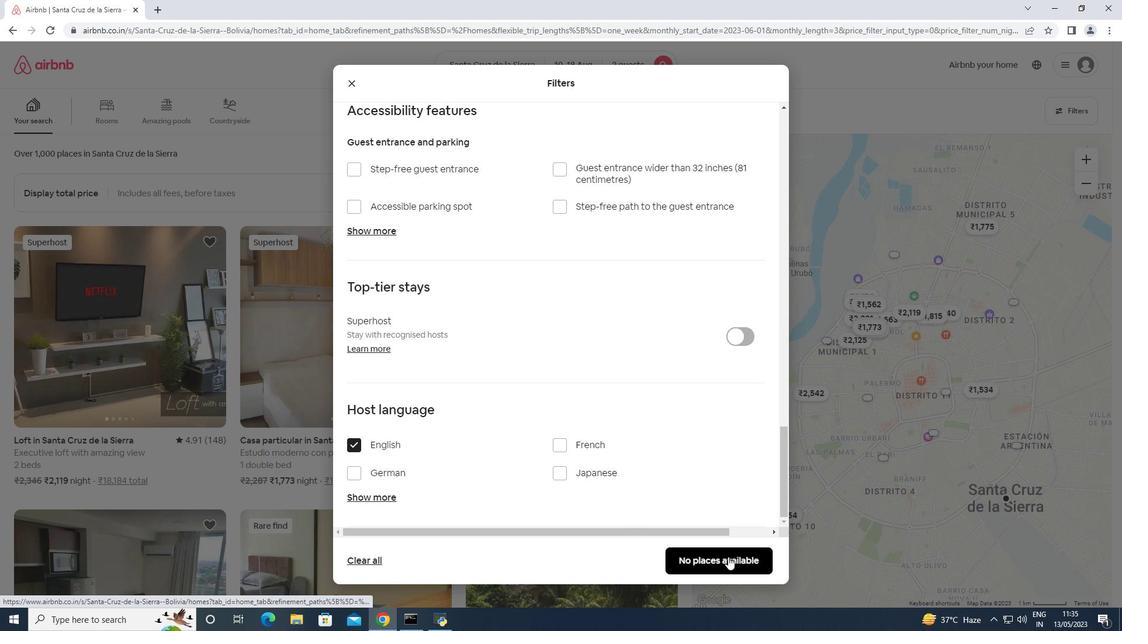 
